 Task: Associate Budget with users and department for budget tracking.
Action: Mouse moved to (681, 50)
Screenshot: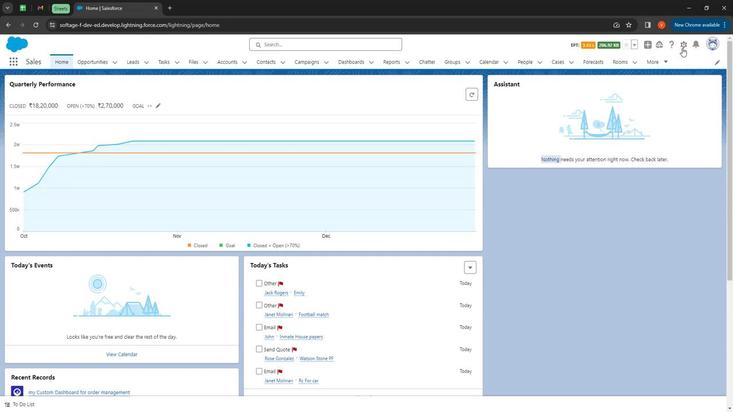 
Action: Mouse pressed left at (681, 50)
Screenshot: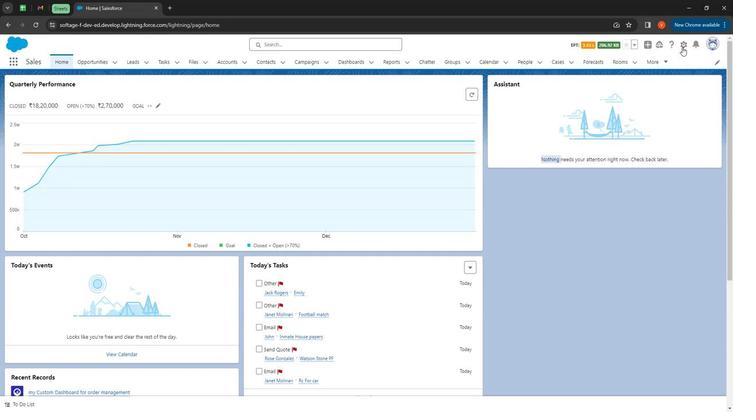 
Action: Mouse moved to (671, 67)
Screenshot: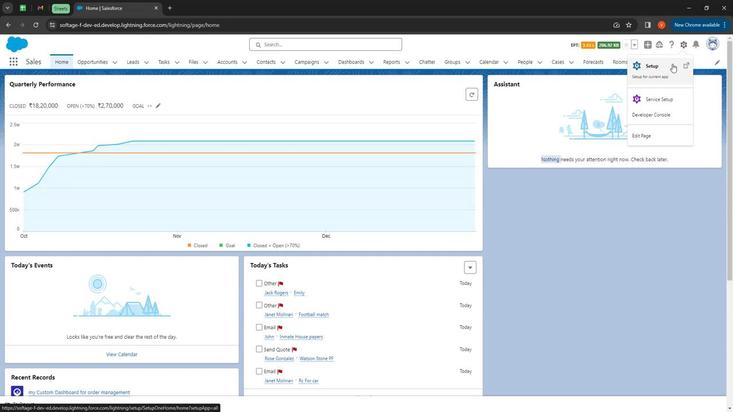 
Action: Mouse pressed left at (671, 67)
Screenshot: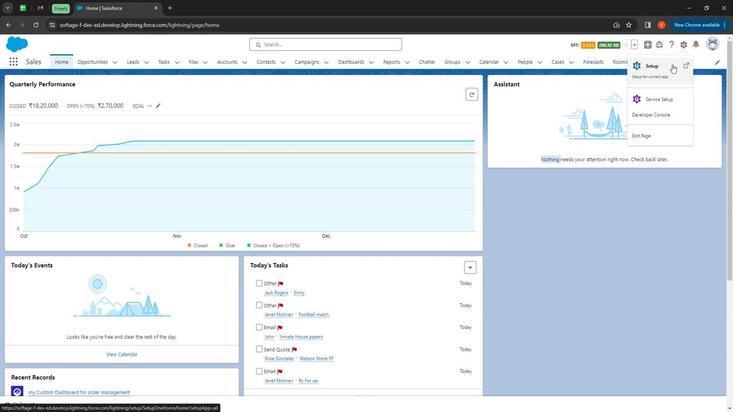 
Action: Mouse moved to (99, 66)
Screenshot: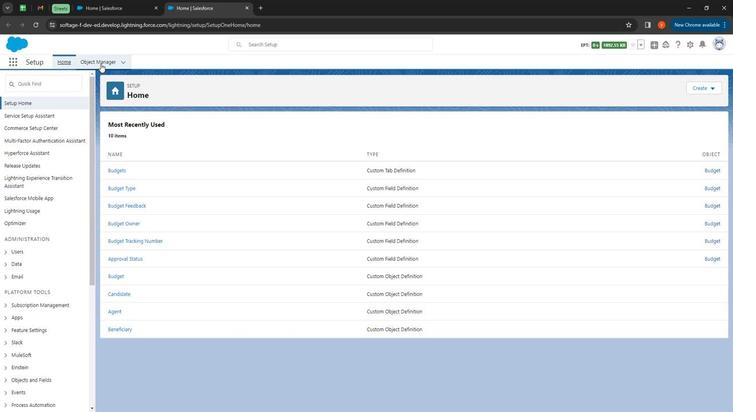 
Action: Mouse pressed left at (99, 66)
Screenshot: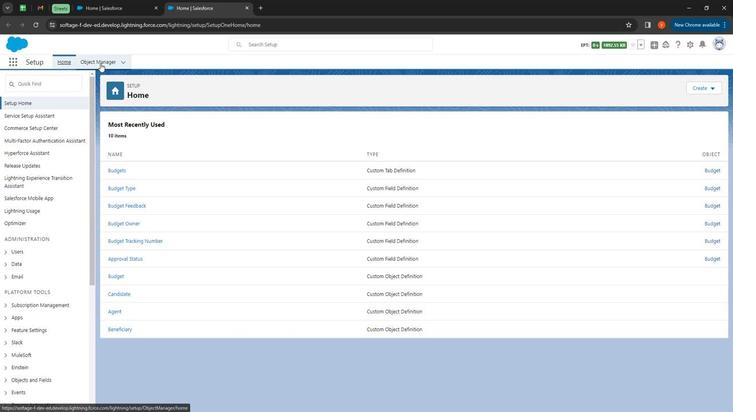 
Action: Mouse moved to (175, 226)
Screenshot: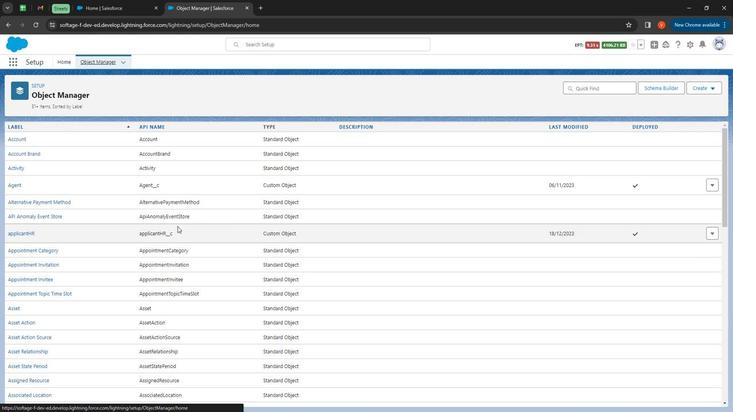 
Action: Mouse scrolled (175, 226) with delta (0, 0)
Screenshot: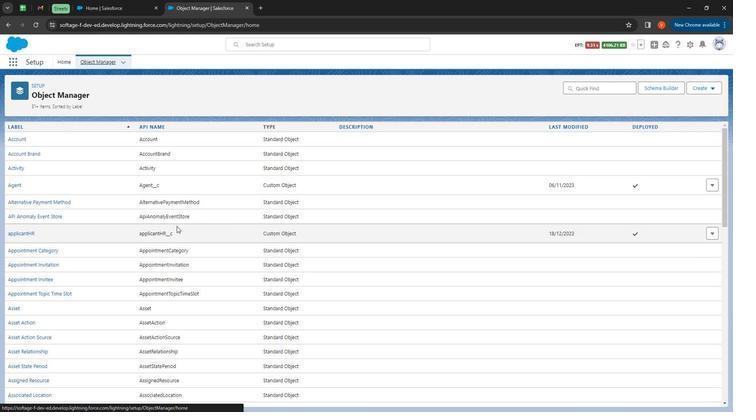 
Action: Mouse scrolled (175, 226) with delta (0, 0)
Screenshot: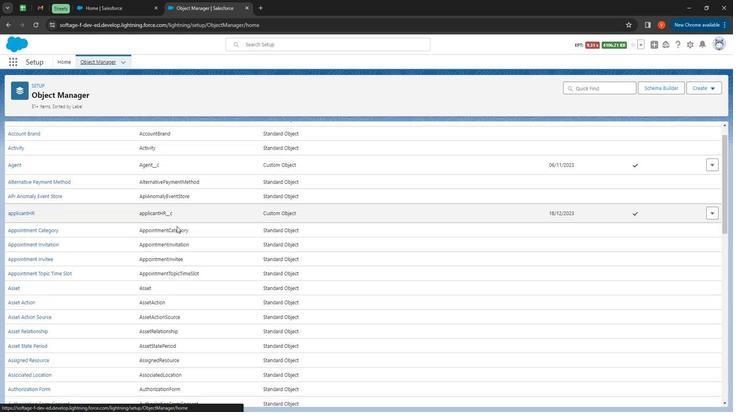 
Action: Mouse scrolled (175, 226) with delta (0, 0)
Screenshot: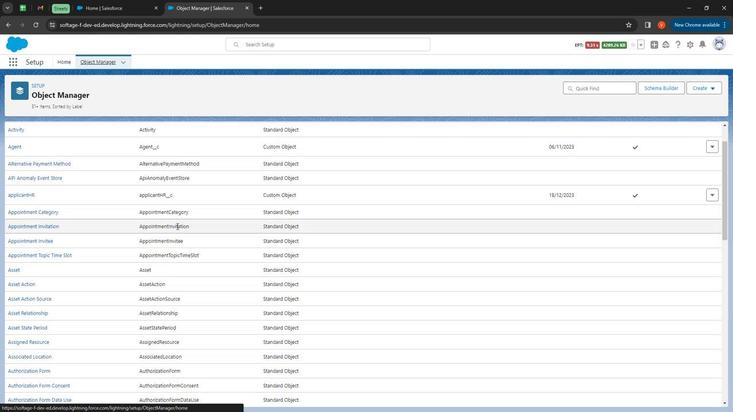 
Action: Mouse scrolled (175, 226) with delta (0, 0)
Screenshot: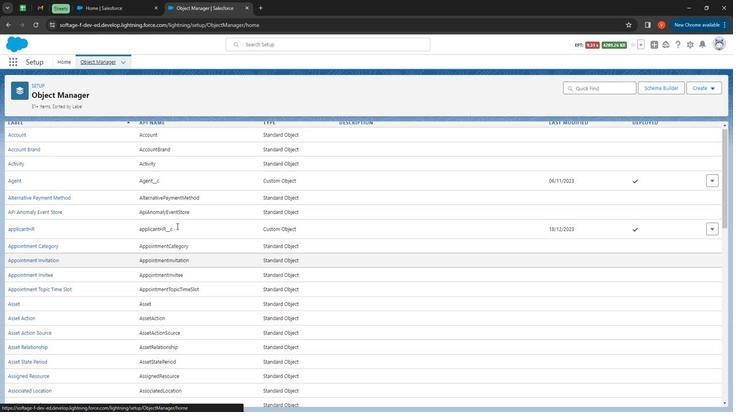 
Action: Mouse moved to (175, 226)
Screenshot: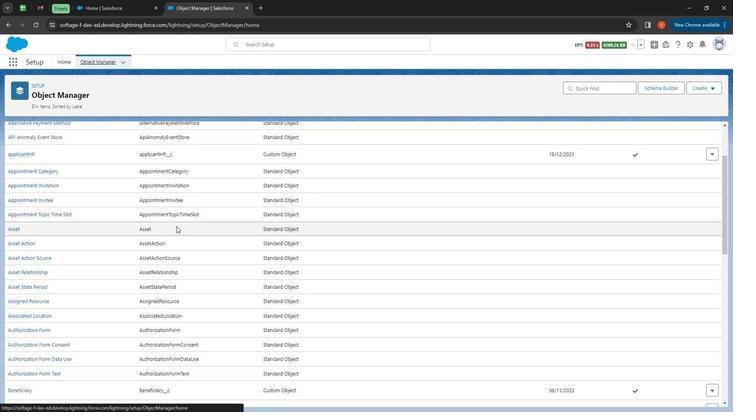 
Action: Mouse scrolled (175, 225) with delta (0, 0)
Screenshot: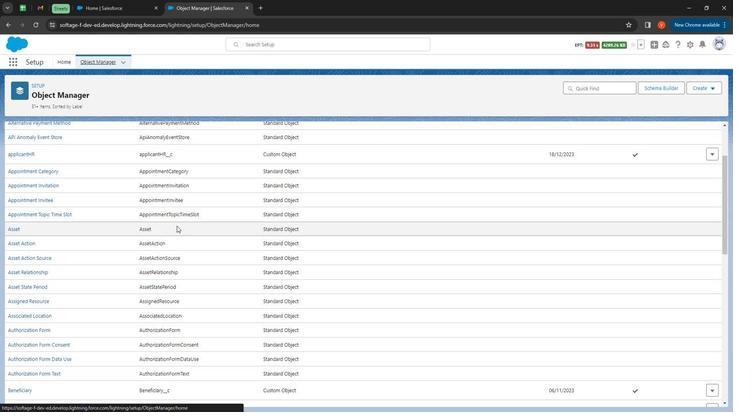 
Action: Mouse moved to (175, 226)
Screenshot: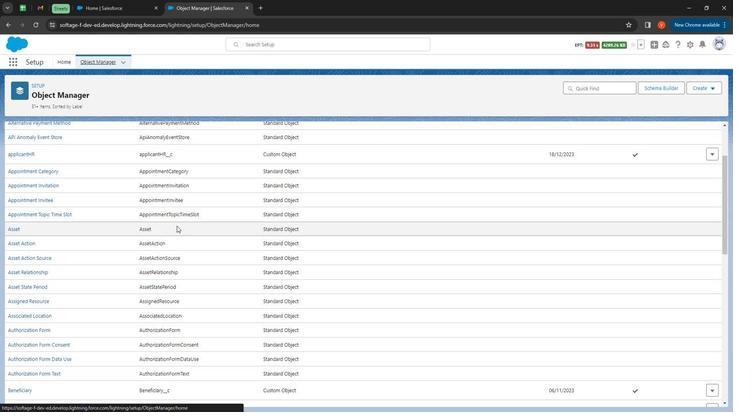 
Action: Mouse scrolled (175, 225) with delta (0, 0)
Screenshot: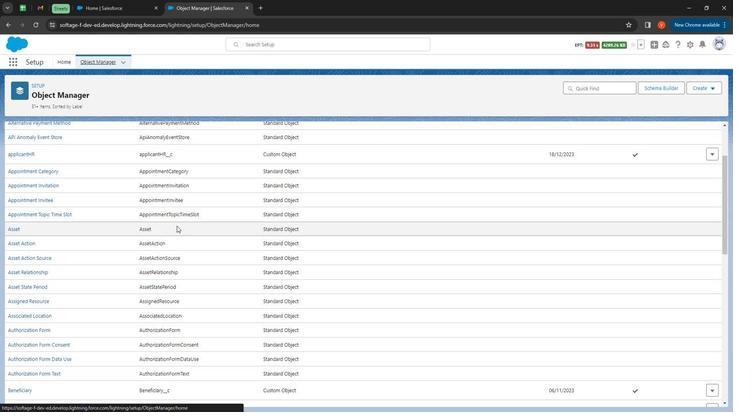 
Action: Mouse moved to (175, 226)
Screenshot: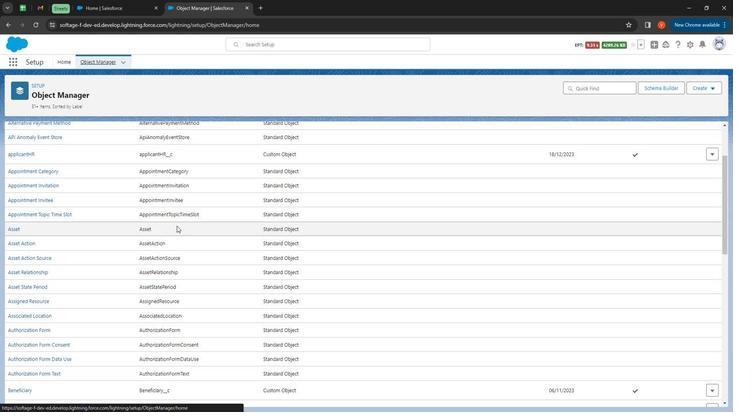 
Action: Mouse scrolled (175, 226) with delta (0, 0)
Screenshot: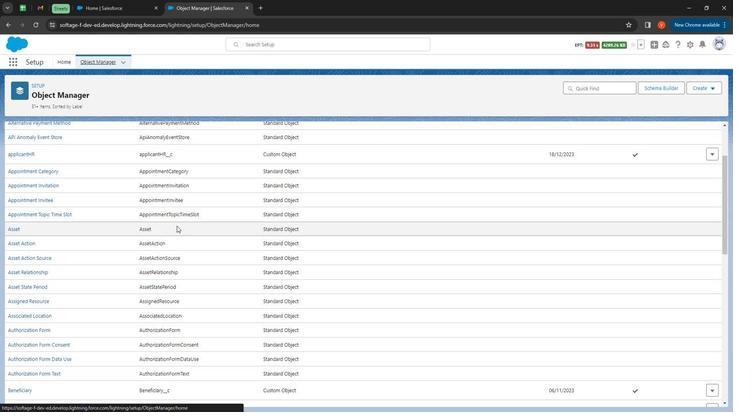 
Action: Mouse moved to (175, 226)
Screenshot: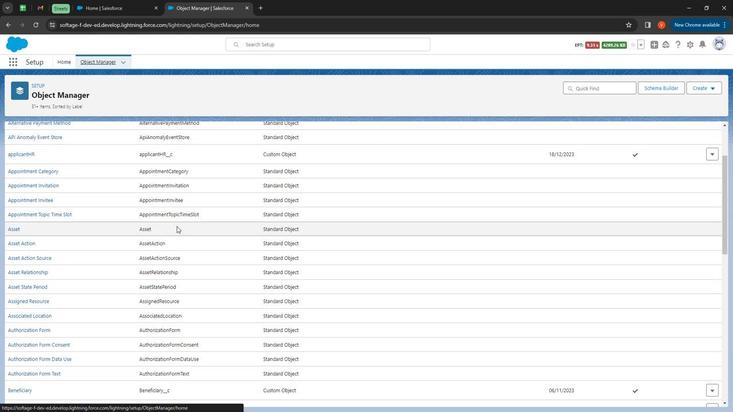 
Action: Mouse scrolled (175, 226) with delta (0, 0)
Screenshot: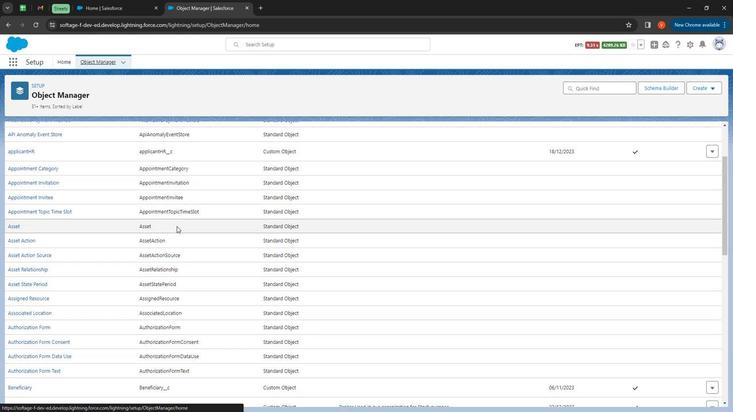 
Action: Mouse scrolled (175, 226) with delta (0, 0)
Screenshot: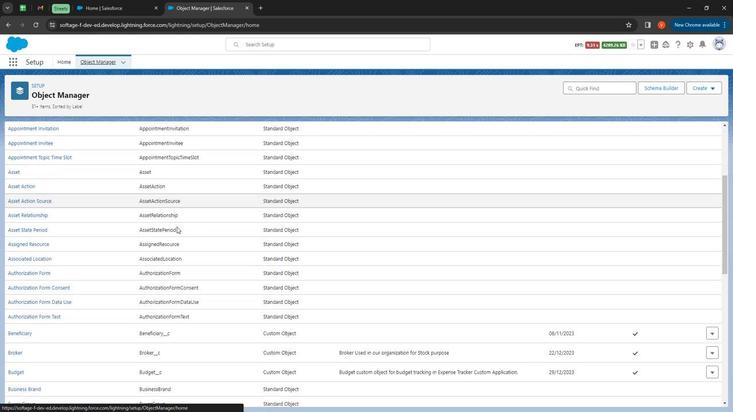 
Action: Mouse moved to (20, 233)
Screenshot: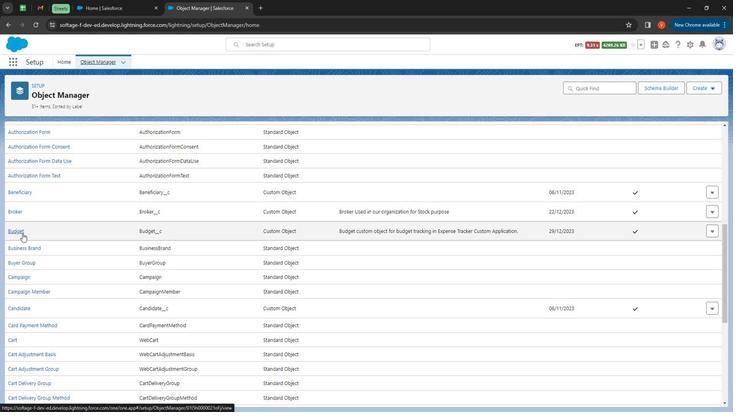 
Action: Mouse pressed left at (20, 233)
Screenshot: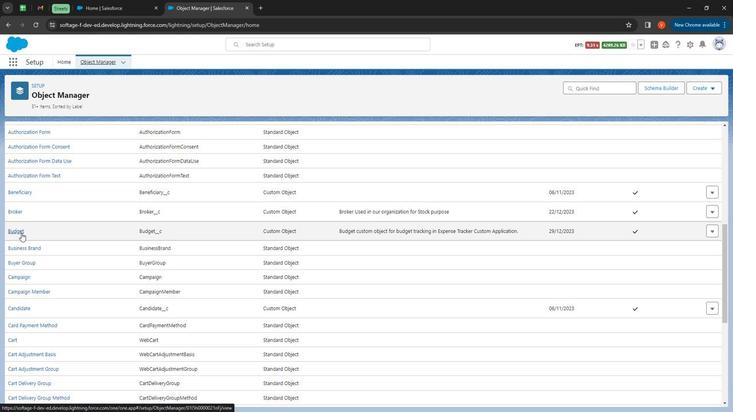 
Action: Mouse moved to (42, 144)
Screenshot: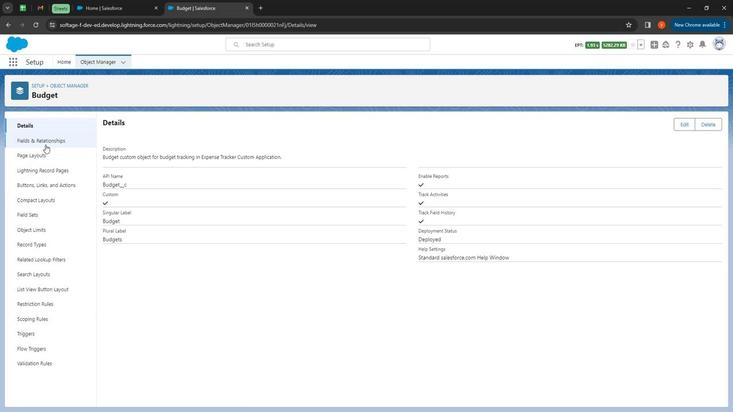 
Action: Mouse pressed left at (42, 144)
Screenshot: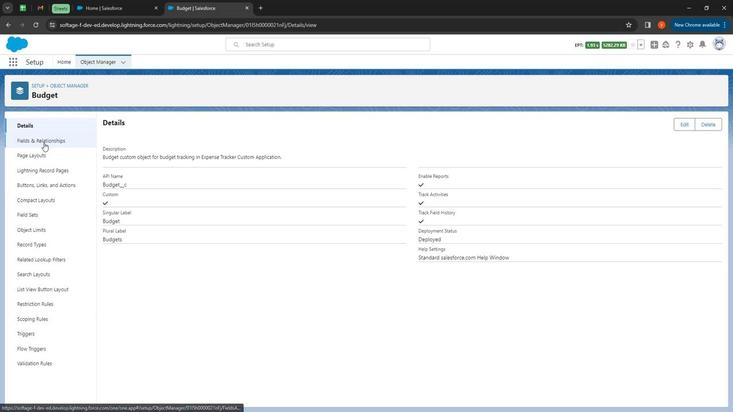 
Action: Mouse moved to (563, 124)
Screenshot: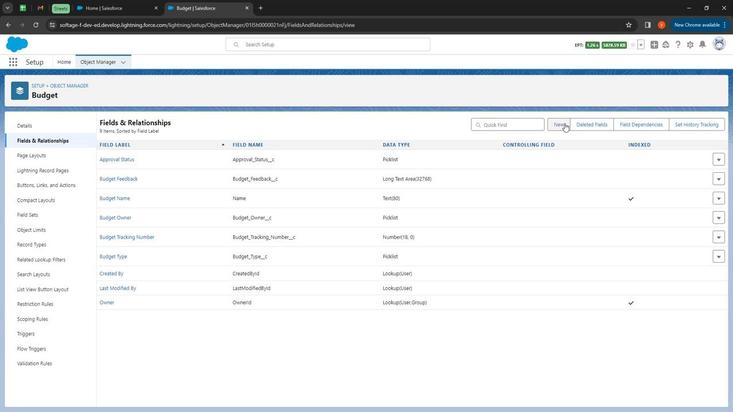 
Action: Mouse pressed left at (563, 124)
Screenshot: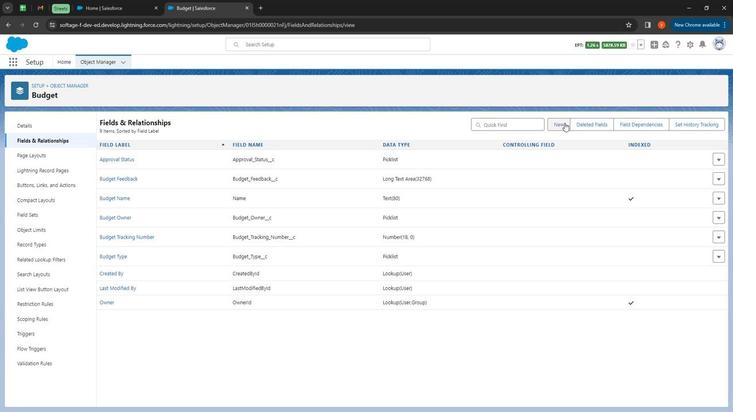 
Action: Mouse moved to (117, 269)
Screenshot: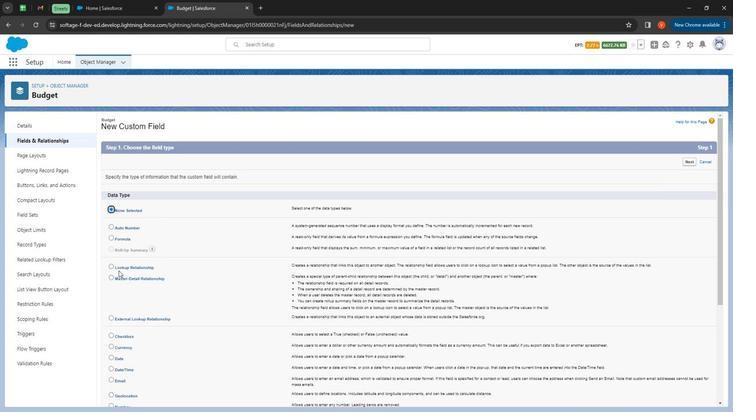 
Action: Mouse pressed left at (117, 269)
Screenshot: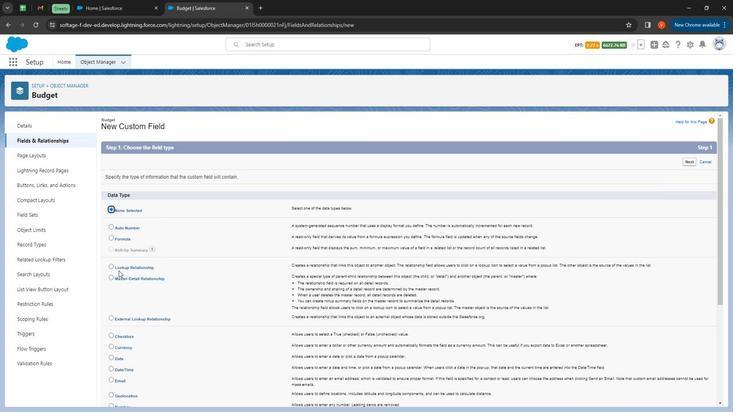 
Action: Mouse moved to (114, 267)
Screenshot: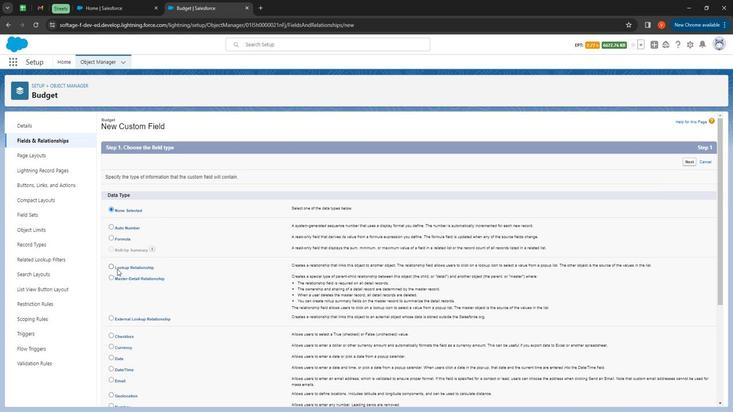 
Action: Mouse pressed left at (114, 267)
Screenshot: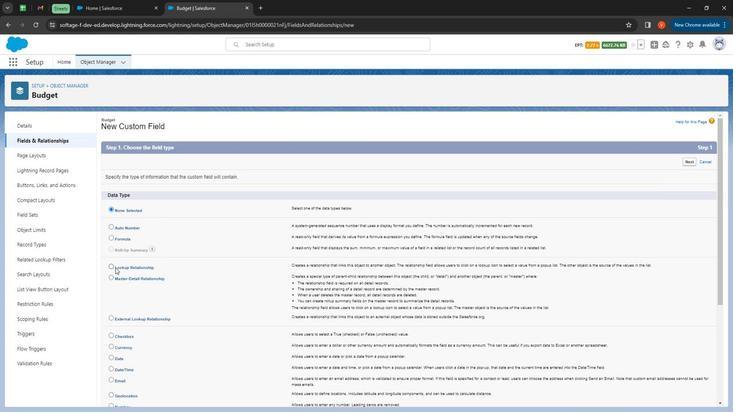 
Action: Mouse moved to (497, 316)
Screenshot: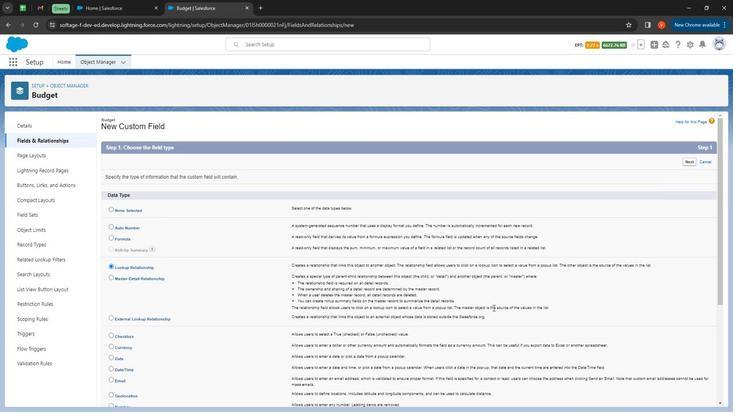 
Action: Mouse scrolled (497, 316) with delta (0, 0)
Screenshot: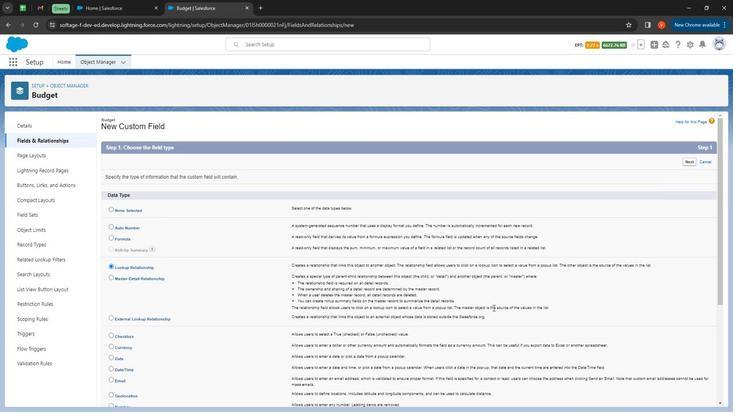 
Action: Mouse moved to (511, 327)
Screenshot: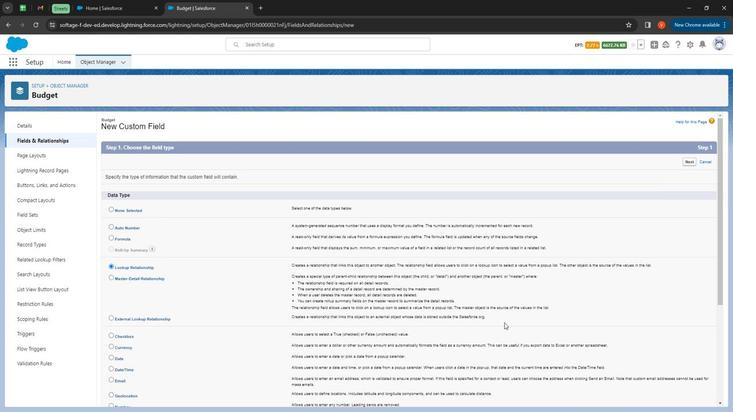 
Action: Mouse scrolled (511, 326) with delta (0, 0)
Screenshot: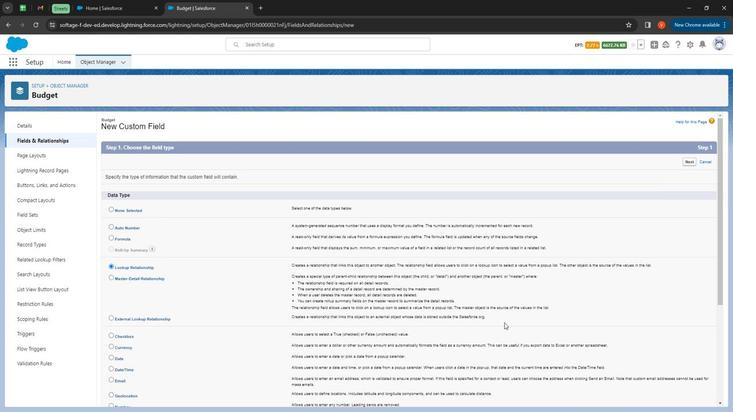 
Action: Mouse moved to (527, 334)
Screenshot: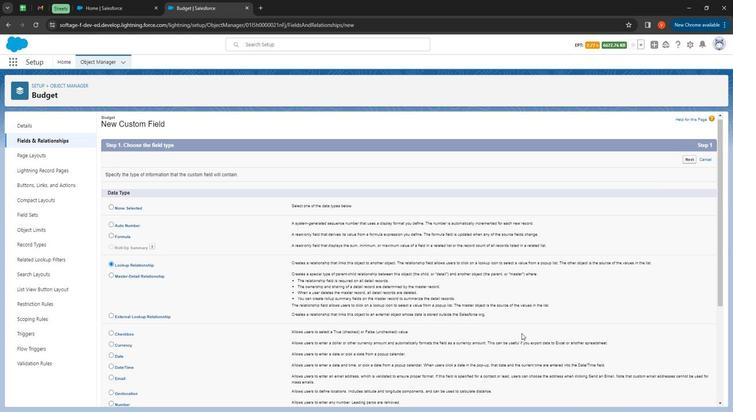 
Action: Mouse scrolled (527, 333) with delta (0, 0)
Screenshot: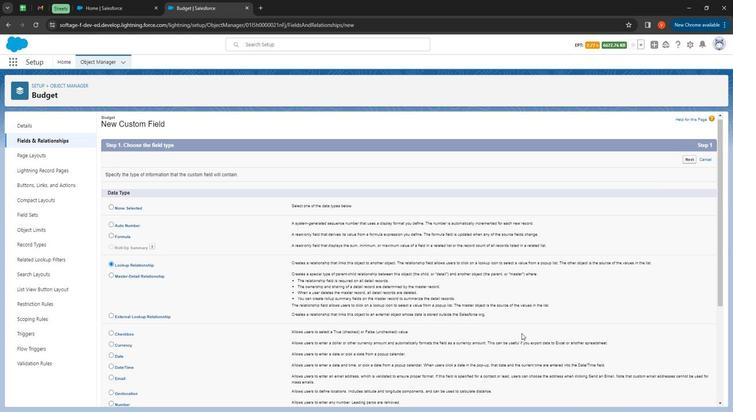 
Action: Mouse moved to (539, 337)
Screenshot: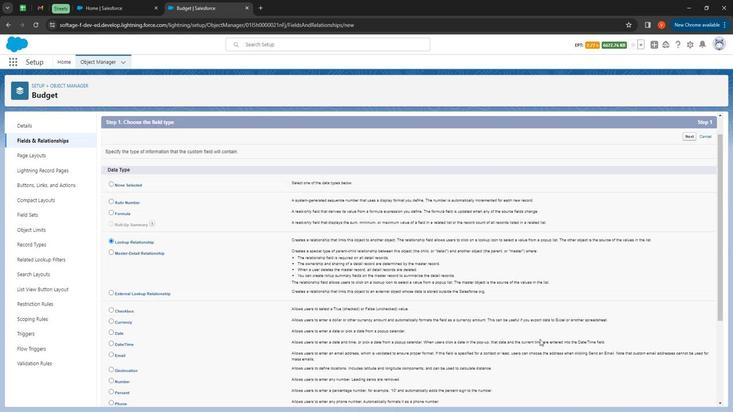 
Action: Mouse scrolled (539, 336) with delta (0, 0)
Screenshot: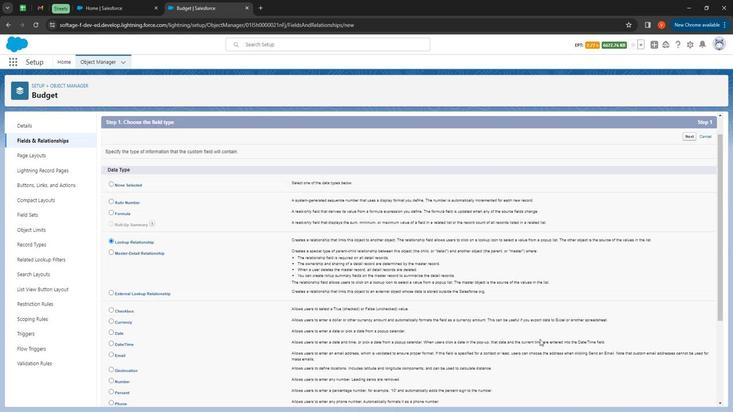 
Action: Mouse moved to (543, 337)
Screenshot: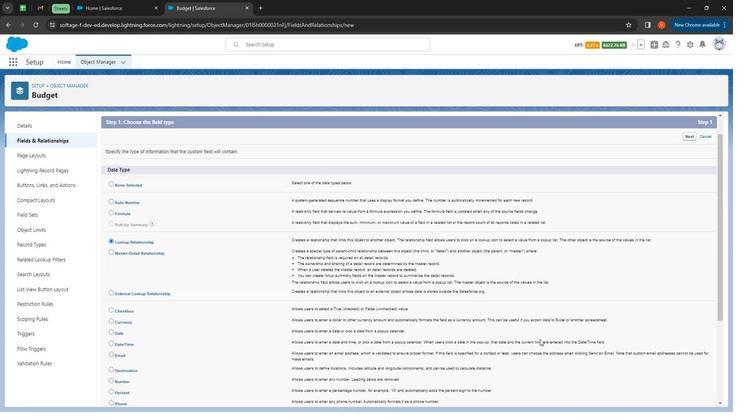 
Action: Mouse scrolled (543, 336) with delta (0, 0)
Screenshot: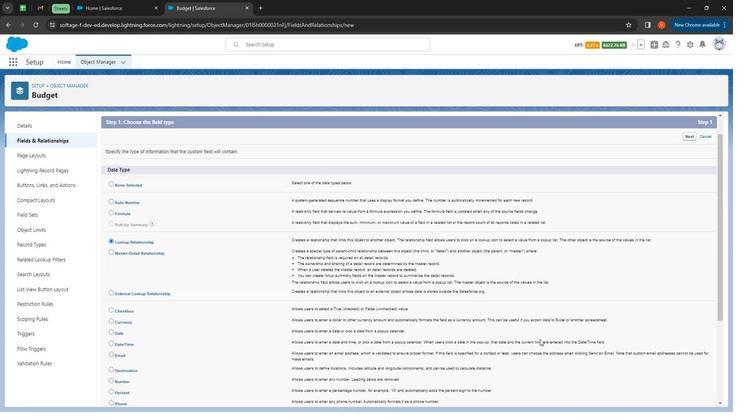 
Action: Mouse moved to (554, 338)
Screenshot: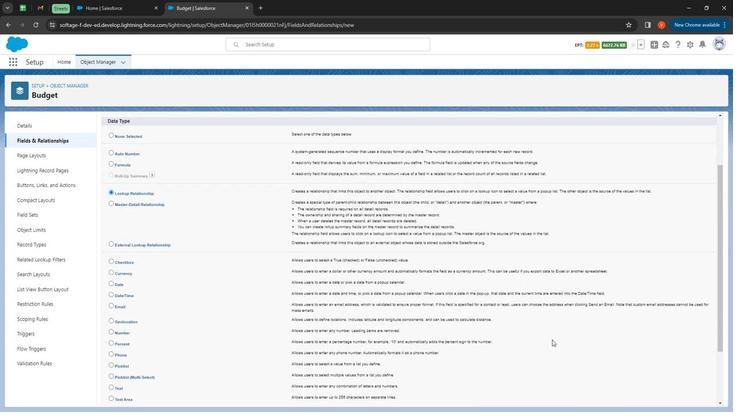 
Action: Mouse scrolled (554, 338) with delta (0, 0)
Screenshot: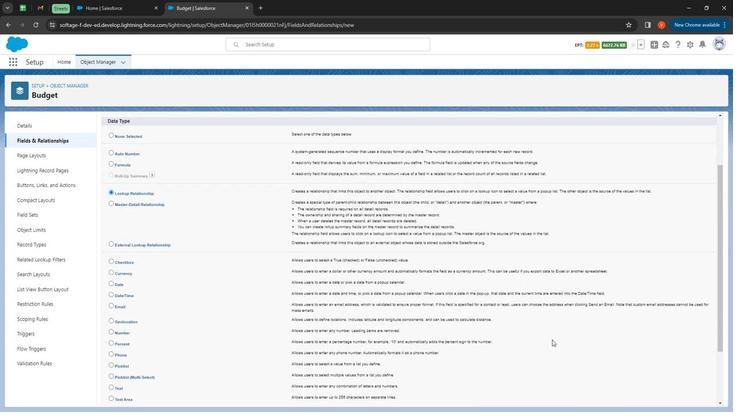 
Action: Mouse moved to (565, 340)
Screenshot: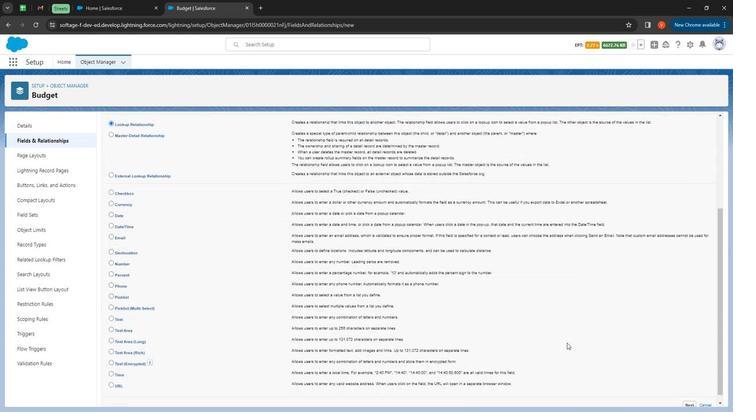 
Action: Mouse scrolled (565, 340) with delta (0, 0)
Screenshot: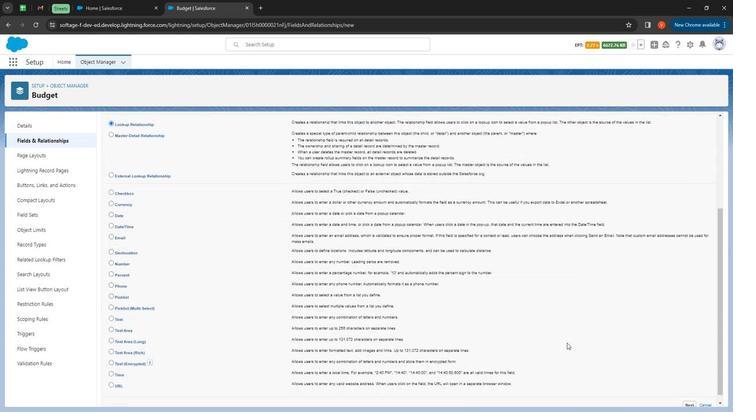 
Action: Mouse moved to (687, 392)
Screenshot: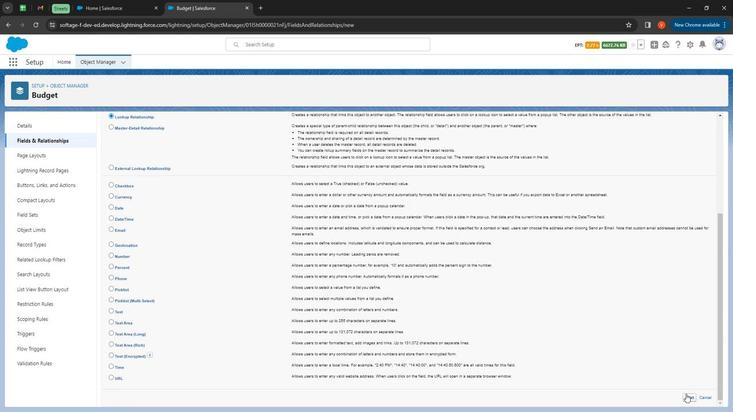 
Action: Mouse pressed left at (687, 392)
Screenshot: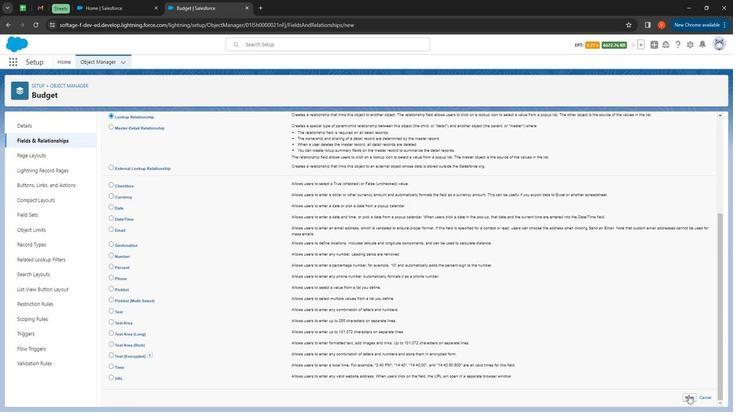 
Action: Mouse moved to (260, 193)
Screenshot: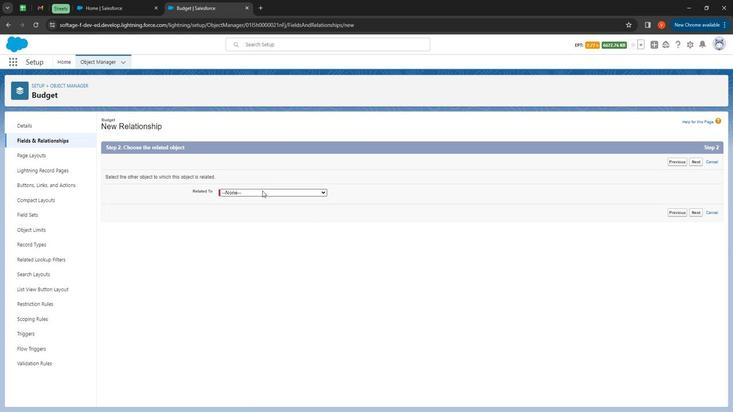 
Action: Mouse pressed left at (260, 193)
Screenshot: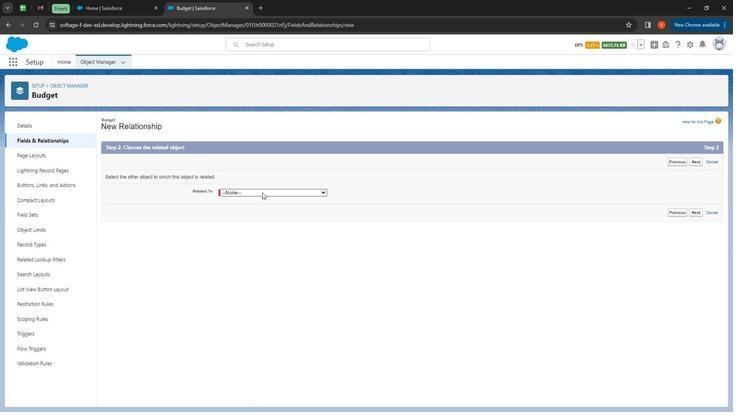 
Action: Mouse moved to (264, 242)
Screenshot: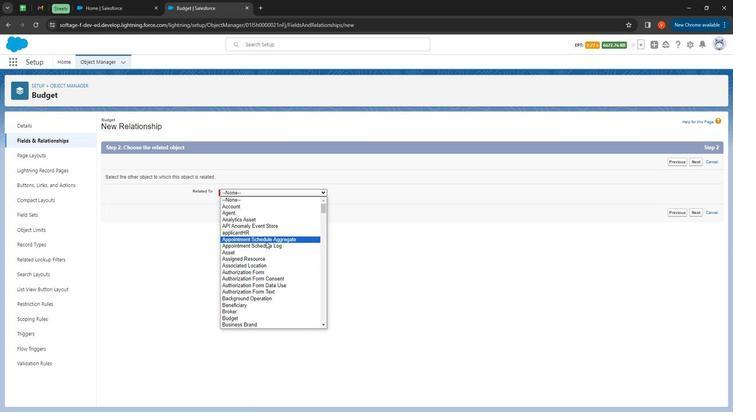 
Action: Mouse scrolled (264, 241) with delta (0, 0)
Screenshot: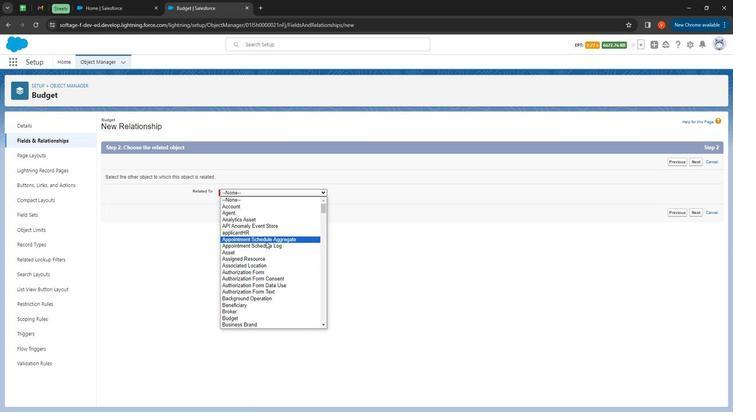 
Action: Mouse moved to (264, 244)
Screenshot: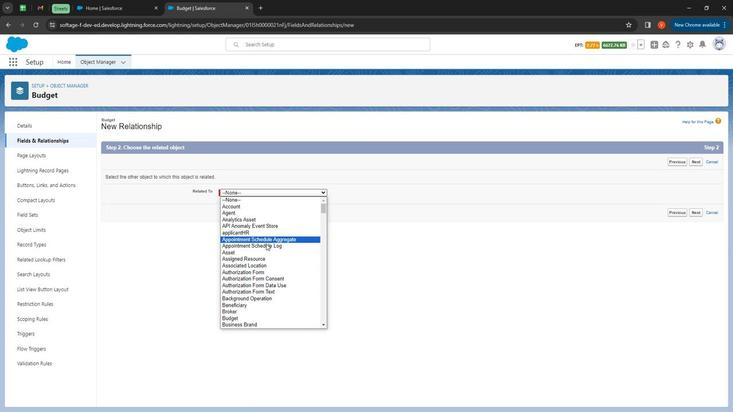 
Action: Mouse scrolled (264, 244) with delta (0, 0)
Screenshot: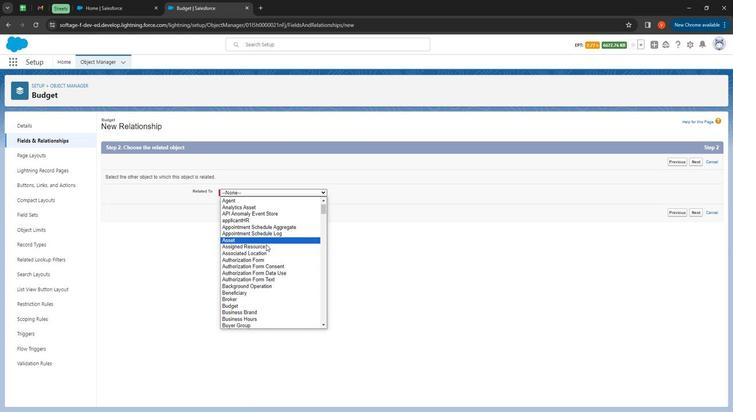 
Action: Mouse moved to (264, 245)
Screenshot: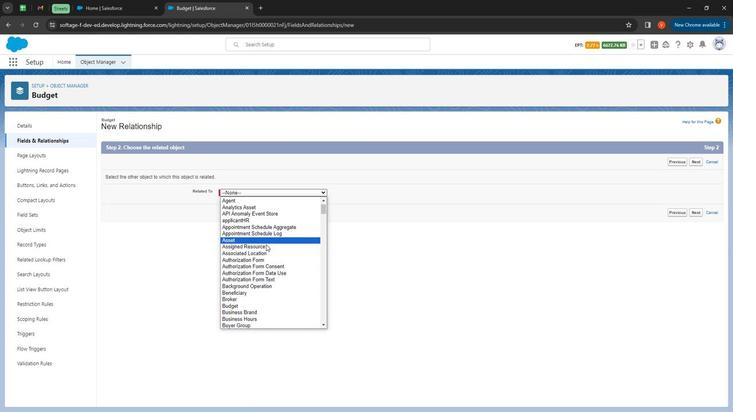 
Action: Mouse scrolled (264, 245) with delta (0, 0)
Screenshot: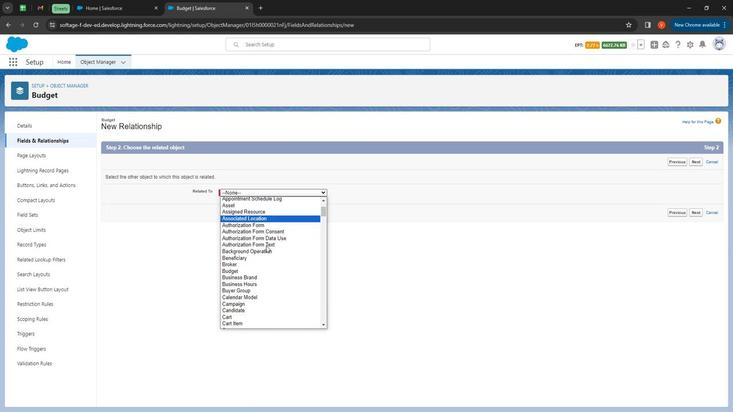 
Action: Mouse scrolled (264, 245) with delta (0, 0)
Screenshot: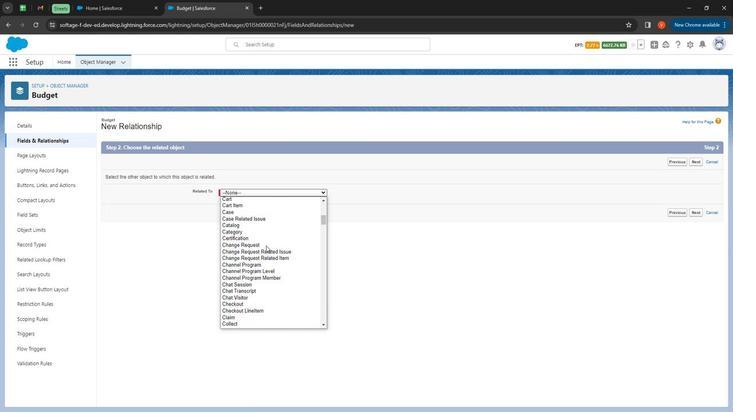 
Action: Mouse moved to (264, 245)
Screenshot: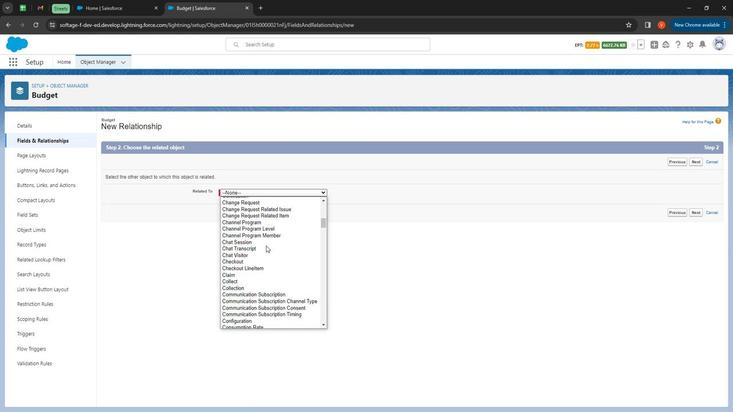 
Action: Mouse scrolled (264, 245) with delta (0, 0)
Screenshot: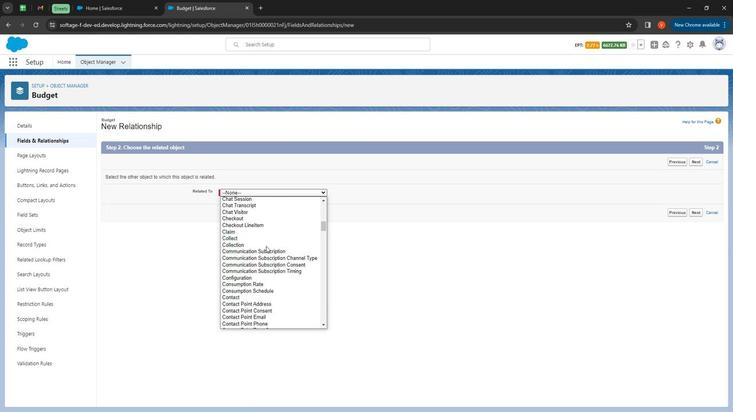 
Action: Mouse moved to (271, 240)
Screenshot: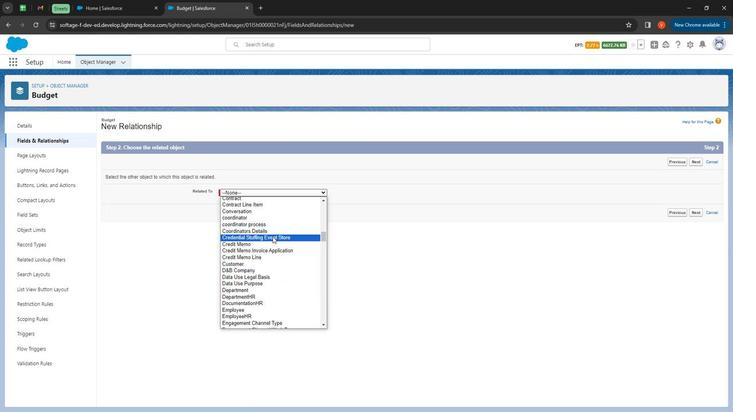 
Action: Mouse scrolled (271, 240) with delta (0, 0)
Screenshot: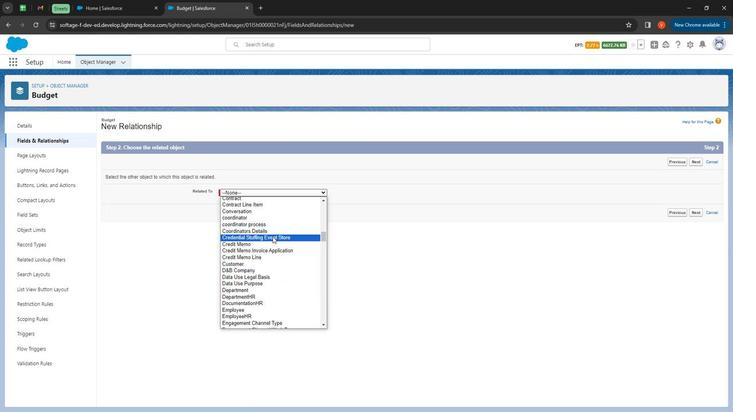 
Action: Mouse moved to (271, 242)
Screenshot: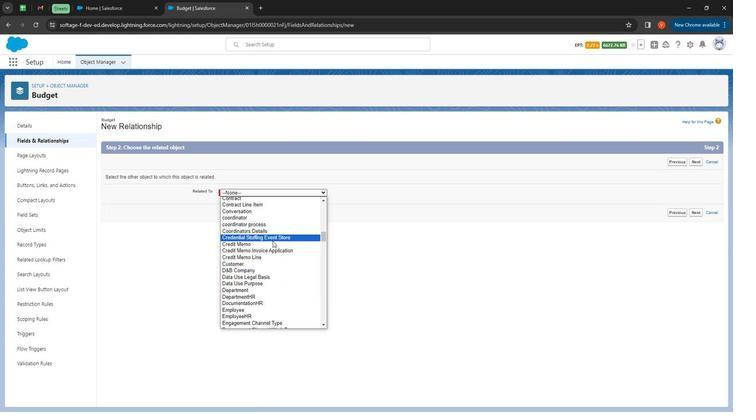 
Action: Mouse scrolled (271, 242) with delta (0, 0)
Screenshot: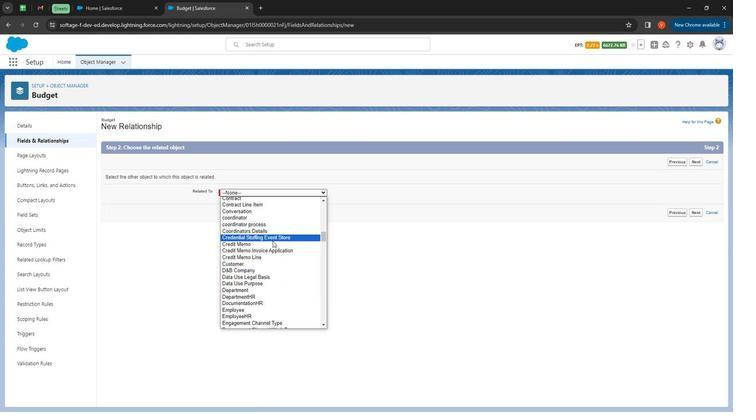 
Action: Mouse moved to (271, 243)
Screenshot: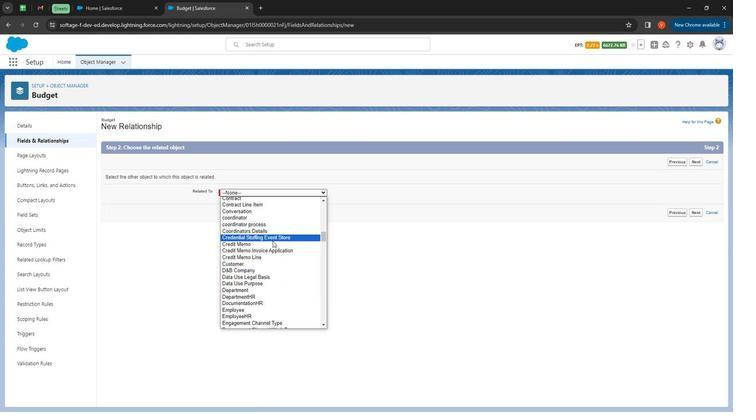 
Action: Mouse scrolled (271, 242) with delta (0, 0)
Screenshot: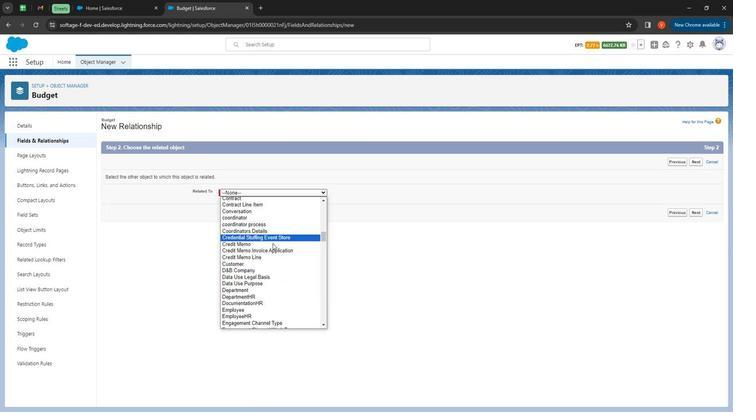 
Action: Mouse moved to (270, 244)
Screenshot: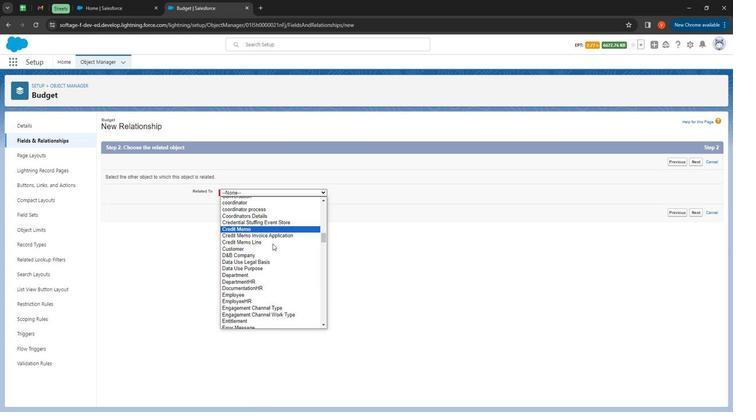 
Action: Mouse scrolled (270, 244) with delta (0, 0)
Screenshot: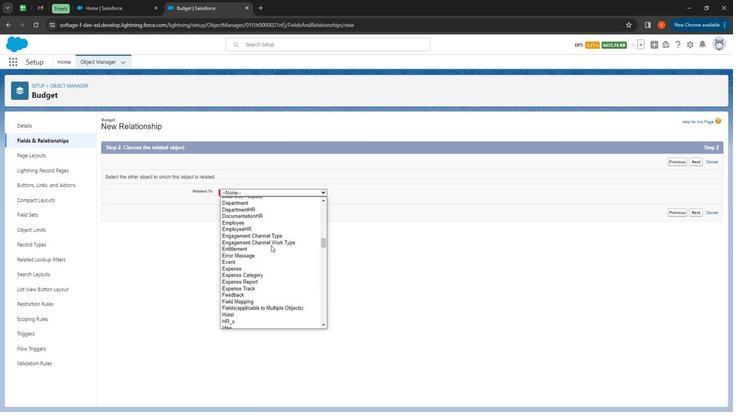 
Action: Mouse moved to (268, 246)
Screenshot: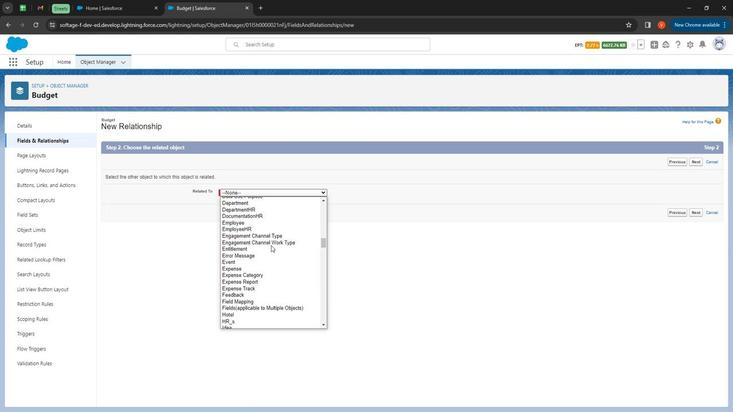 
Action: Mouse scrolled (268, 246) with delta (0, 0)
Screenshot: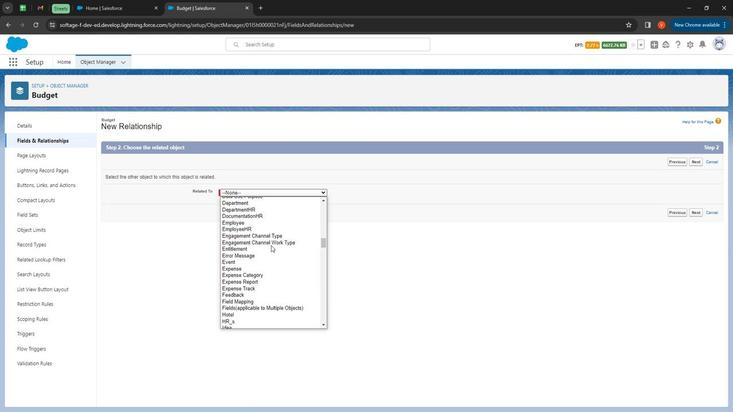 
Action: Mouse moved to (268, 253)
Screenshot: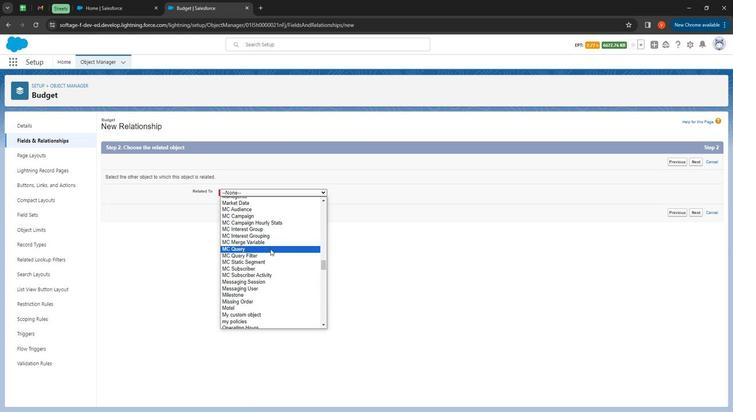 
Action: Mouse scrolled (268, 253) with delta (0, 0)
Screenshot: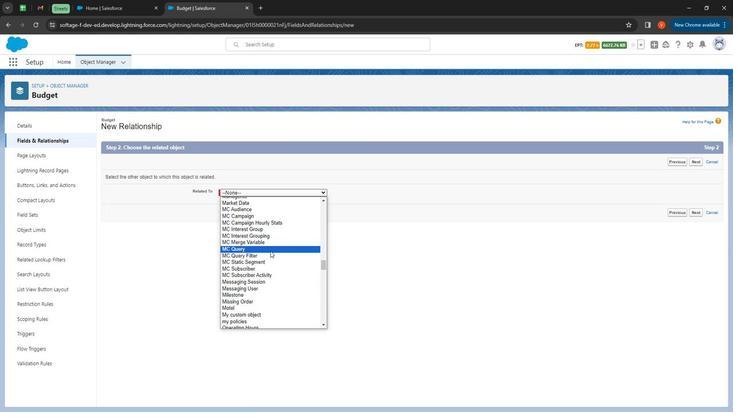 
Action: Mouse moved to (268, 255)
Screenshot: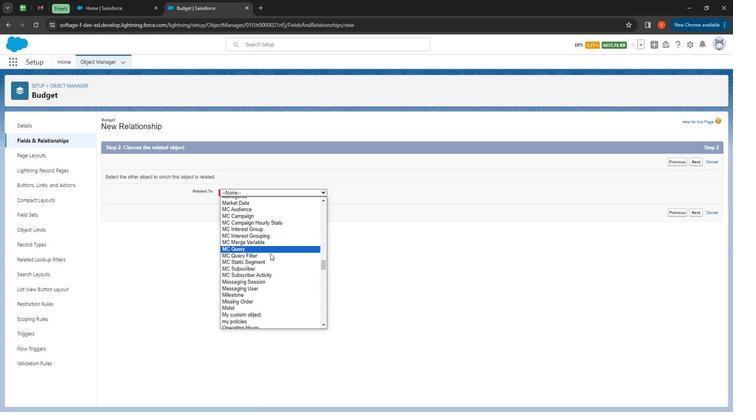 
Action: Mouse scrolled (268, 254) with delta (0, 0)
Screenshot: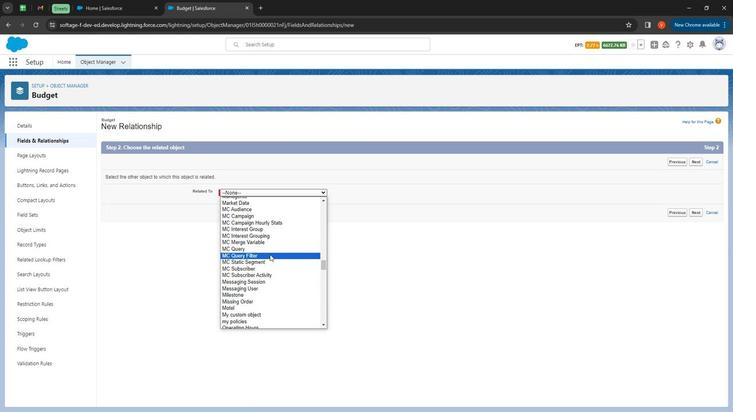 
Action: Mouse moved to (268, 255)
Screenshot: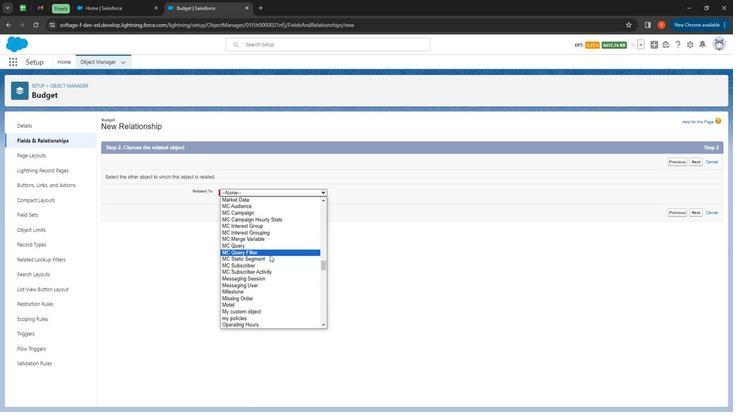 
Action: Mouse scrolled (268, 254) with delta (0, 0)
Screenshot: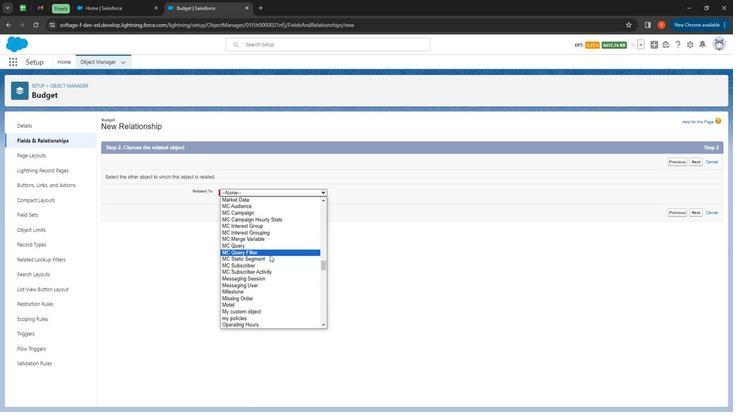 
Action: Mouse scrolled (268, 254) with delta (0, 0)
Screenshot: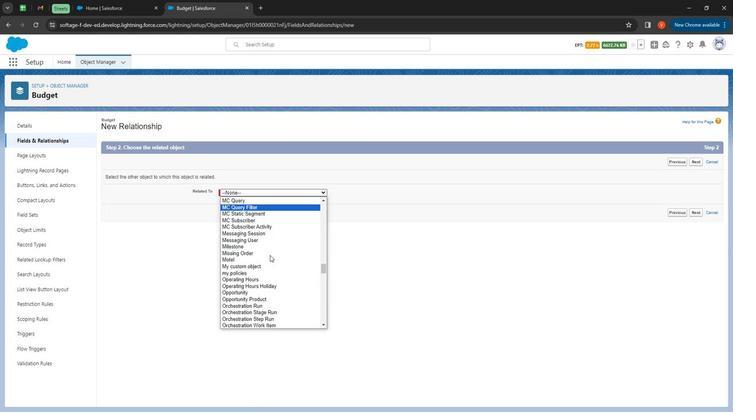 
Action: Mouse scrolled (268, 254) with delta (0, 0)
Screenshot: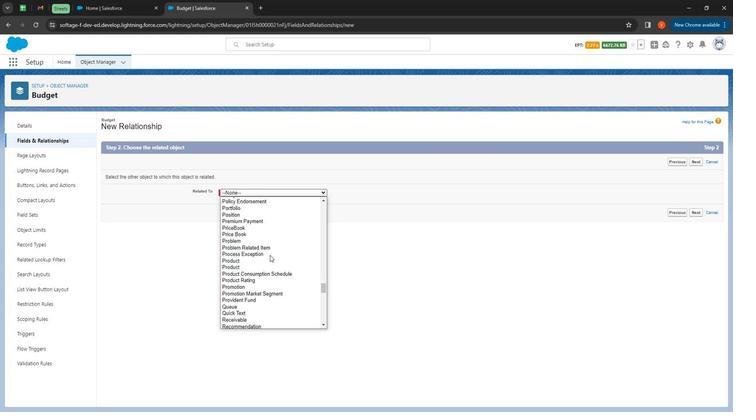 
Action: Mouse scrolled (268, 254) with delta (0, 0)
Screenshot: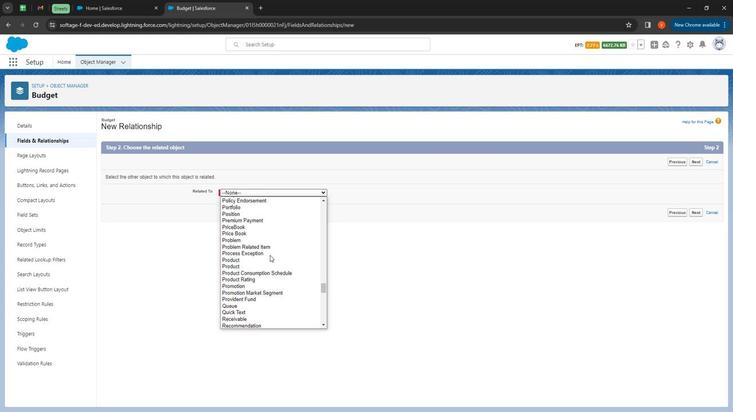 
Action: Mouse scrolled (268, 254) with delta (0, 0)
Screenshot: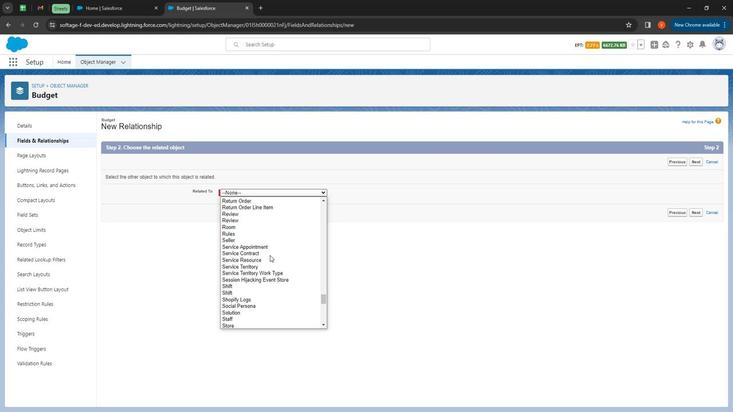
Action: Mouse scrolled (268, 254) with delta (0, 0)
Screenshot: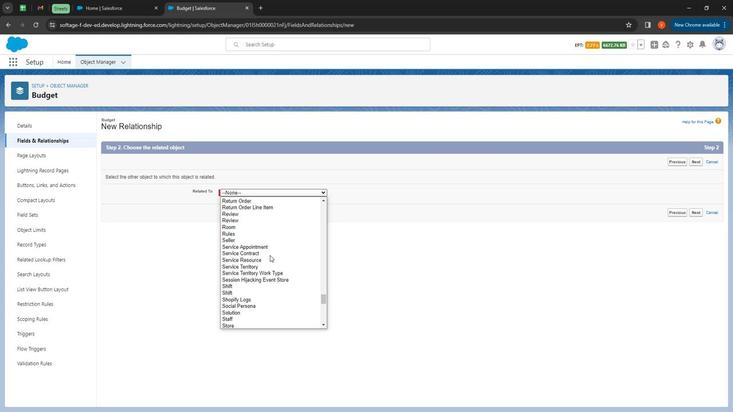 
Action: Mouse moved to (268, 255)
Screenshot: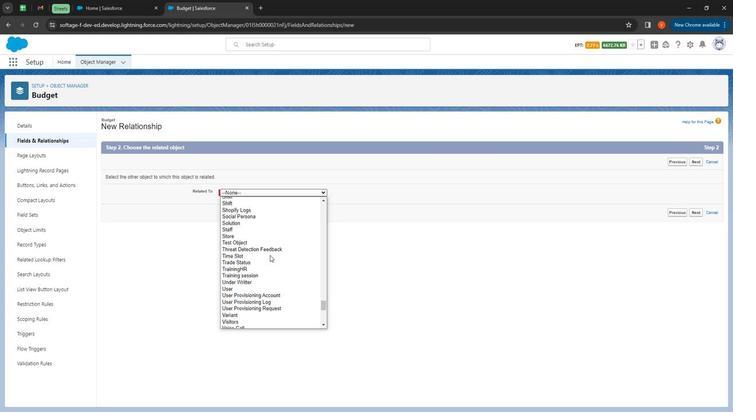 
Action: Mouse scrolled (268, 255) with delta (0, 0)
Screenshot: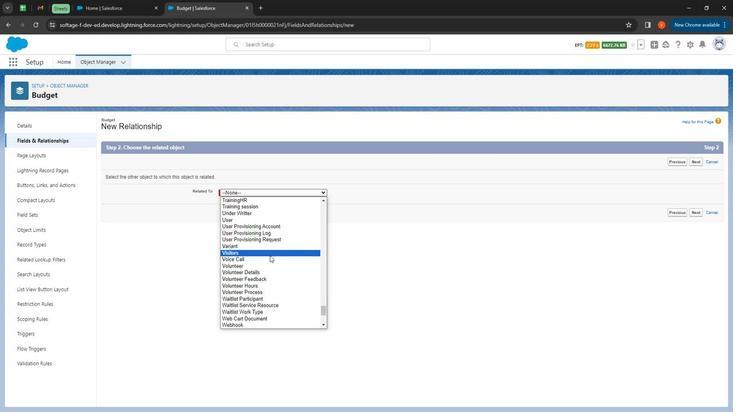 
Action: Mouse scrolled (268, 255) with delta (0, 0)
Screenshot: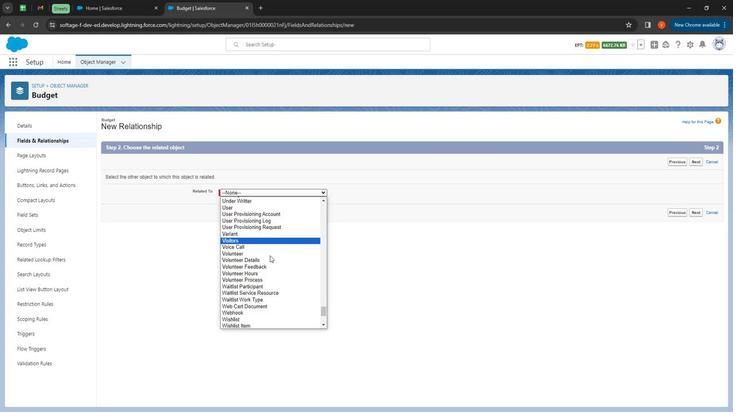 
Action: Mouse scrolled (268, 255) with delta (0, 0)
Screenshot: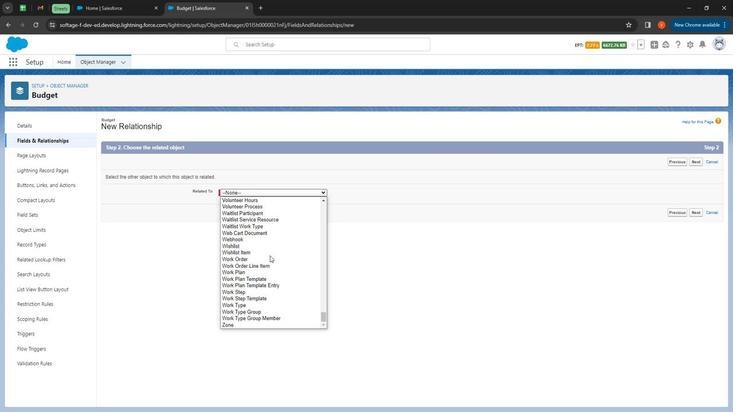 
Action: Mouse scrolled (268, 255) with delta (0, 0)
Screenshot: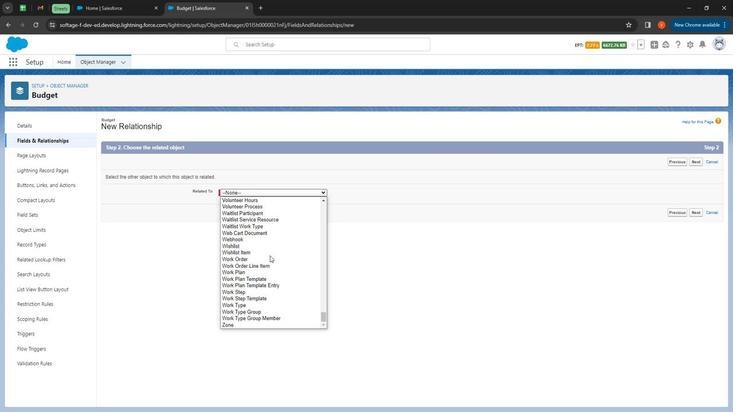 
Action: Mouse moved to (268, 256)
Screenshot: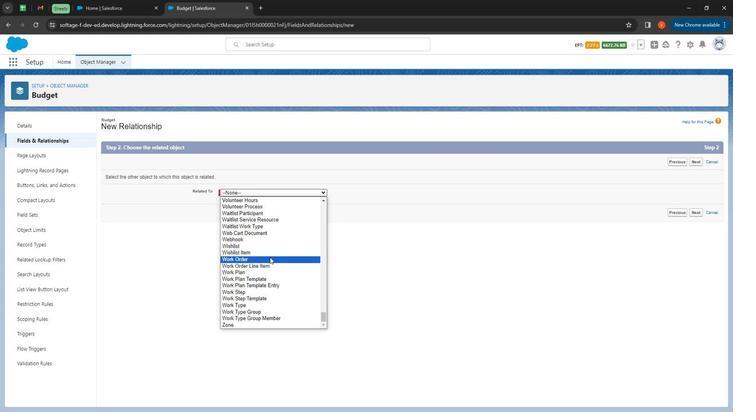
Action: Mouse scrolled (268, 257) with delta (0, 0)
Screenshot: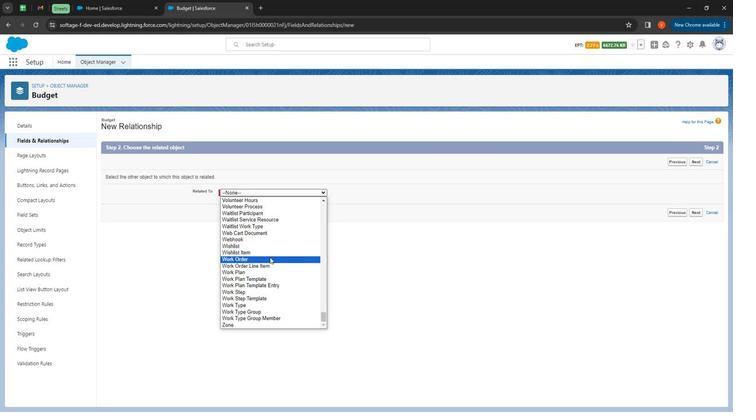 
Action: Mouse moved to (234, 213)
Screenshot: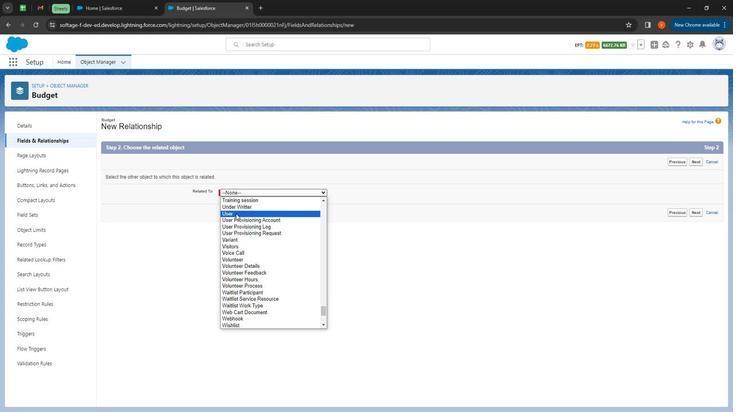 
Action: Mouse pressed left at (234, 213)
Screenshot: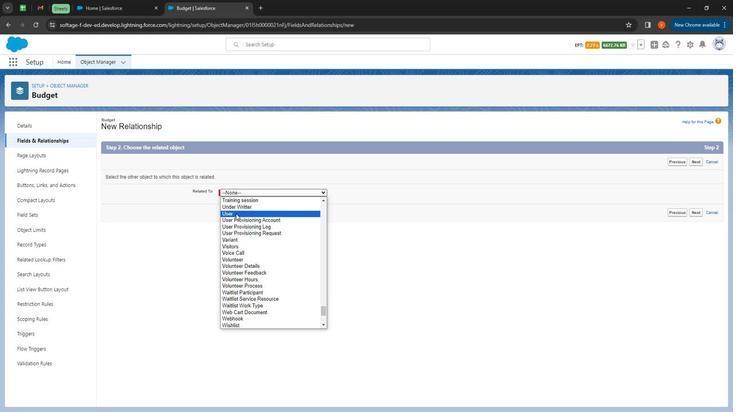 
Action: Mouse moved to (692, 214)
Screenshot: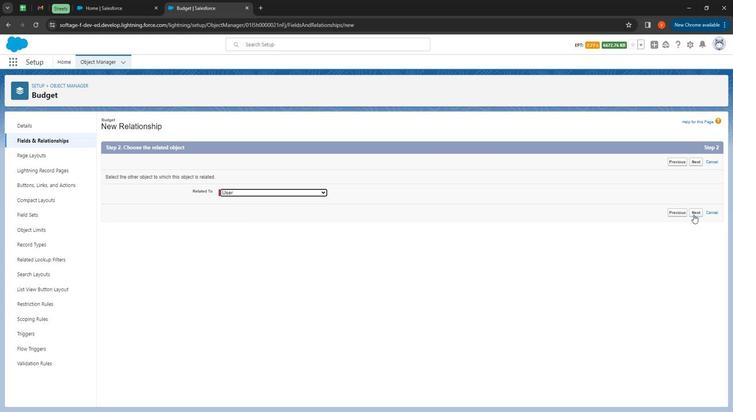 
Action: Mouse pressed left at (692, 214)
Screenshot: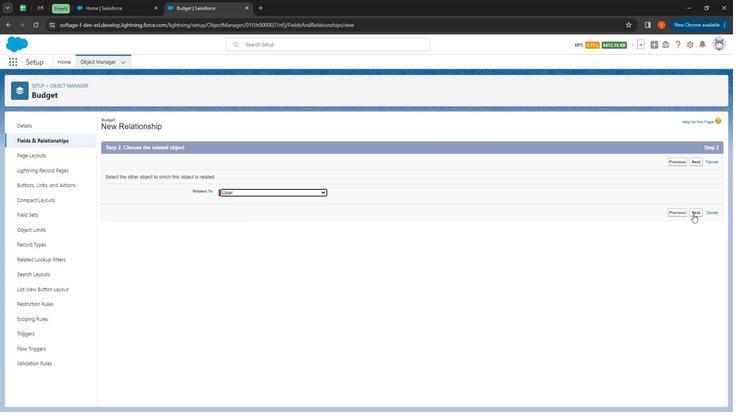 
Action: Mouse moved to (234, 179)
Screenshot: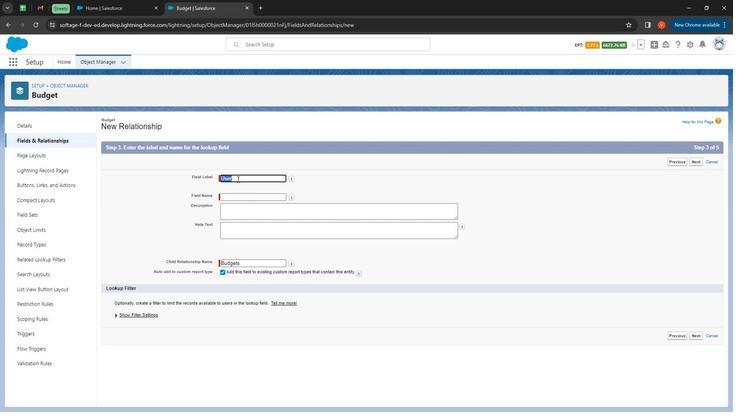 
Action: Key pressed <Key.shift><Key.shift><Key.shift><Key.shift><Key.shift><Key.shift><Key.shift><Key.shift><Key.shift><Key.shift><Key.shift><Key.shift><Key.shift><Key.shift><Key.shift><Key.shift><Key.shift><Key.shift><Key.shift><Key.shift><Key.shift><Key.shift><Key.shift><Key.shift><Key.shift><Key.shift><Key.shift><Key.shift><Key.shift><Key.shift>Users<Key.shift><Key.shift><Key.shift><Key.shift><Key.shift><Key.shift><Key.shift><Key.shift><Key.shift><Key.shift><Key.shift><Key.shift><Key.shift><Key.shift><Key.shift><Key.shift><Key.shift>_<Key.shift><Key.shift><Key.shift><Key.shift><Key.shift><Key.shift><Key.shift><Key.shift><Key.shift><Key.shift><Key.shift><Key.shift><Key.shift><Key.shift><Key.shift><Key.shift><Key.shift><Key.shift><Key.shift><Key.shift><Key.shift><Key.shift><Key.shift><Key.shift><Key.shift><Key.shift><Key.shift><Key.shift>Budget
Screenshot: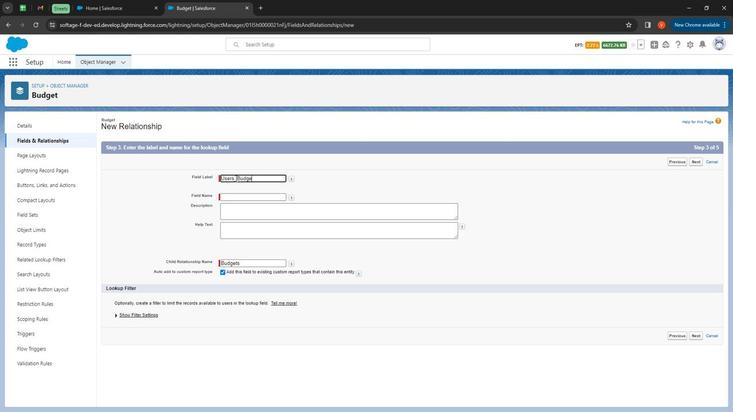 
Action: Mouse moved to (244, 197)
Screenshot: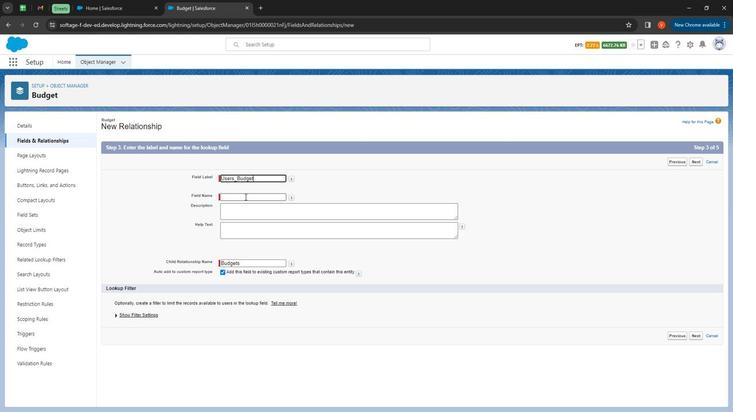 
Action: Mouse pressed left at (244, 197)
Screenshot: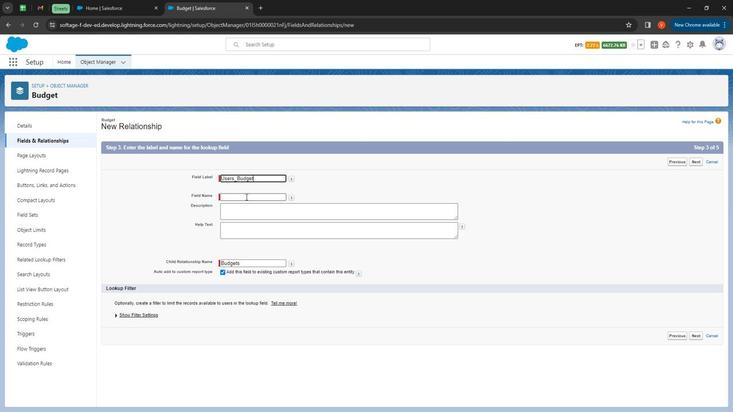 
Action: Mouse moved to (259, 213)
Screenshot: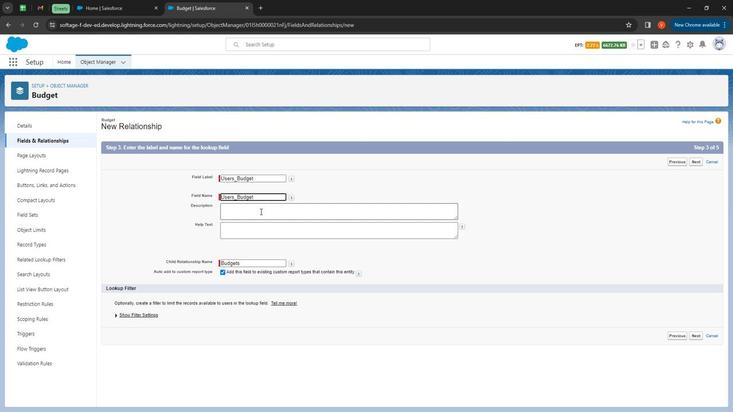 
Action: Mouse pressed left at (259, 213)
Screenshot: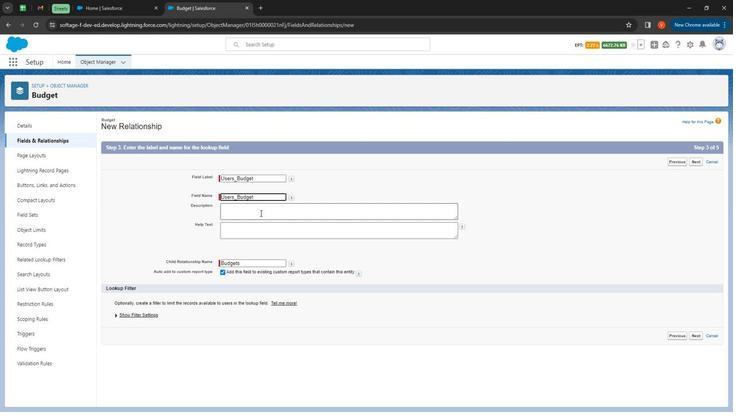 
Action: Mouse moved to (258, 213)
Screenshot: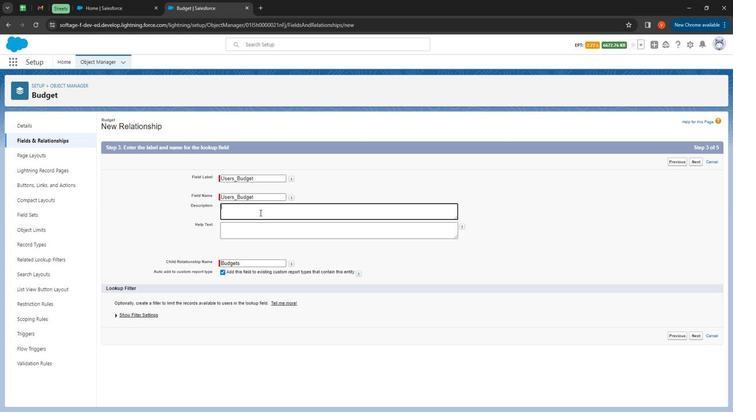 
Action: Key pressed <Key.shift>
Screenshot: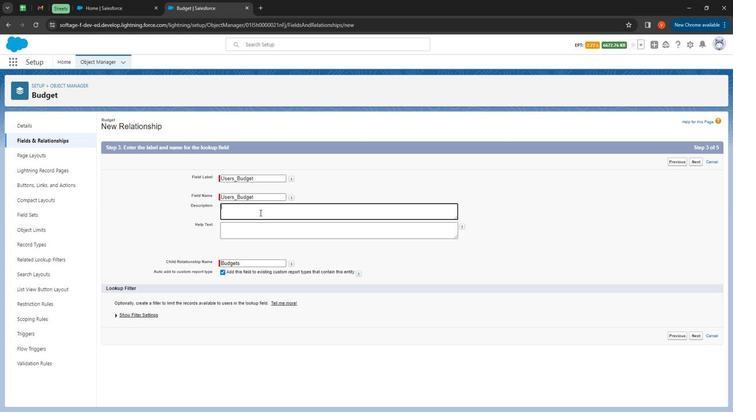 
Action: Mouse moved to (255, 213)
Screenshot: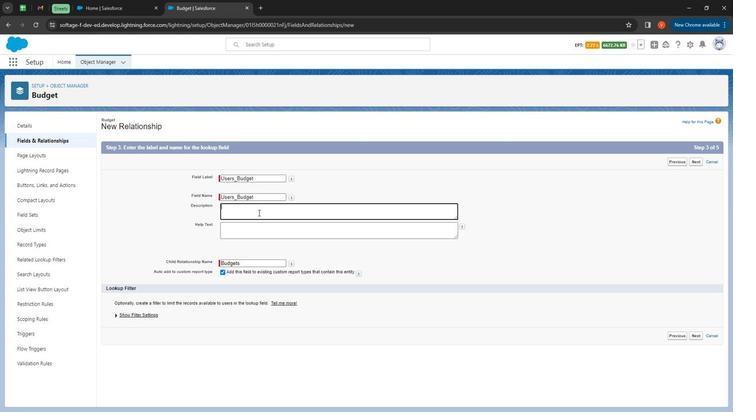 
Action: Key pressed <Key.shift><Key.shift><Key.shift><Key.shift><Key.shift><Key.shift><Key.shift><Key.shift><Key.shift><Key.shift><Key.shift><Key.shift><Key.shift><Key.shift><Key.shift><Key.shift><Key.shift><Key.shift><Key.shift><Key.shift><Key.shift><Key.shift><Key.shift><Key.shift><Key.shift><Key.shift><Key.shift><Key.shift><Key.shift><Key.shift><Key.shift><Key.shift><Key.shift><Key.shift><Key.shift><Key.shift><Key.shift><Key.shift><Key.shift><Key.shift><Key.shift><Key.shift><Key.shift><Key.shift><Key.shift><Key.shift><Key.shift><Key.shift><Key.shift><Key.shift><Key.shift><Key.shift><Key.shift><Key.shift><Key.shift><Key.shift><Key.shift><Key.shift><Key.shift><Key.shift><Key.shift><Key.shift><Key.shift><Key.shift><Key.shift><Key.shift><Key.shift><Key.shift><Key.shift><Key.shift><Key.shift>Look<Key.space>up<Key.space>
Screenshot: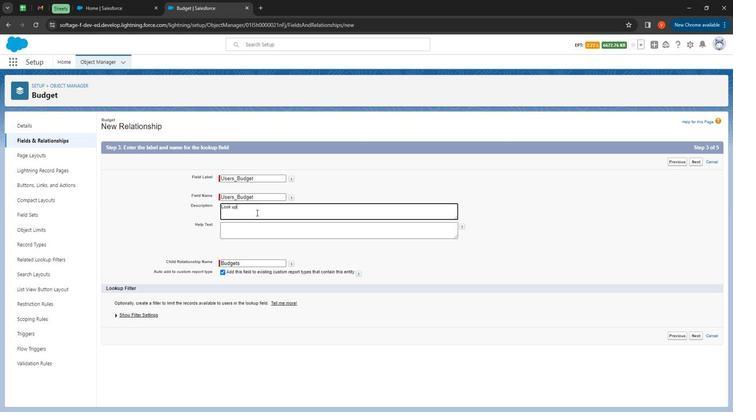 
Action: Mouse moved to (254, 213)
Screenshot: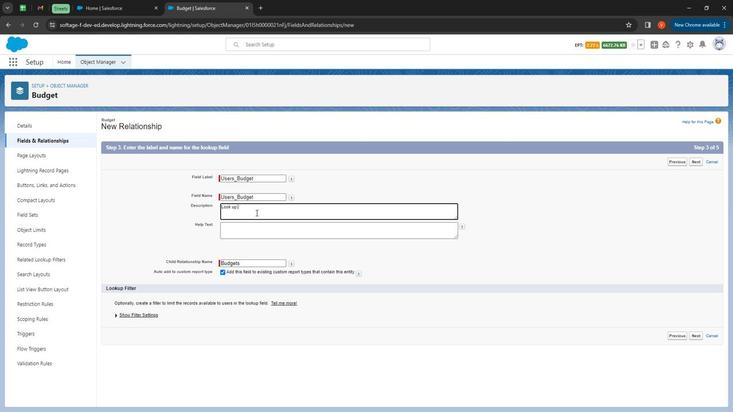 
Action: Key pressed relation<Key.space>ship<Key.space>between<Key.space><Key.shift><Key.shift><Key.shift><Key.shift>Users<Key.space>and<Key.space><Key.shift>Budget<Key.space>f<Key.backspace>in<Key.space><Key.shift><Key.shift><Key.shift><Key.shift><Key.shift><Key.shift><Key.shift><Key.shift><Key.shift><Key.shift><Key.shift><Key.shift><Key.shift><Key.shift><Key.shift><Key.shift><Key.shift>Expense<Key.space><Key.shift>Tracker<Key.space><Key.shift>Application<Key.tab><Key.shift><Key.shift><Key.shift><Key.shift>Look<Key.space>upp<Key.backspace><Key.space><Key.shift>Relationship<Key.space><Key.shift>Between<Key.space><Key.shift>Users<Key.space>and<Key.space><Key.shift>Budget<Key.space><Key.shift>In<Key.space><Key.shift>Expense<Key.space><Key.shift>Tracker<Key.space><Key.shift>Application
Screenshot: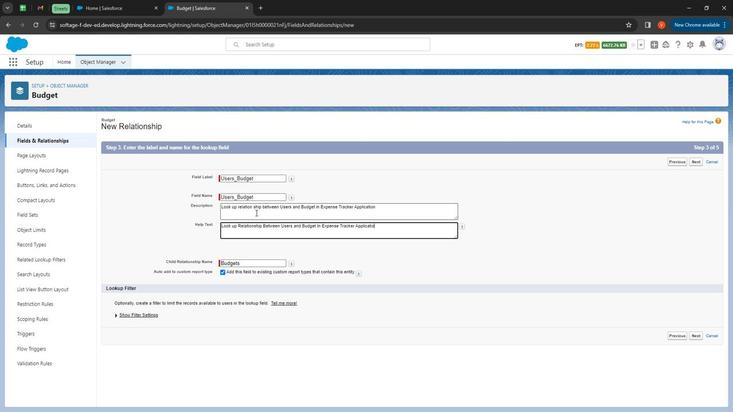 
Action: Mouse moved to (694, 332)
Screenshot: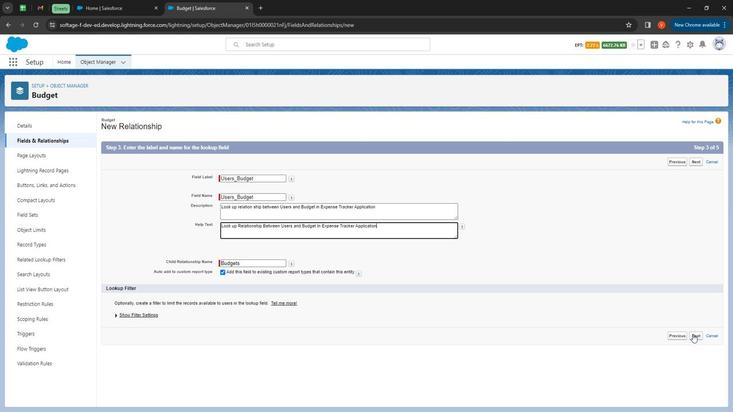 
Action: Mouse pressed left at (694, 332)
Screenshot: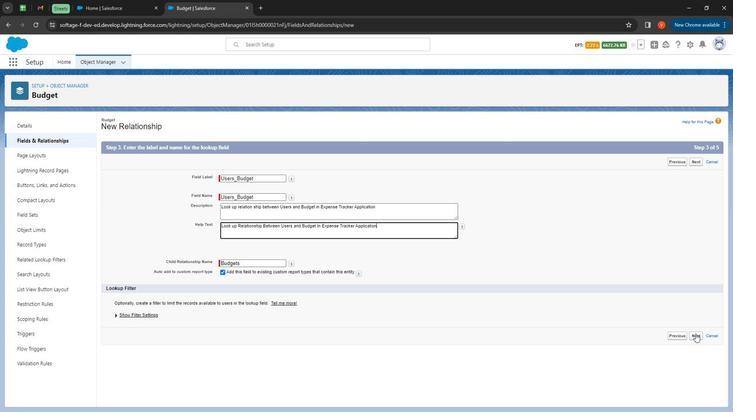 
Action: Mouse moved to (641, 248)
Screenshot: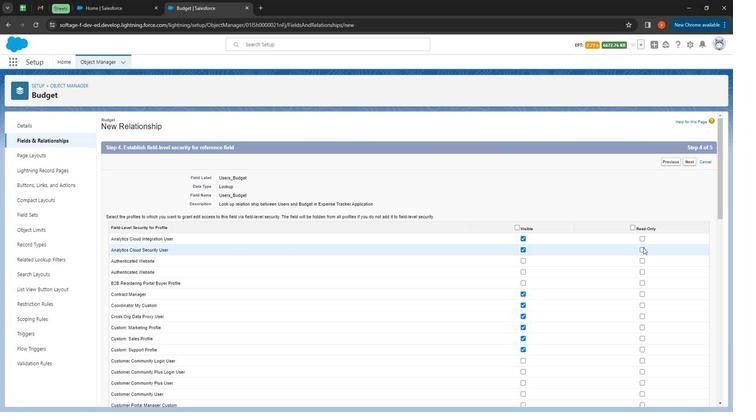 
Action: Mouse pressed left at (641, 248)
Screenshot: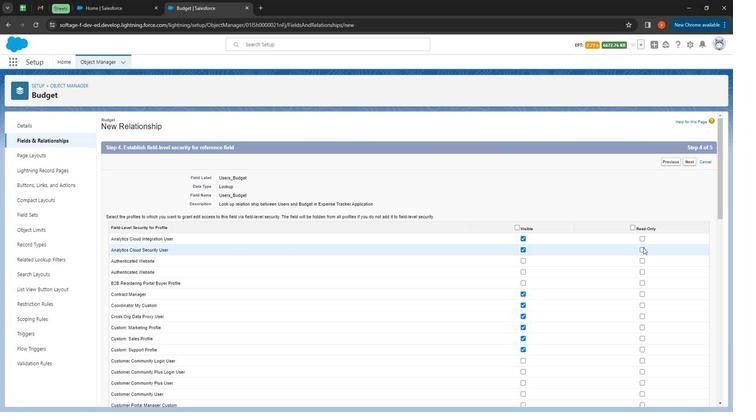 
Action: Mouse moved to (640, 238)
Screenshot: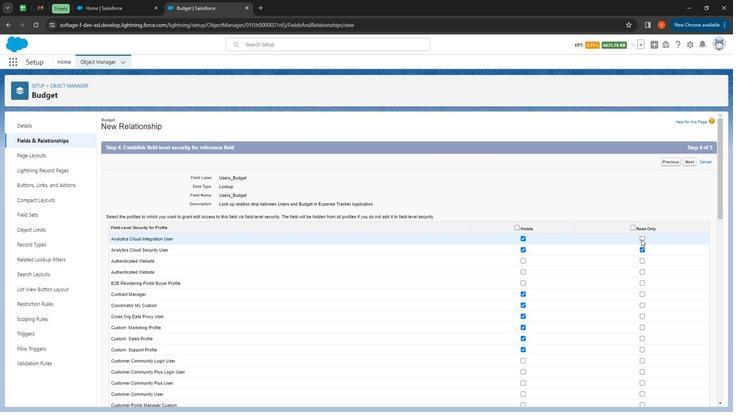 
Action: Mouse pressed left at (640, 238)
Screenshot: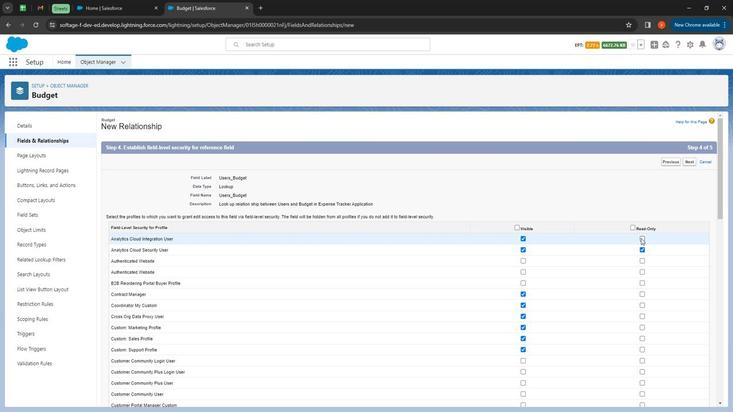 
Action: Mouse moved to (522, 270)
Screenshot: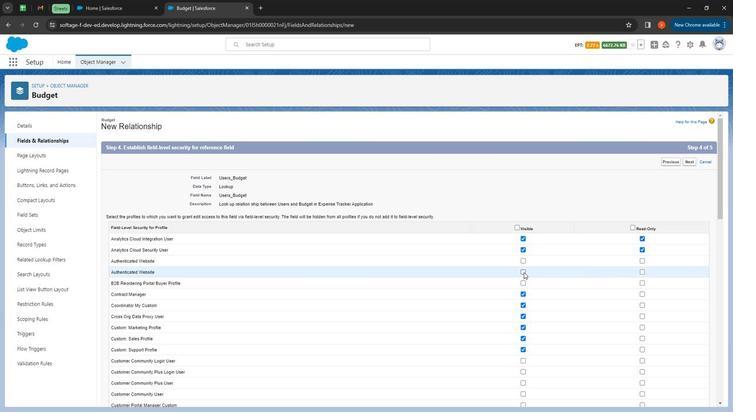 
Action: Mouse pressed left at (522, 270)
Screenshot: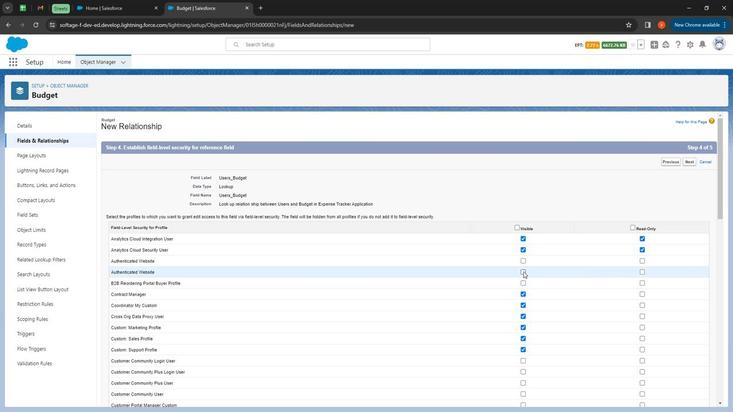 
Action: Mouse moved to (641, 315)
Screenshot: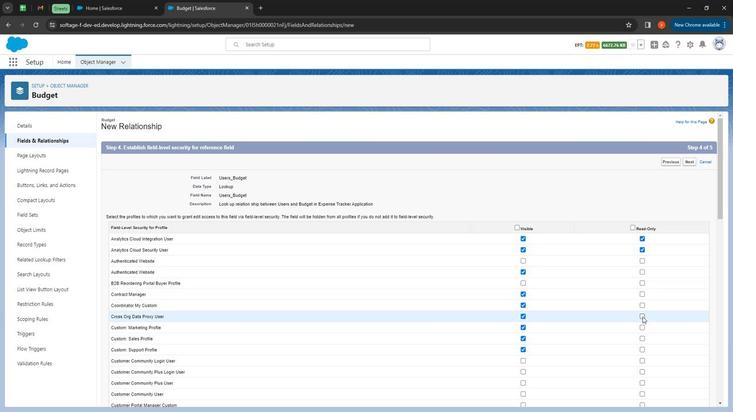 
Action: Mouse pressed left at (641, 315)
Screenshot: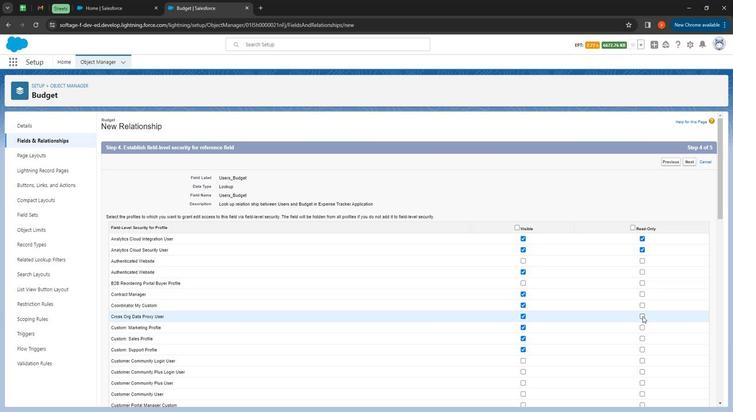
Action: Mouse moved to (642, 326)
Screenshot: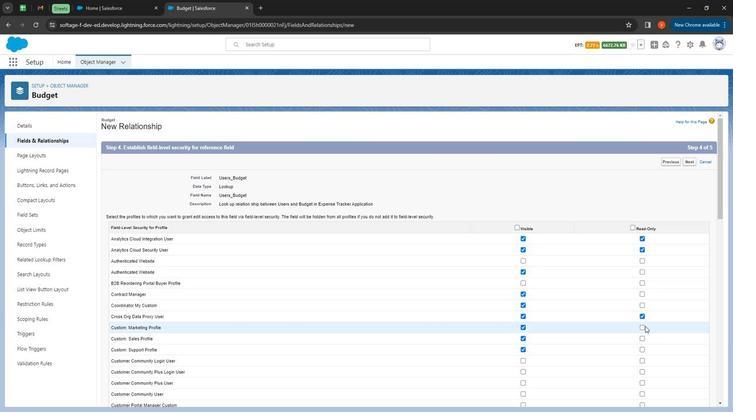 
Action: Mouse pressed left at (642, 326)
Screenshot: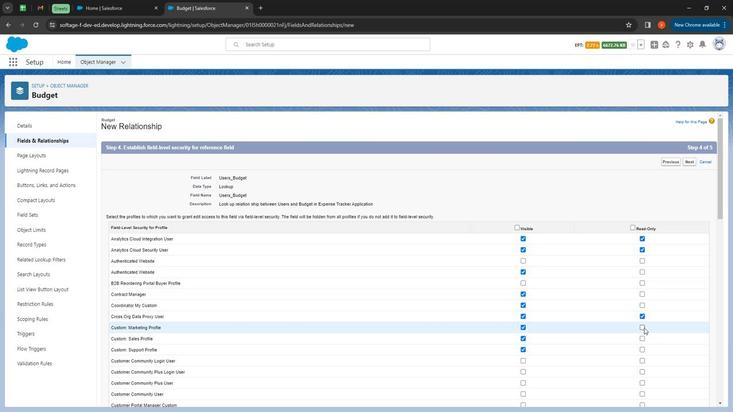 
Action: Mouse moved to (642, 346)
Screenshot: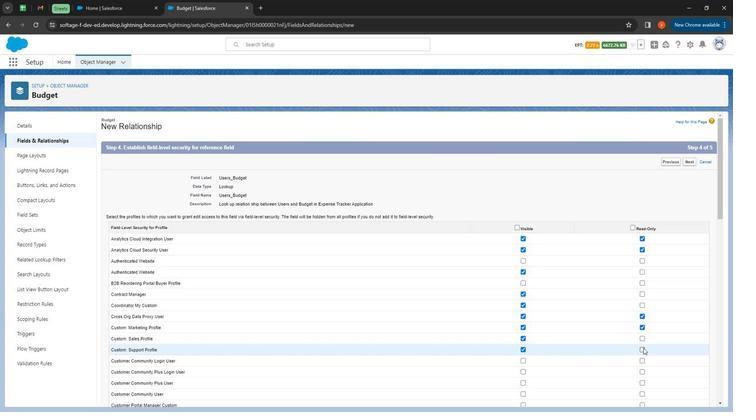 
Action: Mouse pressed left at (642, 346)
Screenshot: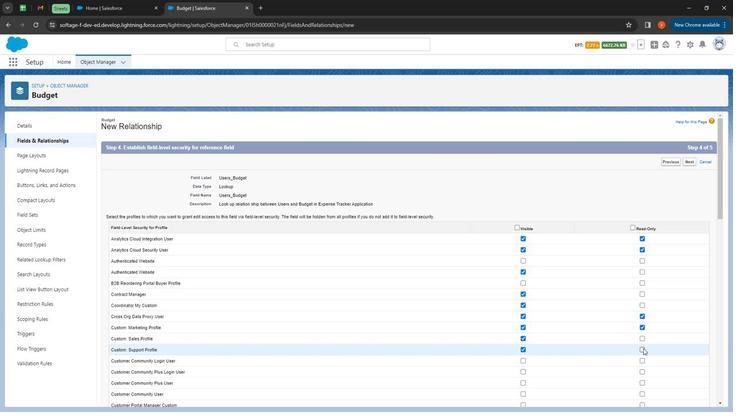 
Action: Mouse moved to (609, 315)
Screenshot: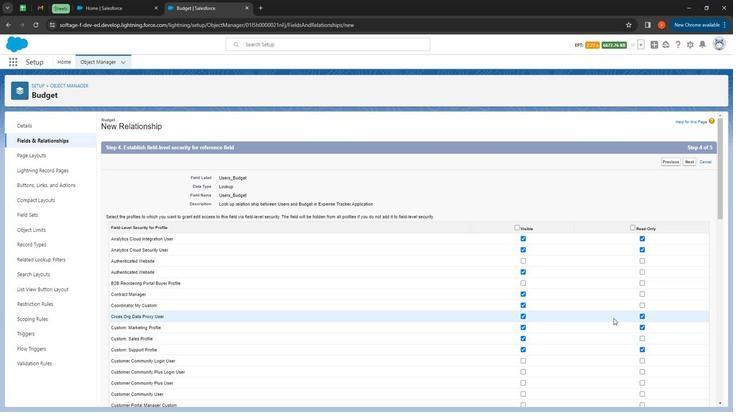 
Action: Mouse scrolled (609, 315) with delta (0, 0)
Screenshot: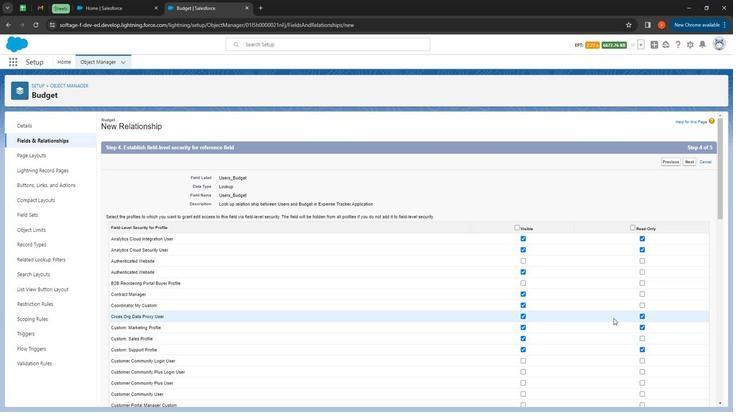 
Action: Mouse moved to (605, 314)
Screenshot: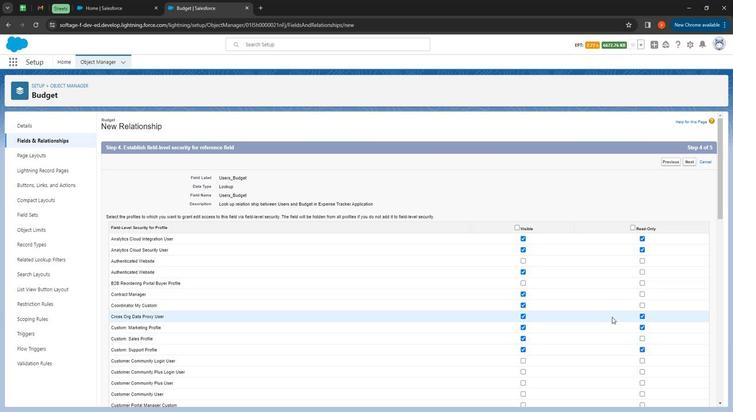
Action: Mouse scrolled (605, 313) with delta (0, 0)
Screenshot: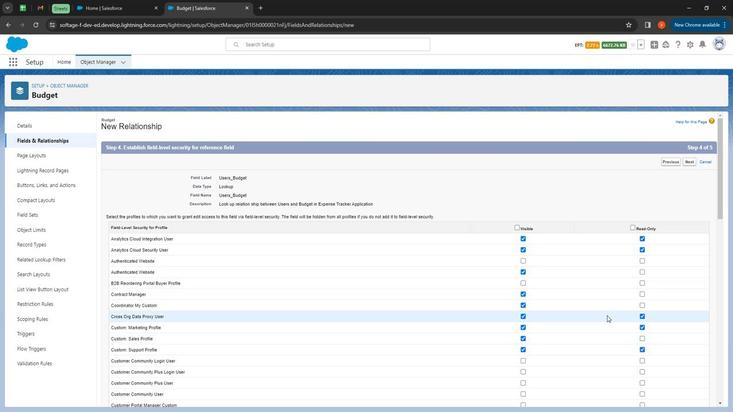 
Action: Mouse moved to (602, 311)
Screenshot: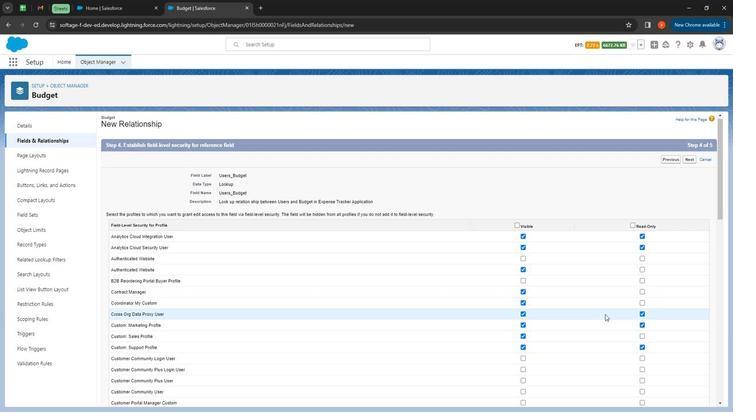 
Action: Mouse scrolled (602, 311) with delta (0, 0)
Screenshot: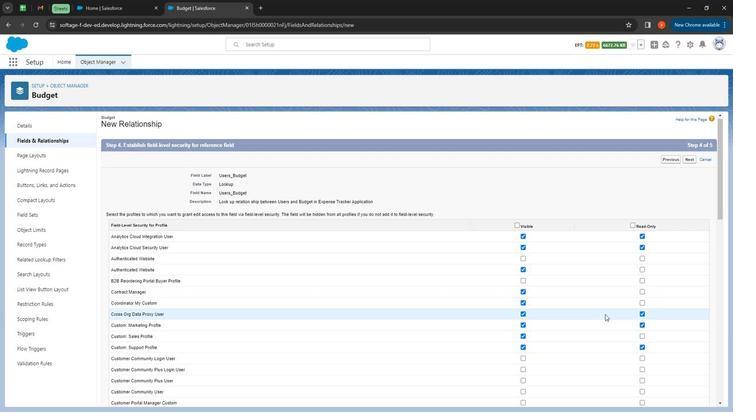 
Action: Mouse moved to (599, 310)
Screenshot: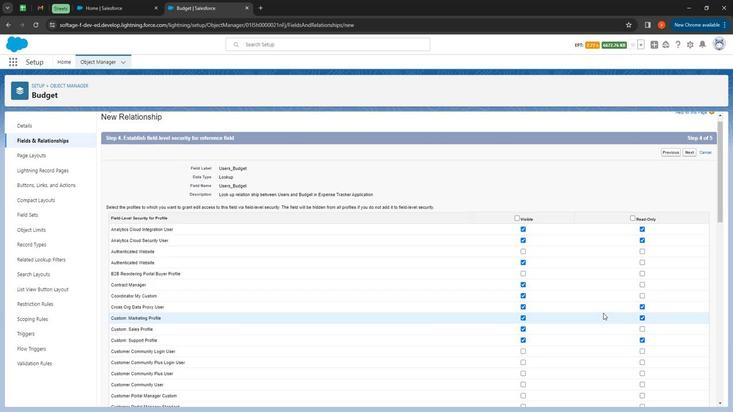 
Action: Mouse scrolled (599, 309) with delta (0, 0)
Screenshot: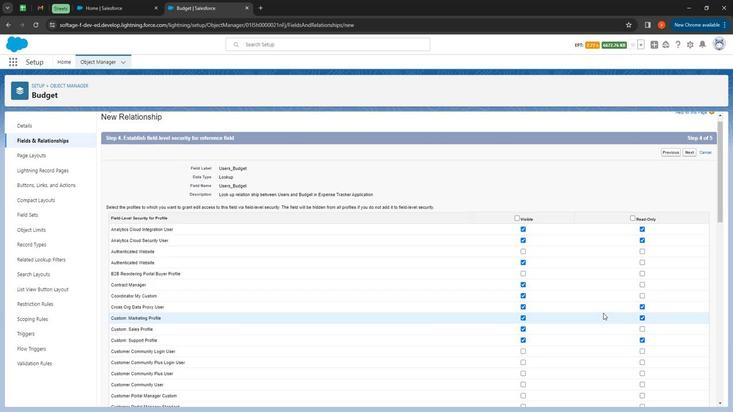 
Action: Mouse moved to (598, 308)
Screenshot: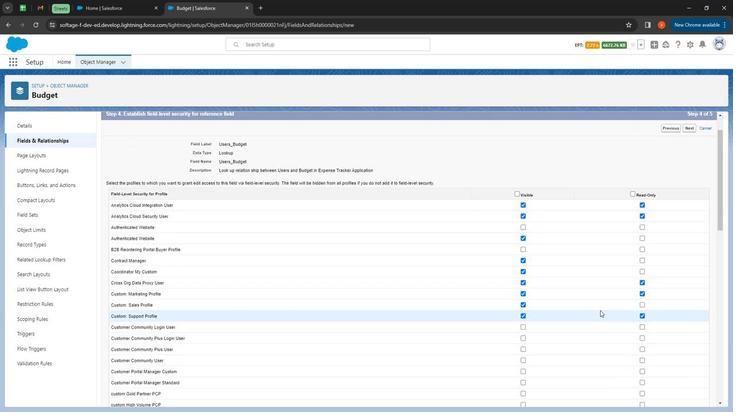 
Action: Mouse scrolled (598, 308) with delta (0, 0)
Screenshot: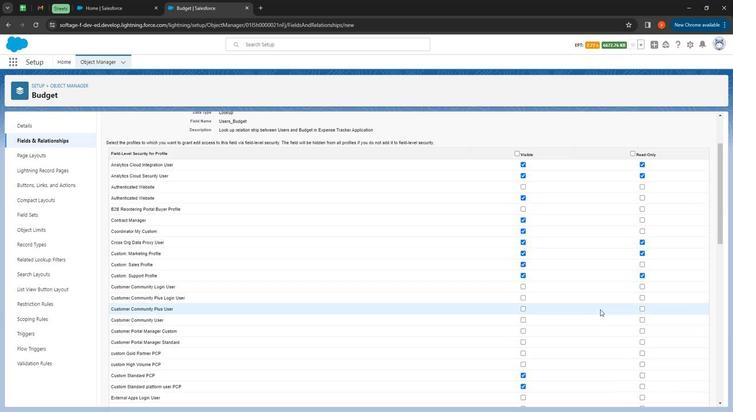 
Action: Mouse moved to (520, 173)
Screenshot: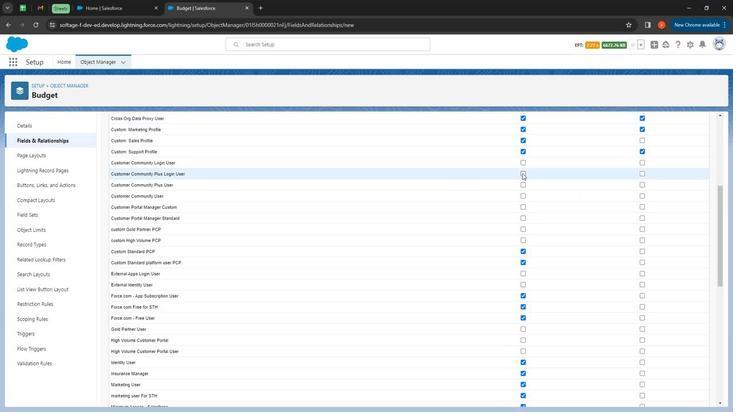 
Action: Mouse pressed left at (520, 173)
Screenshot: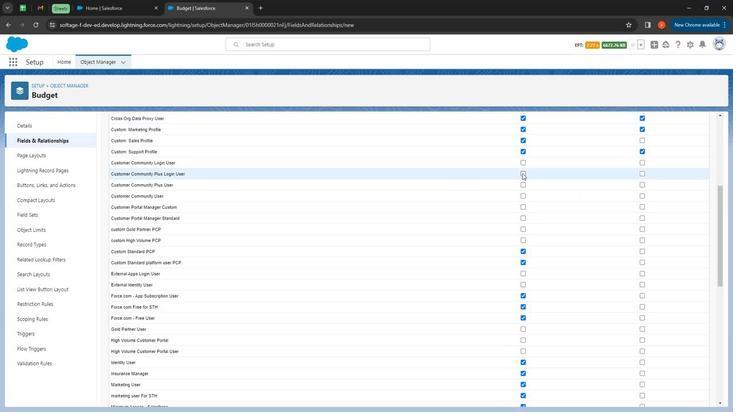 
Action: Mouse moved to (522, 186)
Screenshot: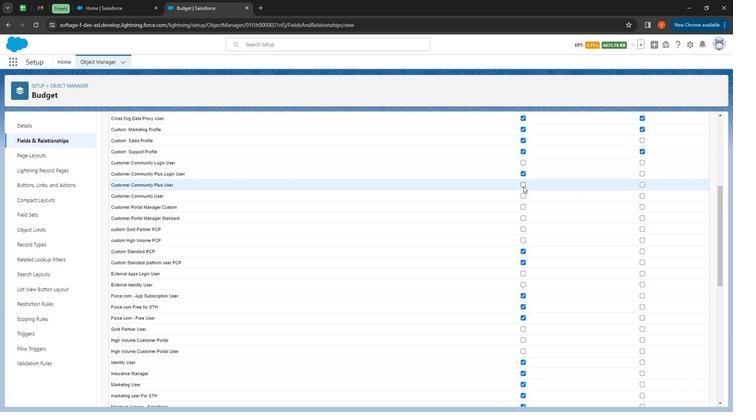 
Action: Mouse pressed left at (522, 186)
Screenshot: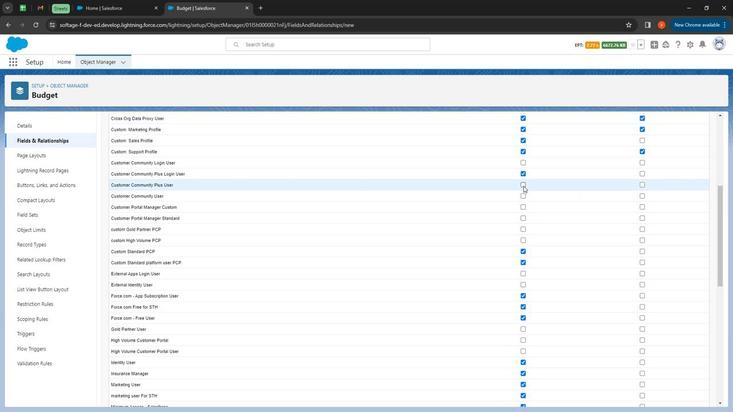 
Action: Mouse moved to (522, 196)
Screenshot: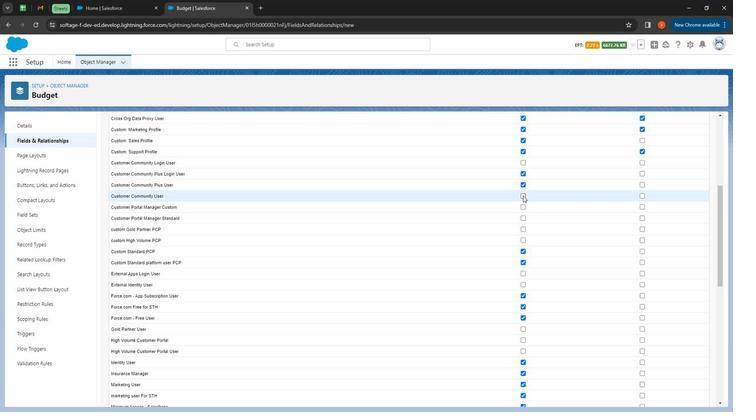 
Action: Mouse pressed left at (522, 196)
Screenshot: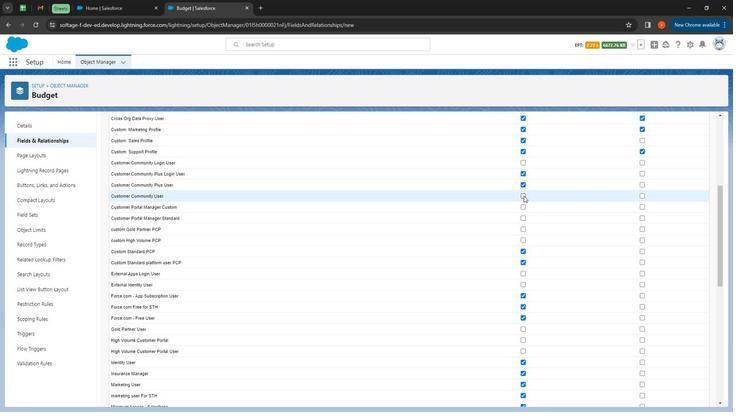 
Action: Mouse moved to (522, 219)
Screenshot: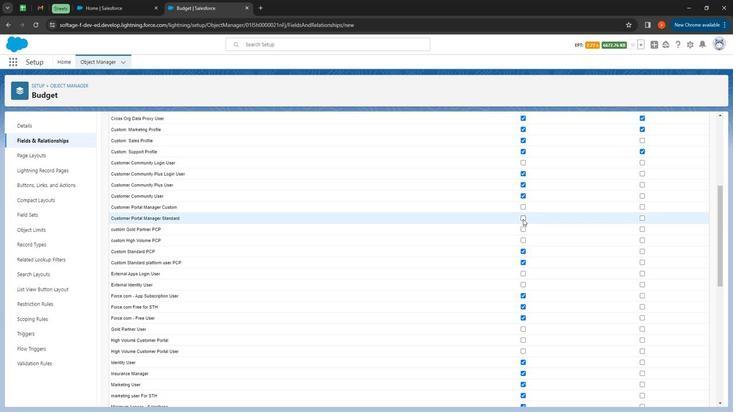 
Action: Mouse pressed left at (522, 219)
Screenshot: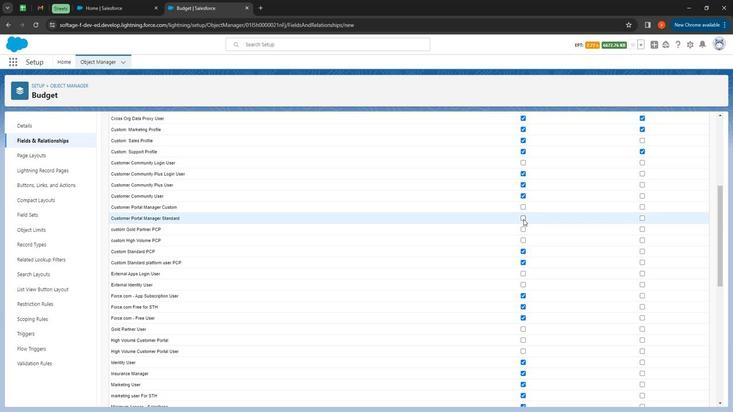 
Action: Mouse moved to (523, 227)
Screenshot: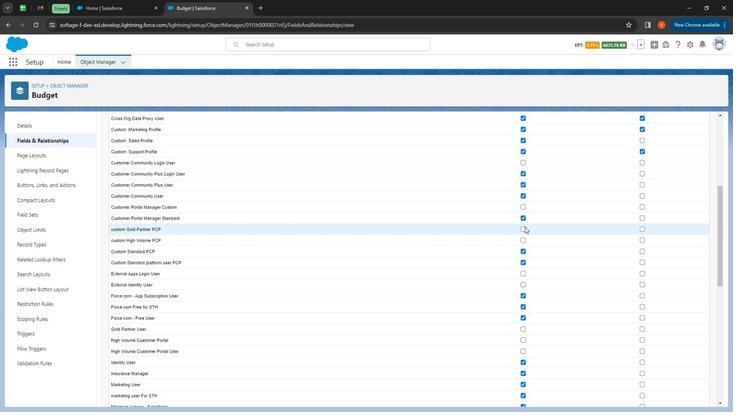 
Action: Mouse pressed left at (523, 227)
Screenshot: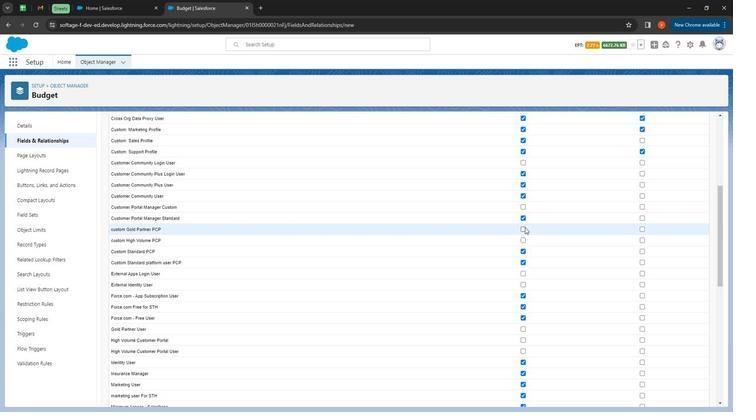 
Action: Mouse moved to (523, 250)
Screenshot: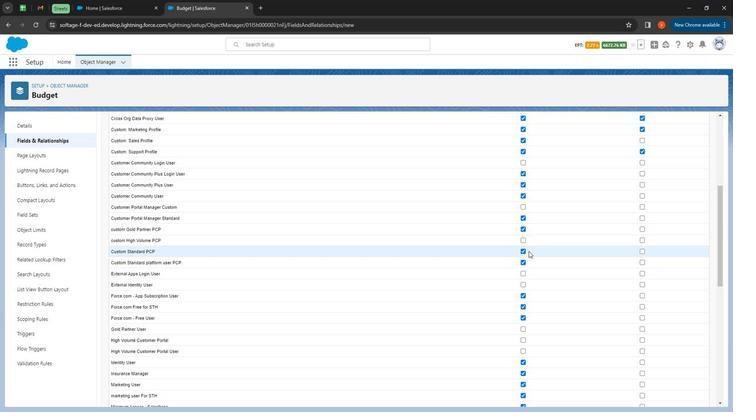 
Action: Mouse pressed left at (523, 250)
Screenshot: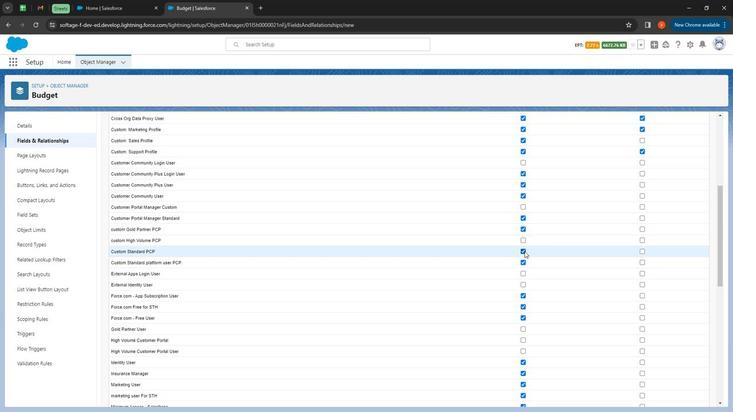 
Action: Mouse moved to (643, 283)
Screenshot: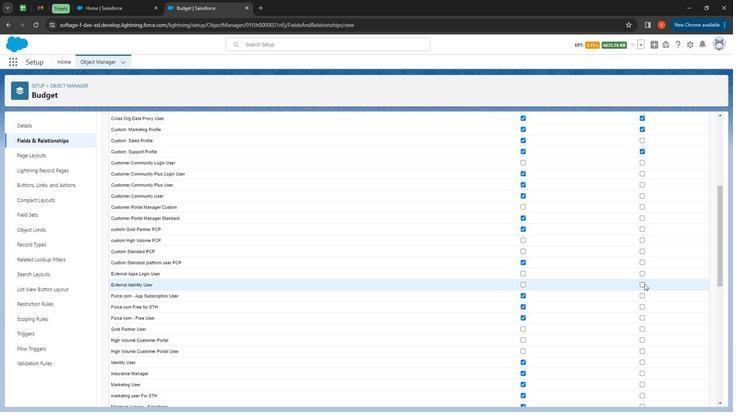 
Action: Mouse pressed left at (643, 283)
Screenshot: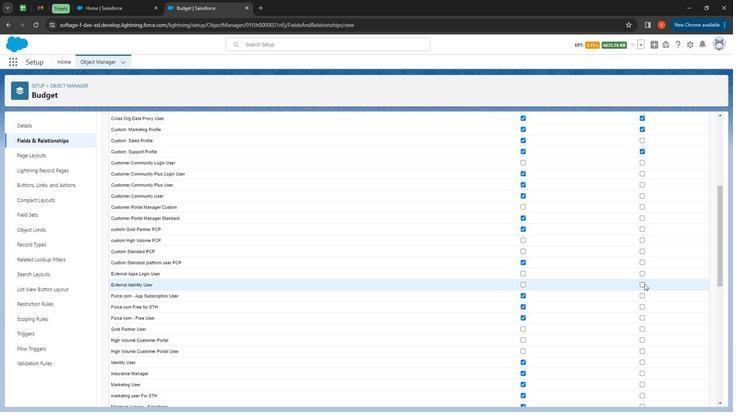 
Action: Mouse moved to (640, 315)
Screenshot: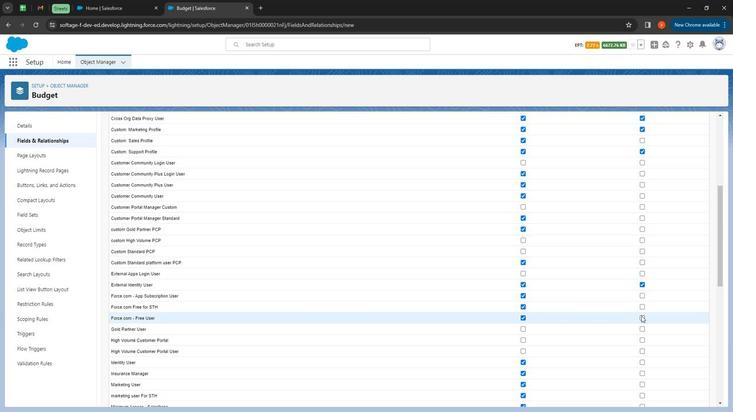 
Action: Mouse pressed left at (640, 315)
Screenshot: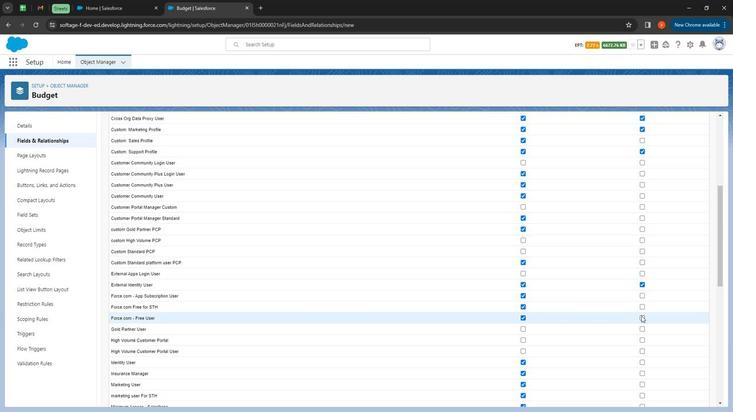 
Action: Mouse moved to (522, 308)
Screenshot: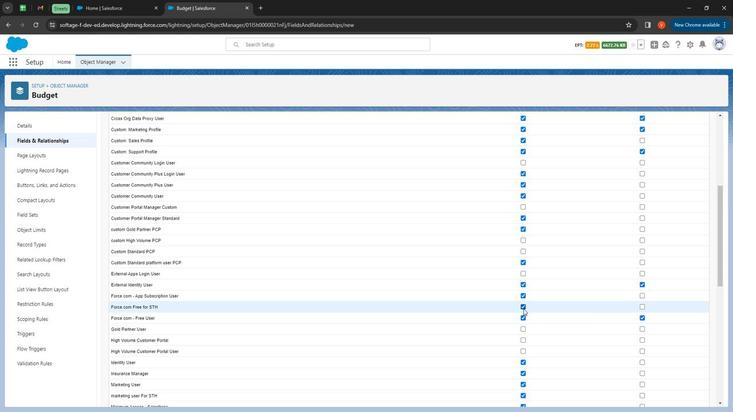 
Action: Mouse pressed left at (522, 308)
Screenshot: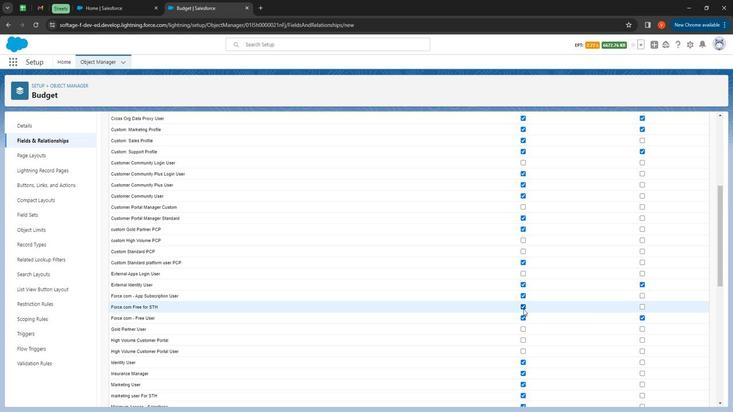
Action: Mouse moved to (523, 305)
Screenshot: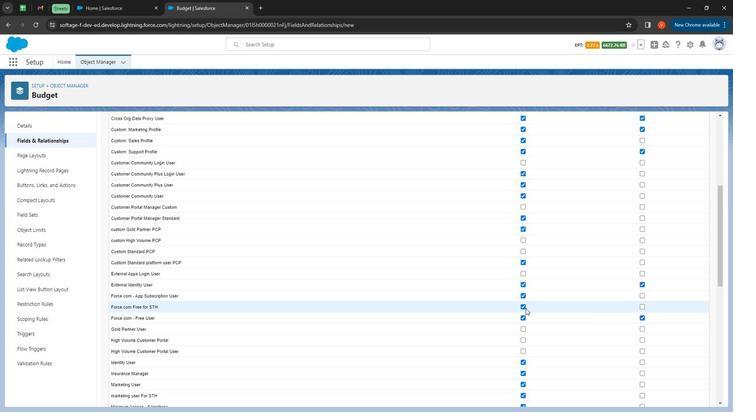
Action: Mouse pressed left at (523, 305)
Screenshot: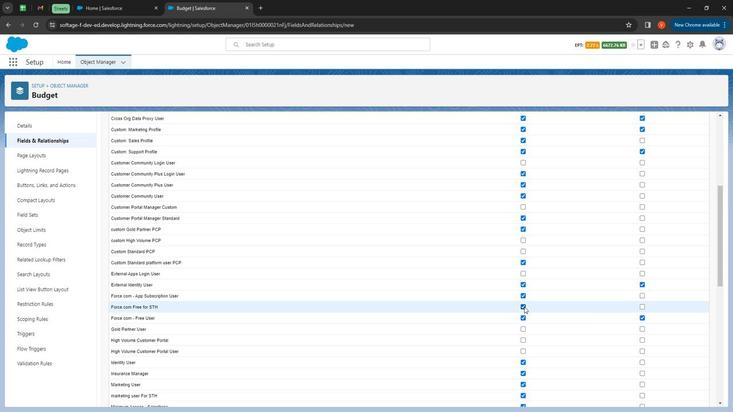 
Action: Mouse moved to (639, 350)
Screenshot: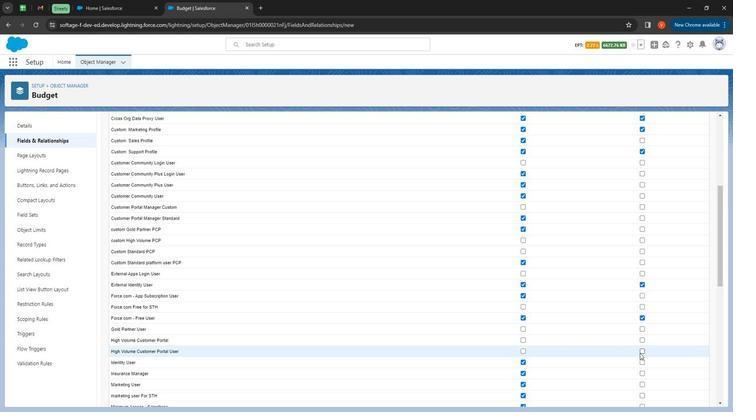 
Action: Mouse pressed left at (639, 350)
Screenshot: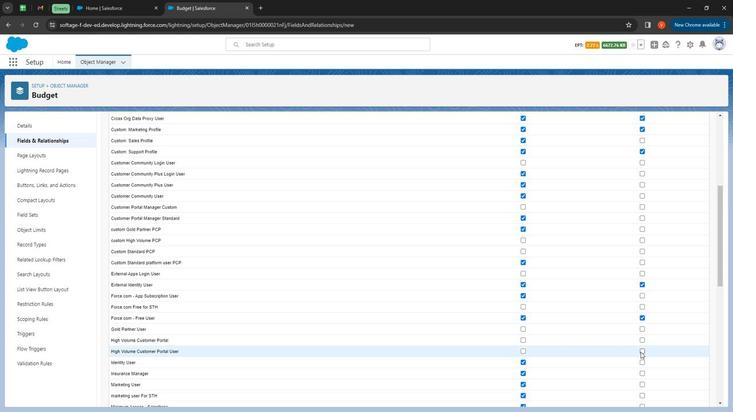 
Action: Mouse moved to (520, 360)
Screenshot: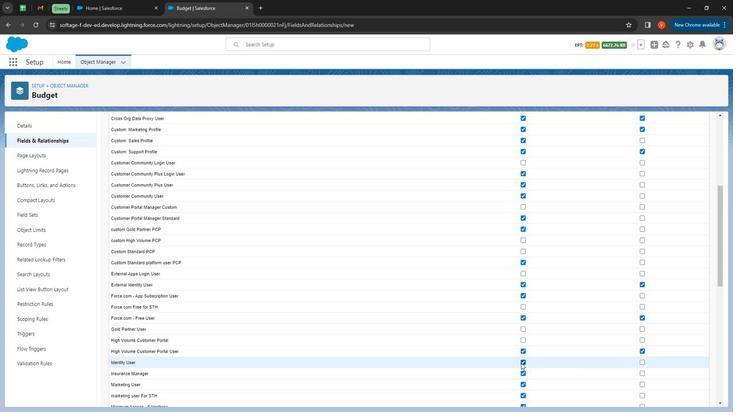 
Action: Mouse pressed left at (520, 360)
Screenshot: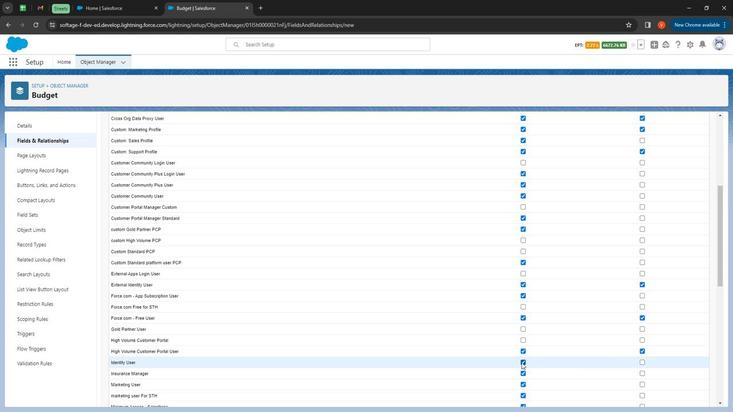 
Action: Mouse moved to (667, 363)
Screenshot: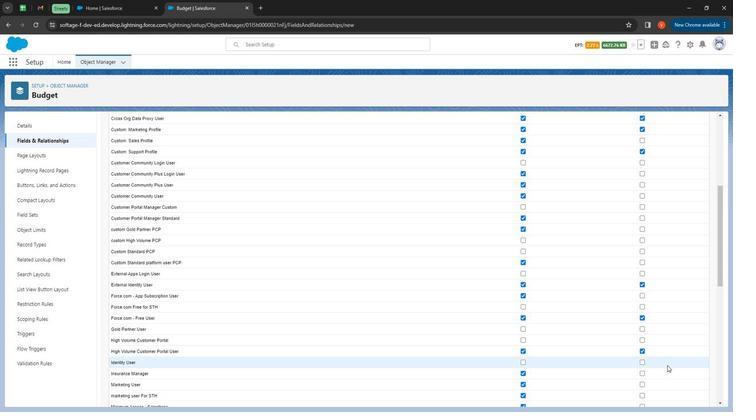 
Action: Mouse scrolled (667, 362) with delta (0, 0)
Screenshot: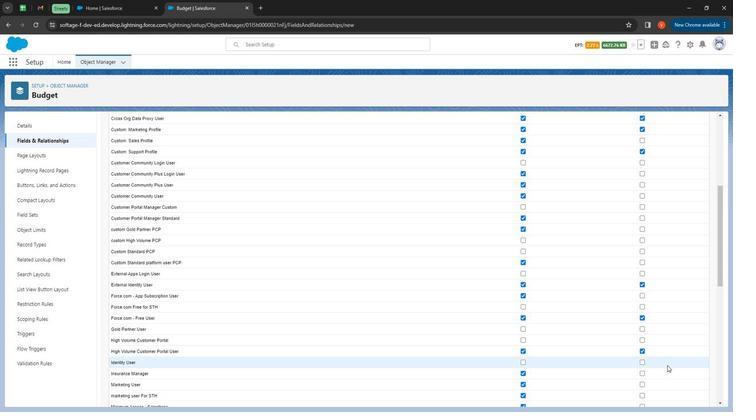 
Action: Mouse moved to (667, 363)
Screenshot: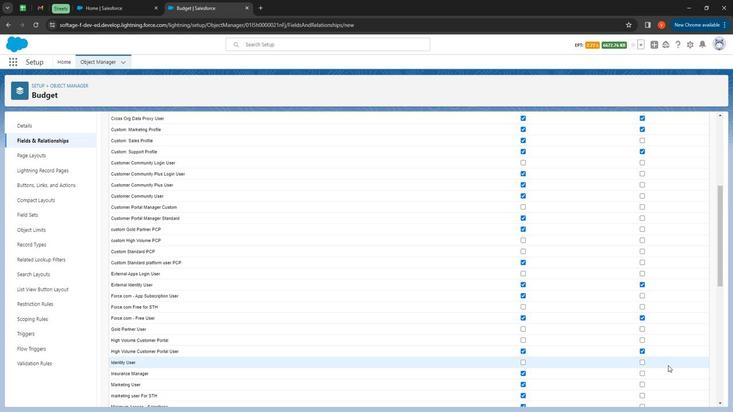 
Action: Mouse scrolled (667, 362) with delta (0, 0)
Screenshot: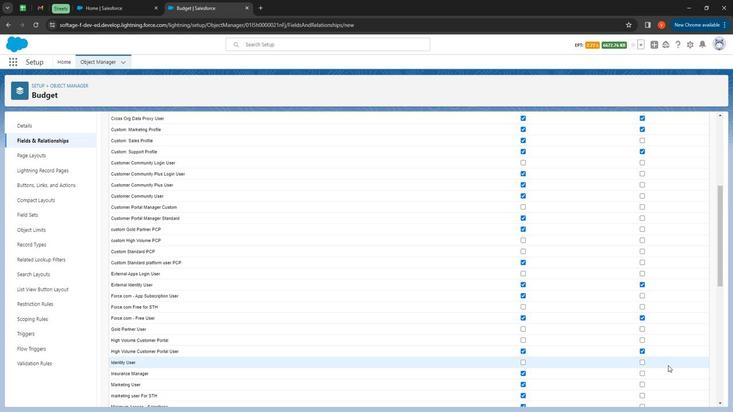
Action: Mouse moved to (668, 363)
Screenshot: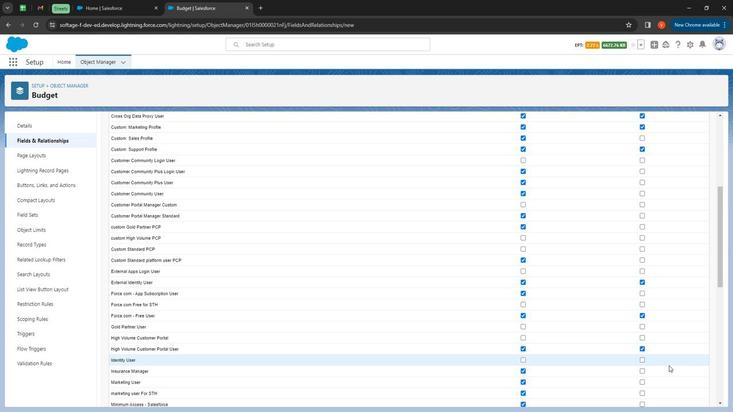 
Action: Mouse scrolled (668, 362) with delta (0, 0)
Screenshot: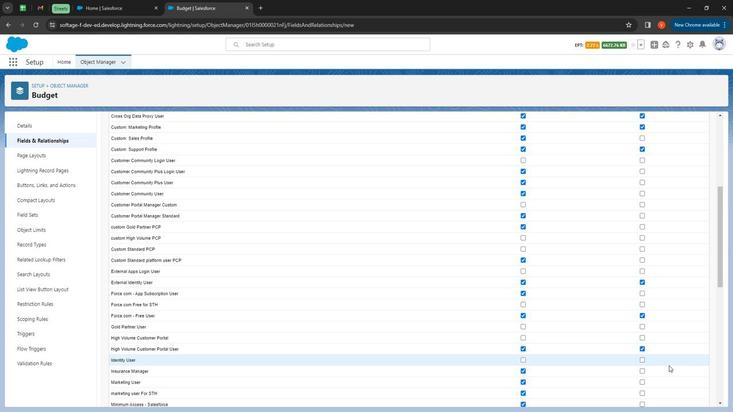 
Action: Mouse moved to (669, 362)
Screenshot: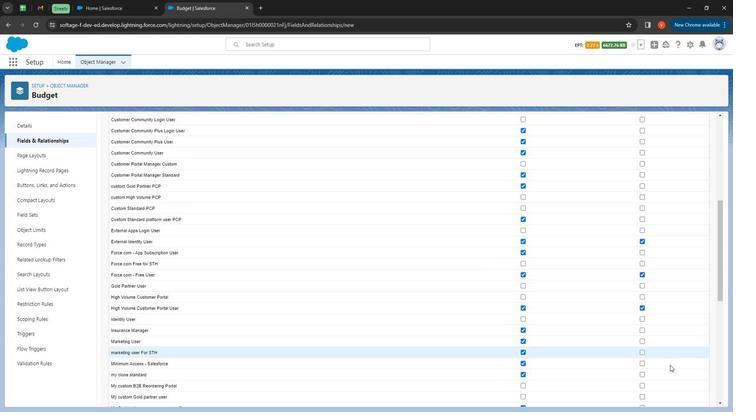 
Action: Mouse scrolled (669, 362) with delta (0, 0)
Screenshot: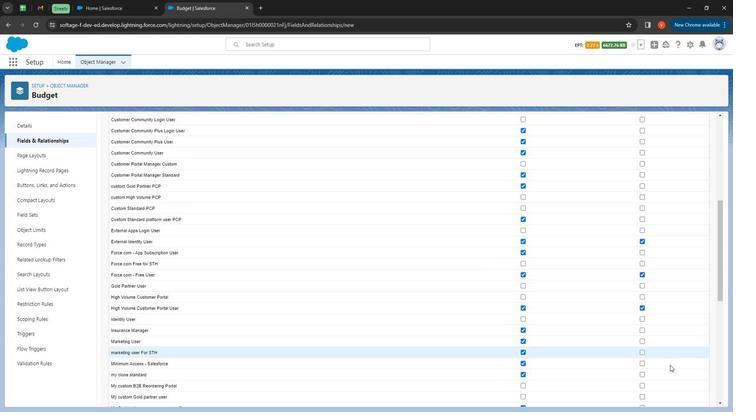 
Action: Mouse moved to (667, 355)
Screenshot: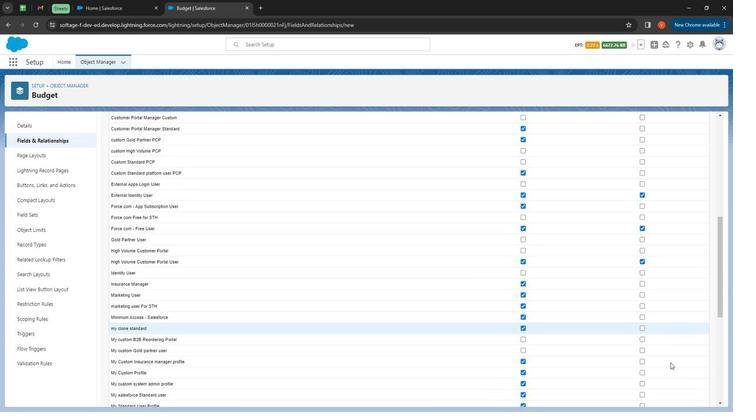 
Action: Mouse scrolled (667, 355) with delta (0, 0)
Screenshot: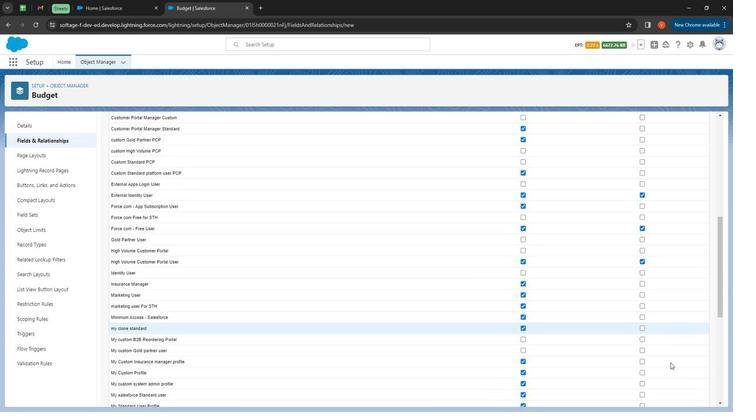 
Action: Mouse moved to (643, 196)
Screenshot: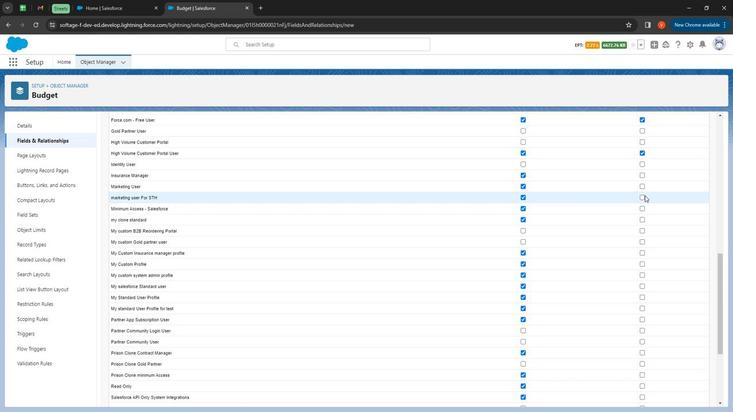 
Action: Mouse pressed left at (643, 196)
Screenshot: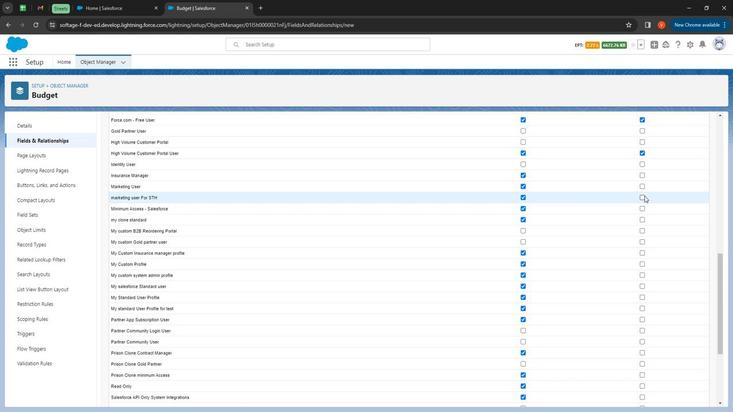 
Action: Mouse moved to (641, 208)
Screenshot: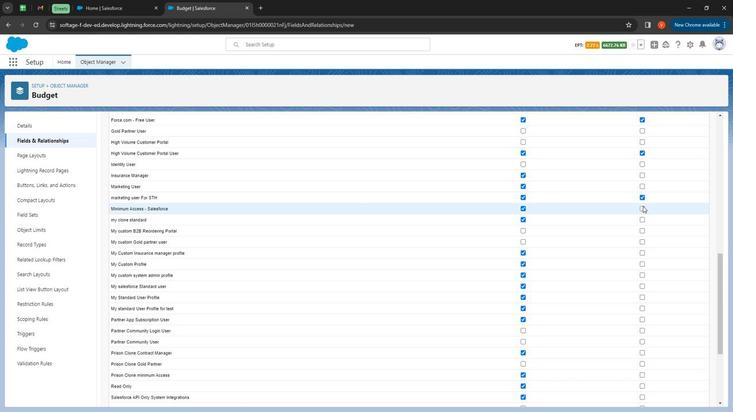 
Action: Mouse pressed left at (641, 208)
Screenshot: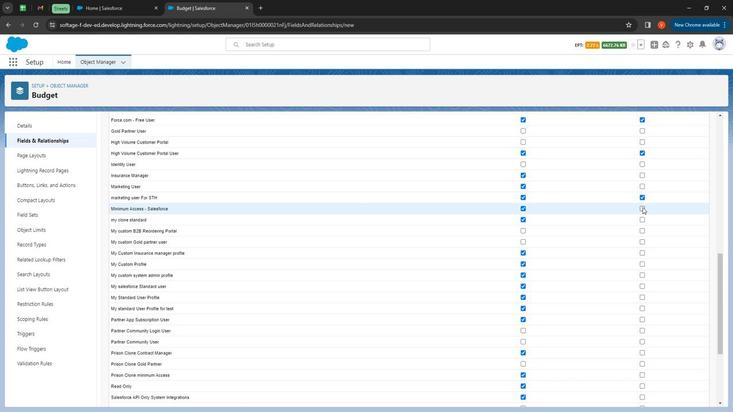 
Action: Mouse moved to (641, 220)
Screenshot: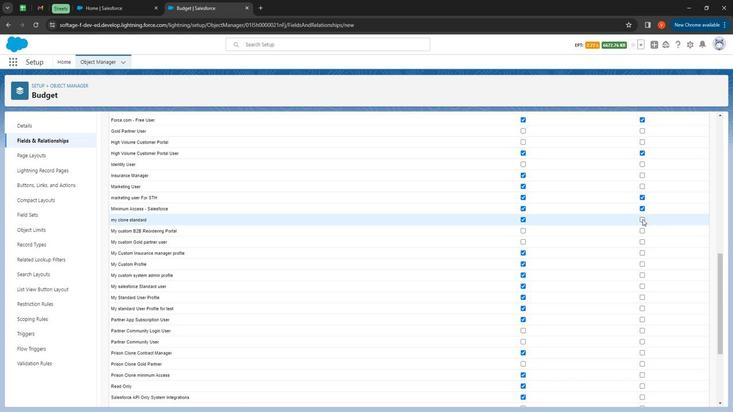 
Action: Mouse pressed left at (641, 220)
Screenshot: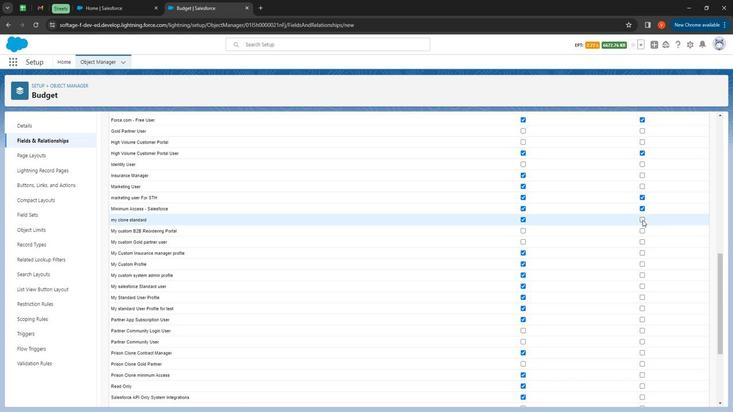 
Action: Mouse moved to (569, 232)
Screenshot: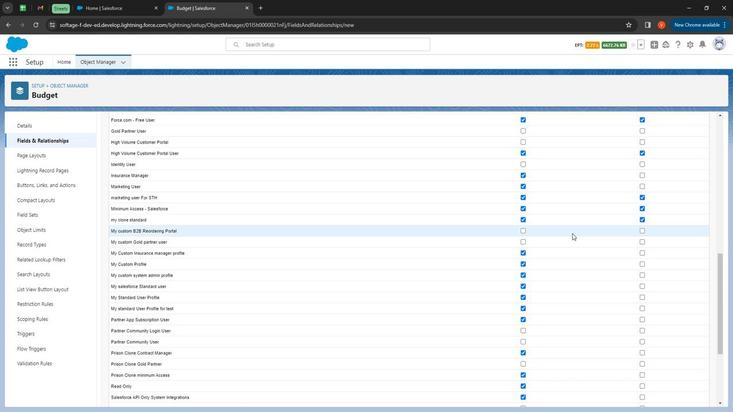 
Action: Mouse scrolled (569, 232) with delta (0, 0)
Screenshot: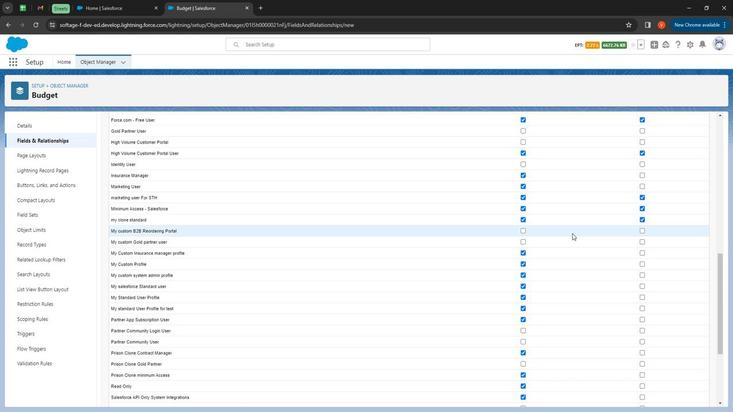 
Action: Mouse moved to (567, 231)
Screenshot: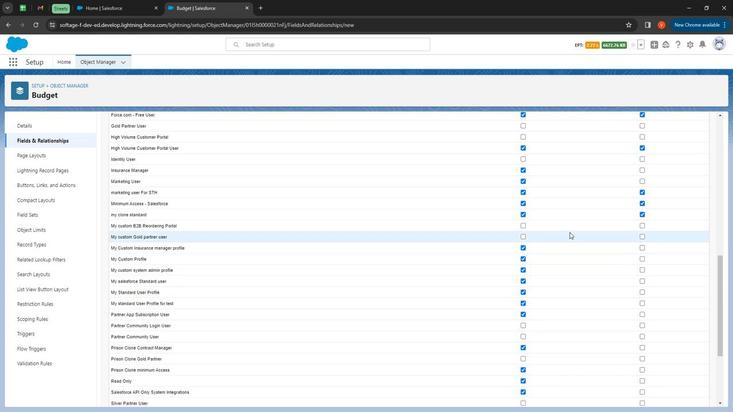 
Action: Mouse scrolled (567, 230) with delta (0, 0)
Screenshot: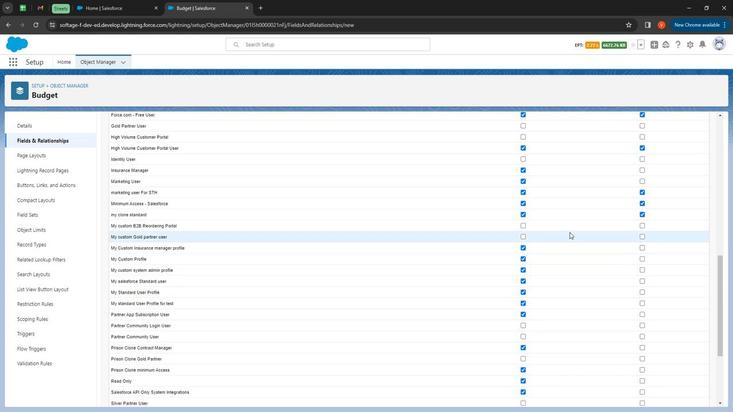 
Action: Mouse moved to (641, 196)
Screenshot: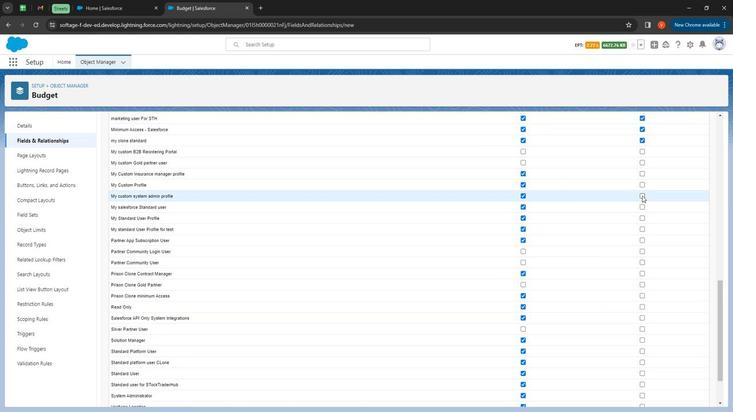 
Action: Mouse pressed left at (641, 196)
Screenshot: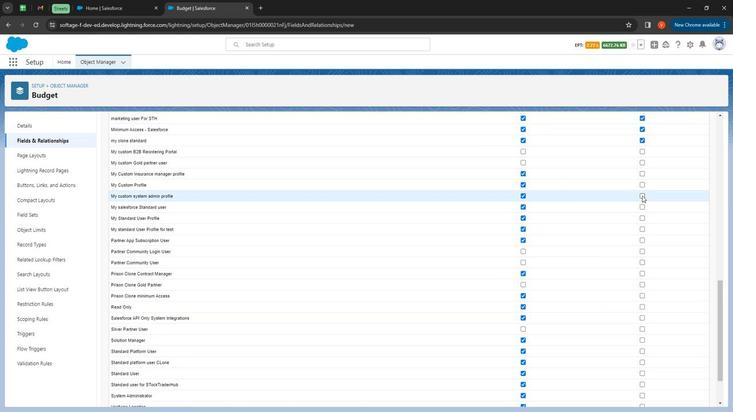 
Action: Mouse moved to (641, 209)
Screenshot: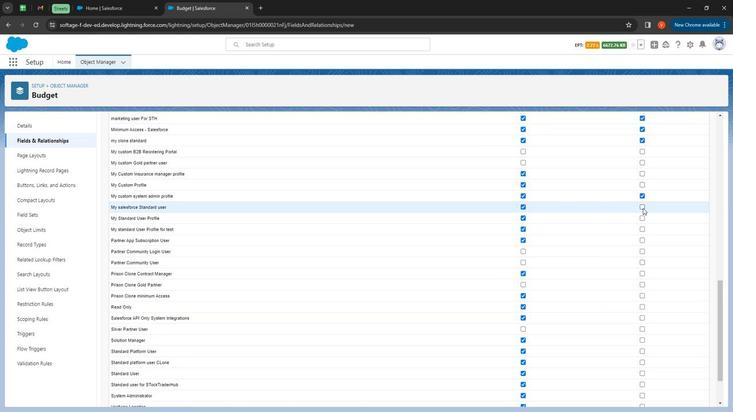 
Action: Mouse pressed left at (641, 209)
Screenshot: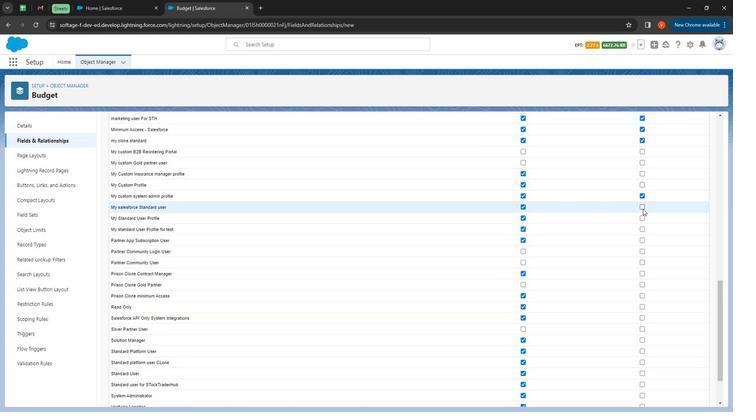 
Action: Mouse moved to (641, 217)
Screenshot: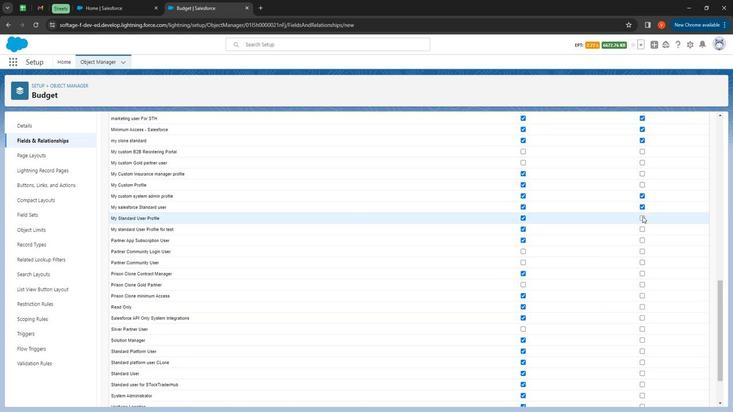 
Action: Mouse pressed left at (641, 217)
Screenshot: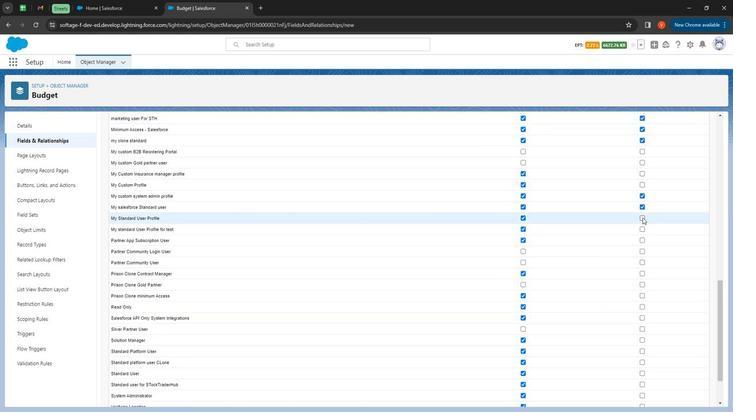 
Action: Mouse moved to (640, 230)
Screenshot: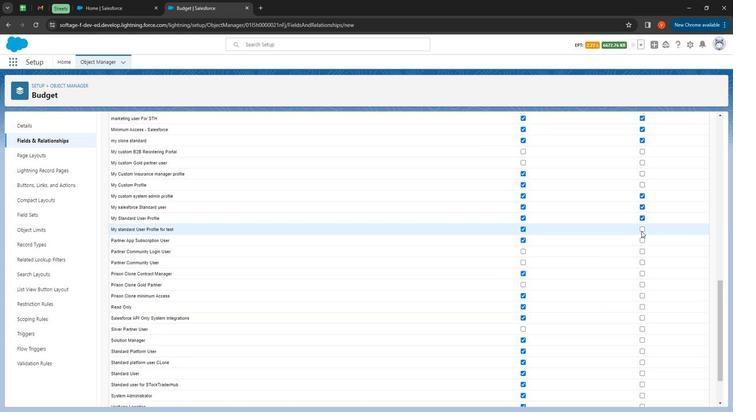 
Action: Mouse pressed left at (640, 230)
Screenshot: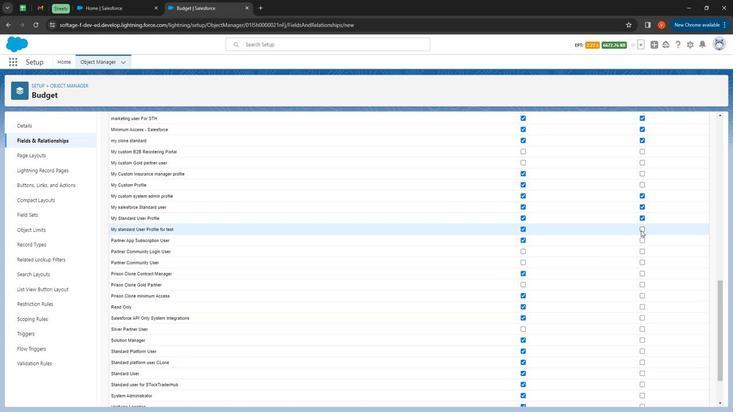 
Action: Mouse moved to (636, 241)
Screenshot: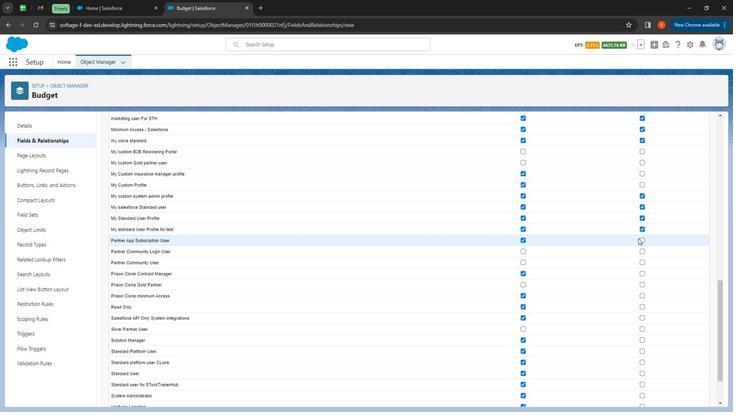 
Action: Mouse scrolled (636, 240) with delta (0, 0)
Screenshot: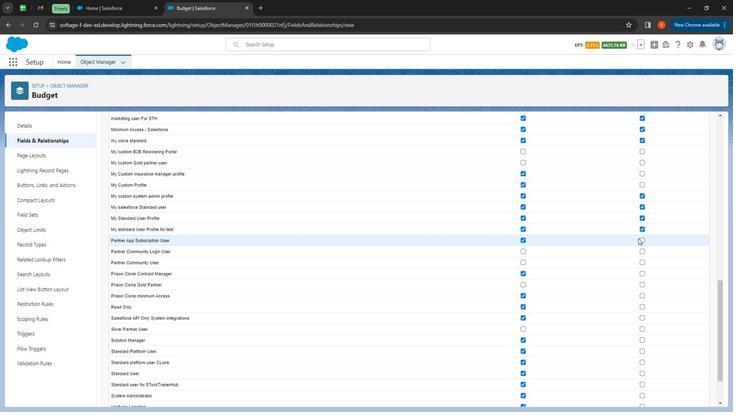 
Action: Mouse moved to (636, 242)
Screenshot: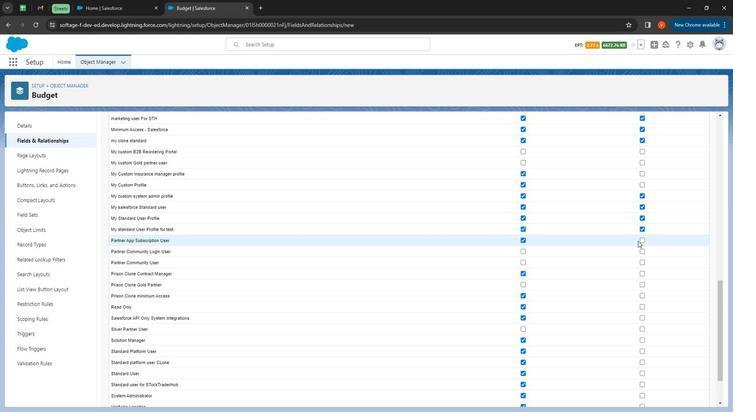 
Action: Mouse scrolled (636, 241) with delta (0, 0)
Screenshot: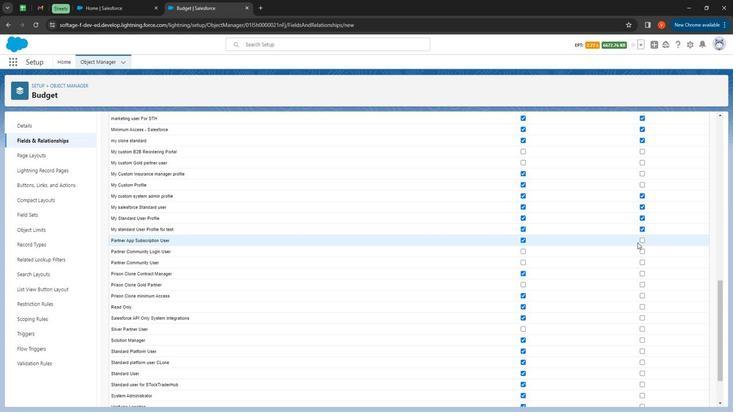 
Action: Mouse moved to (642, 241)
Screenshot: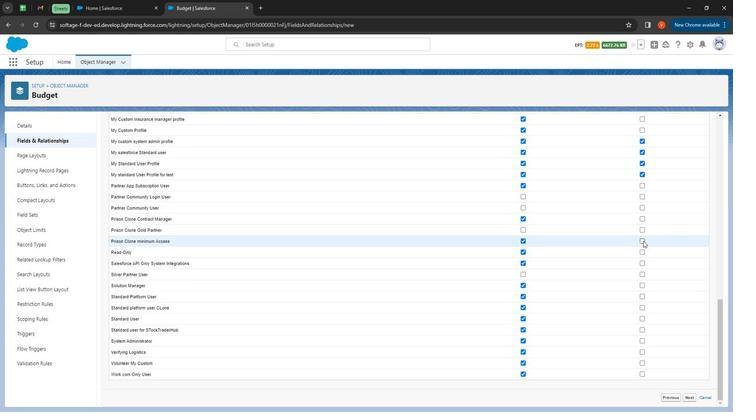 
Action: Mouse pressed left at (642, 241)
Screenshot: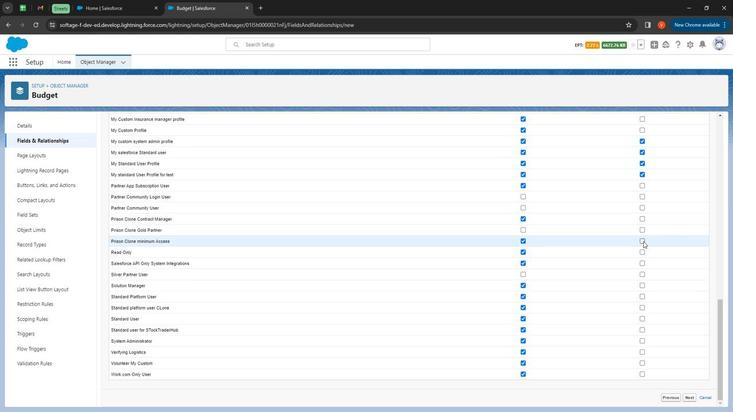 
Action: Mouse moved to (640, 264)
Screenshot: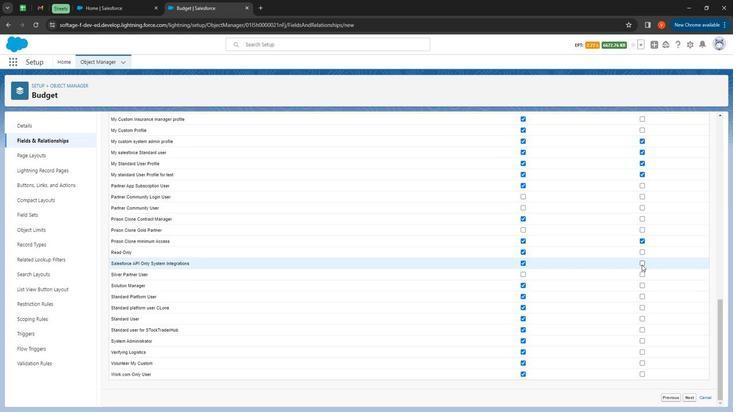 
Action: Mouse pressed left at (640, 264)
Screenshot: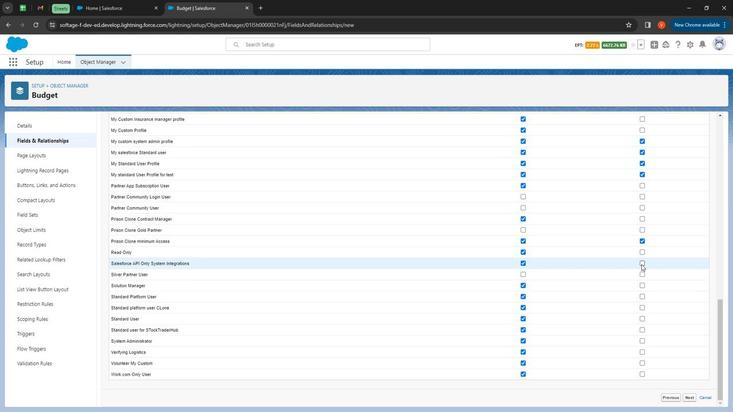 
Action: Mouse moved to (641, 296)
Screenshot: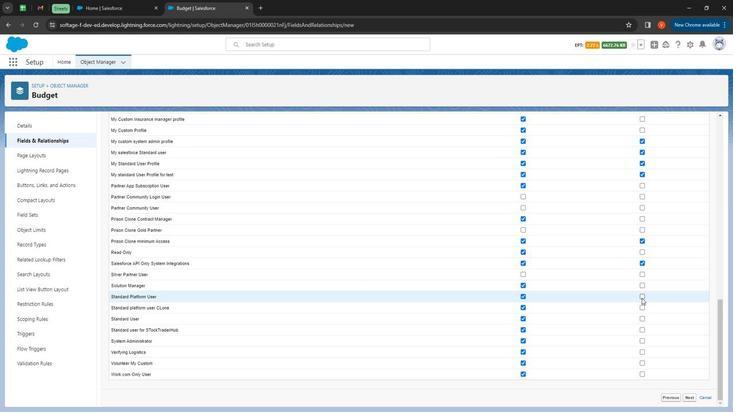 
Action: Mouse pressed left at (641, 296)
Screenshot: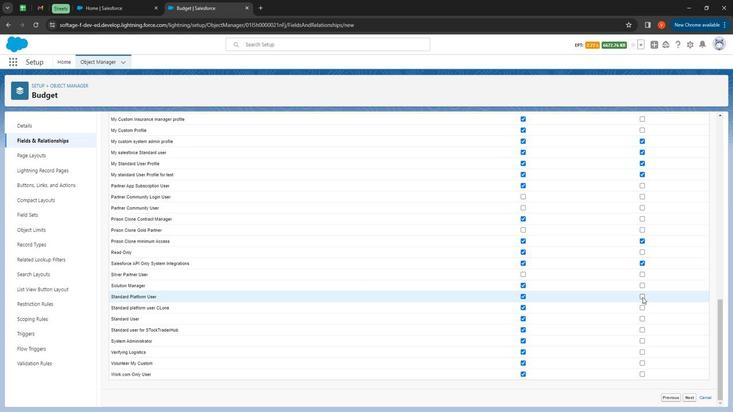
Action: Mouse moved to (642, 320)
Screenshot: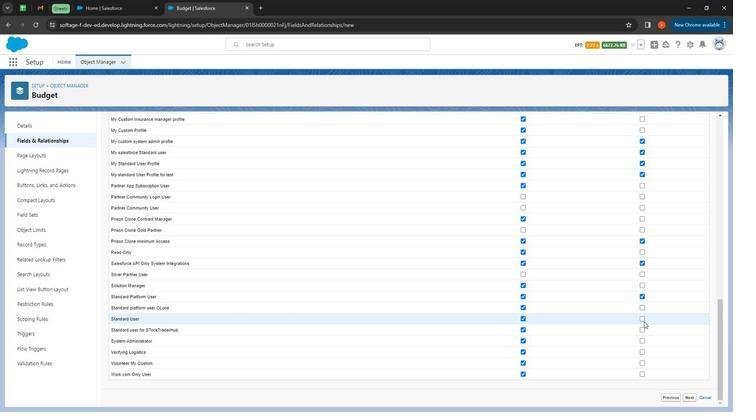 
Action: Mouse pressed left at (642, 320)
Screenshot: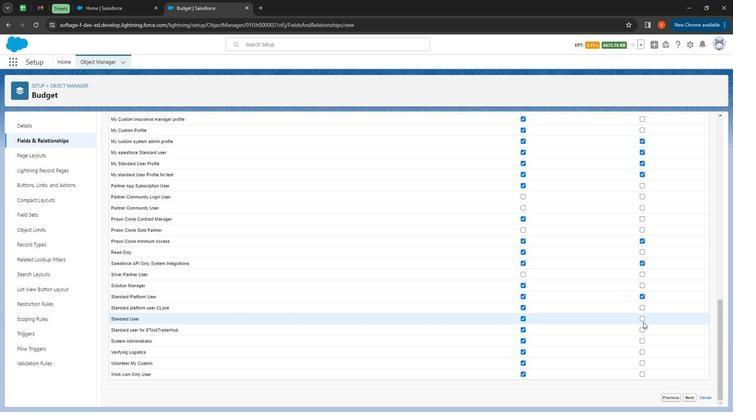 
Action: Mouse moved to (641, 318)
Screenshot: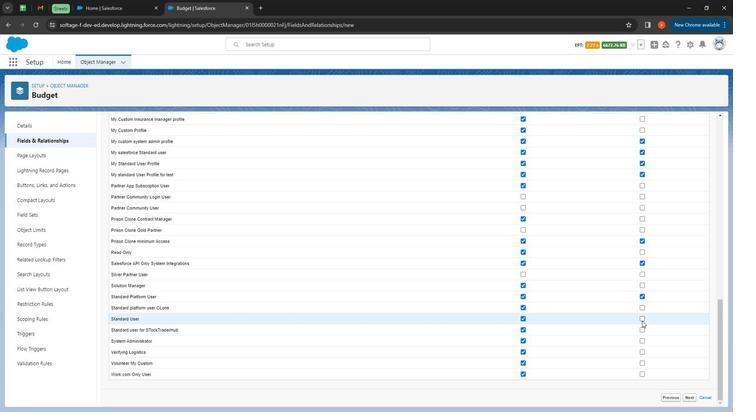 
Action: Mouse pressed left at (641, 318)
Screenshot: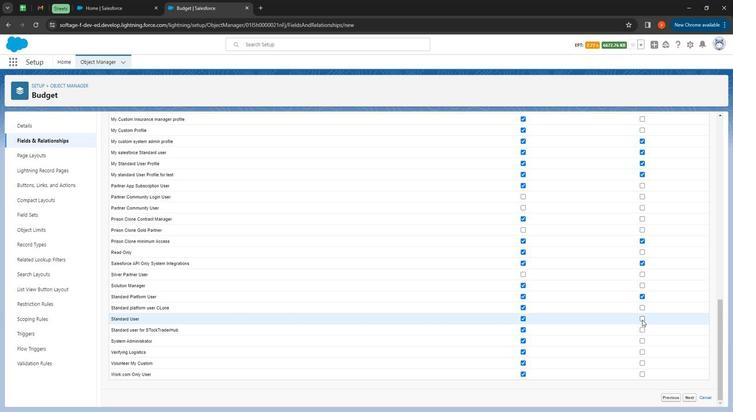 
Action: Mouse moved to (642, 332)
Screenshot: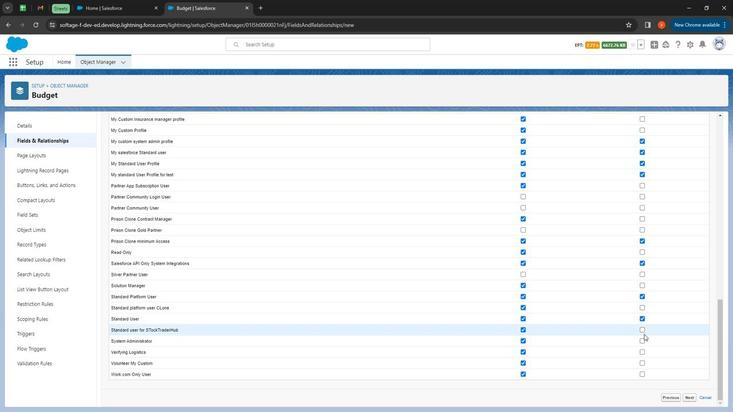 
Action: Mouse pressed left at (642, 332)
Screenshot: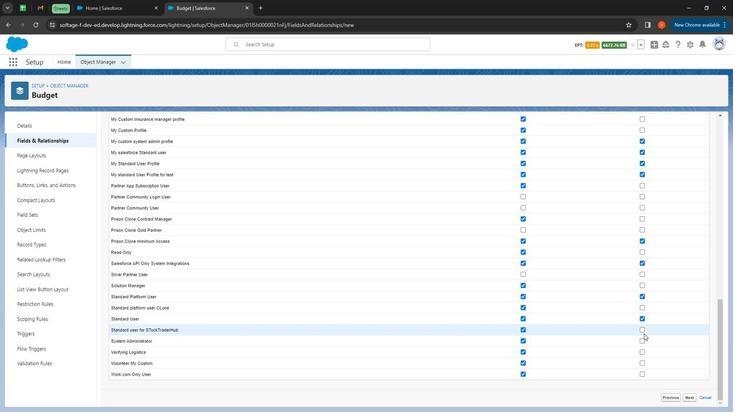 
Action: Mouse moved to (641, 330)
Screenshot: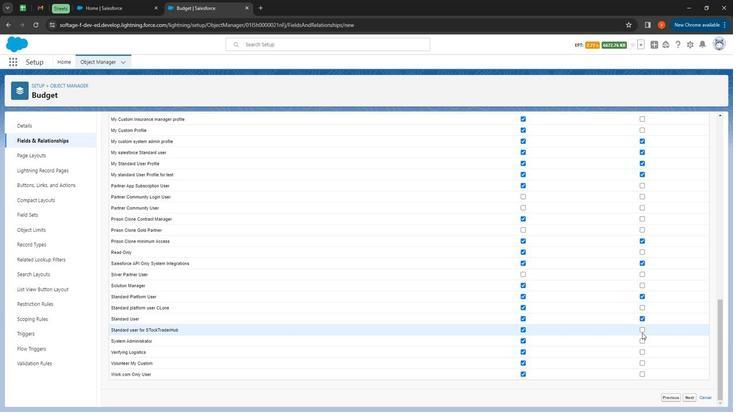 
Action: Mouse pressed left at (641, 330)
Screenshot: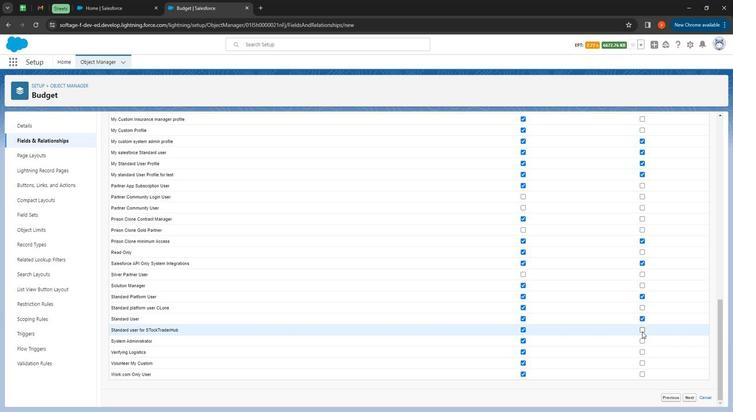 
Action: Mouse moved to (641, 370)
Screenshot: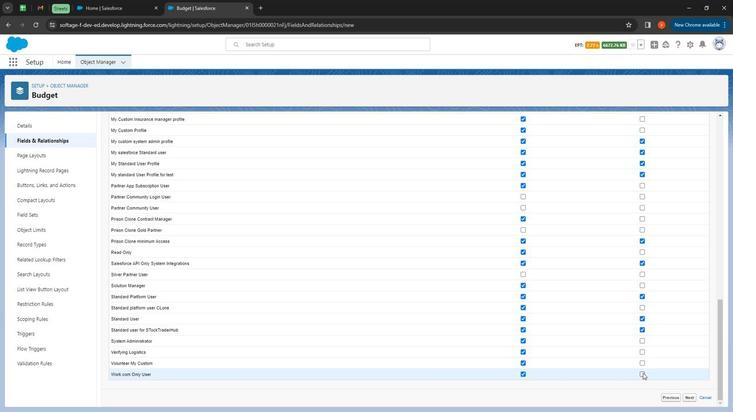 
Action: Mouse pressed left at (641, 370)
Screenshot: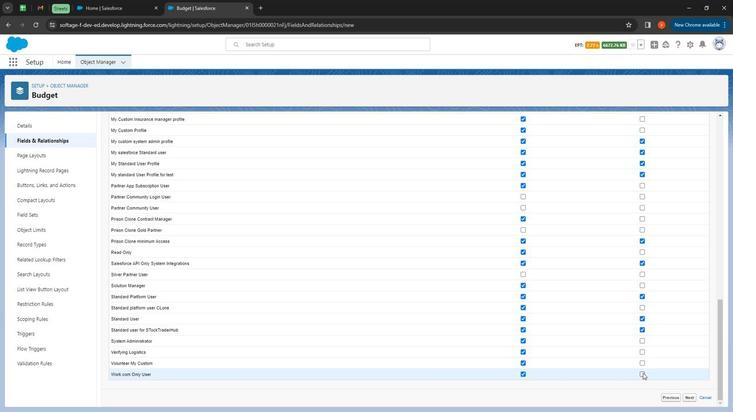 
Action: Mouse moved to (520, 351)
Screenshot: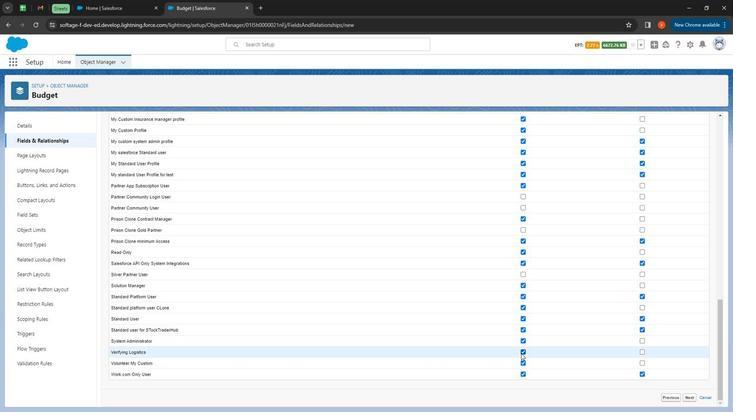 
Action: Mouse pressed left at (520, 351)
Screenshot: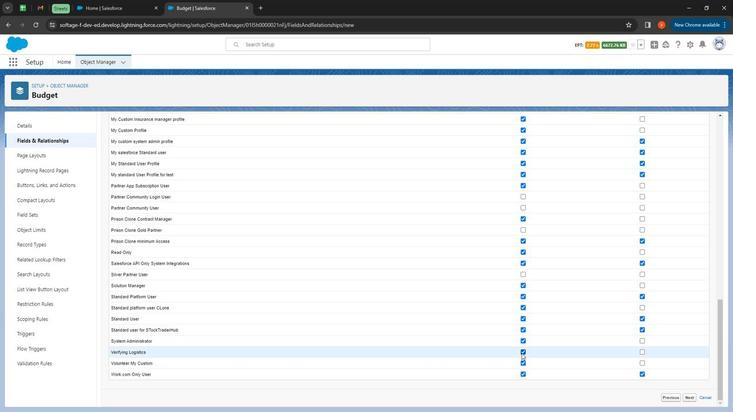
Action: Mouse moved to (690, 393)
Screenshot: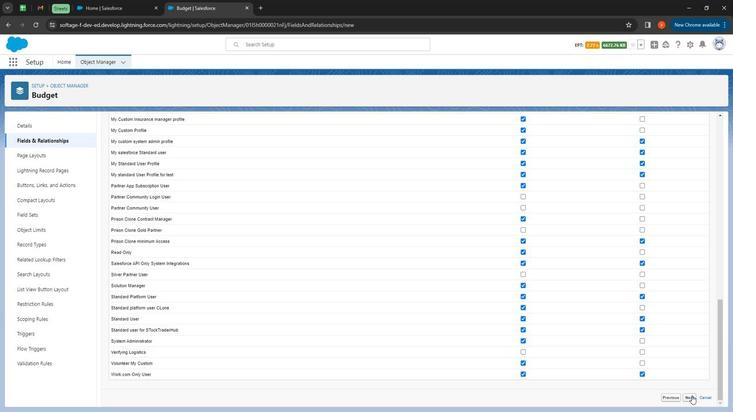 
Action: Mouse pressed left at (690, 393)
Screenshot: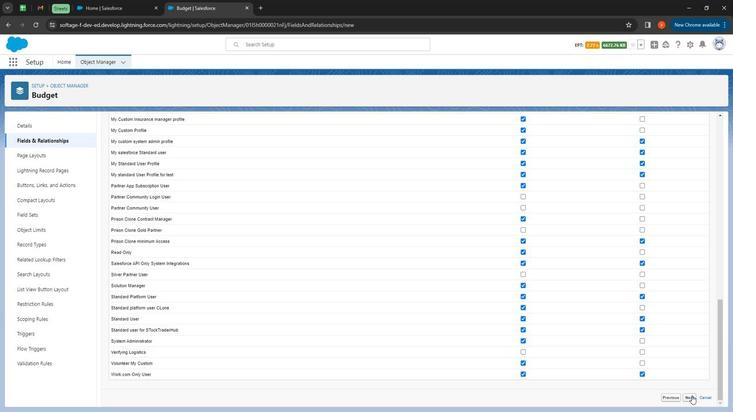 
Action: Mouse moved to (692, 263)
Screenshot: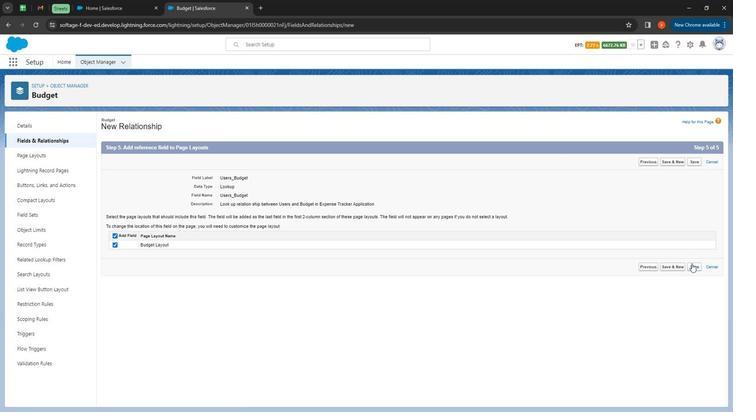 
Action: Mouse pressed left at (692, 263)
Screenshot: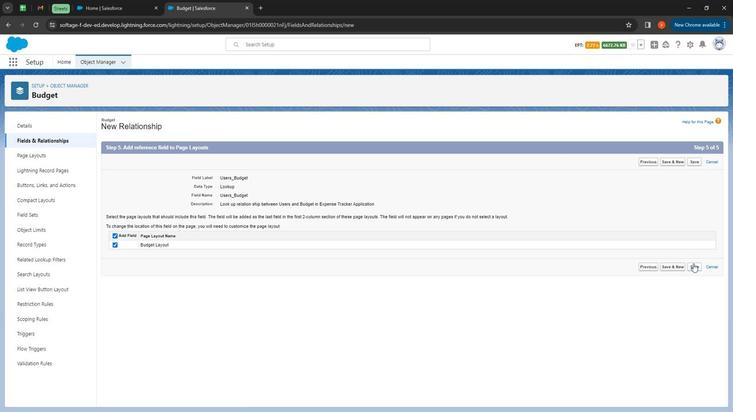 
Action: Mouse moved to (550, 127)
Screenshot: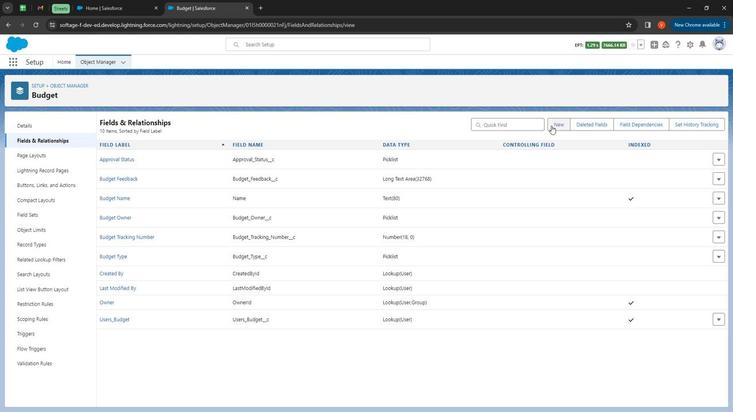 
Action: Mouse pressed left at (550, 127)
Screenshot: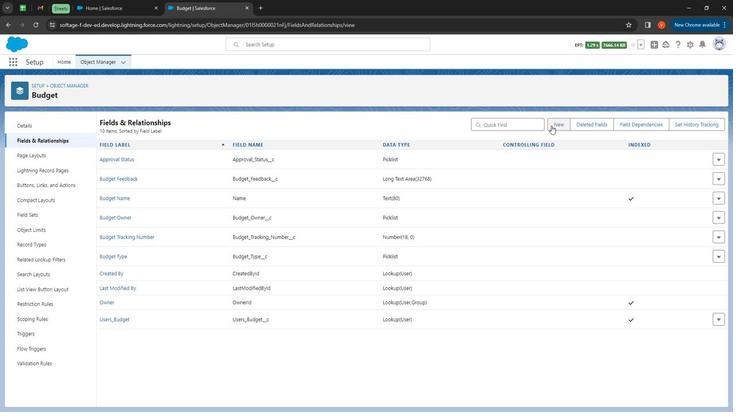 
Action: Mouse moved to (128, 267)
Screenshot: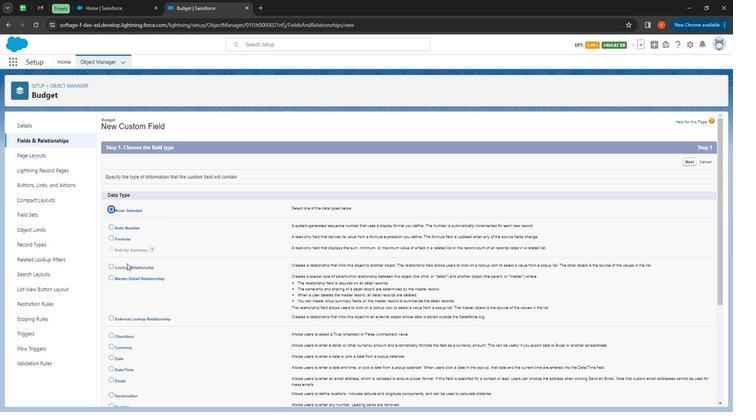 
Action: Mouse pressed left at (128, 267)
Screenshot: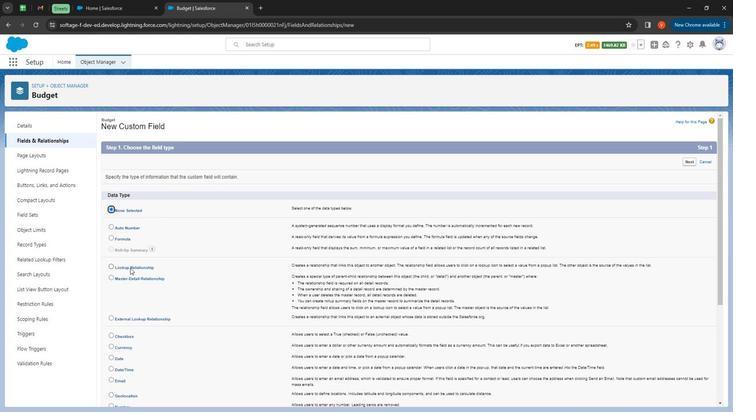 
Action: Mouse moved to (611, 317)
Screenshot: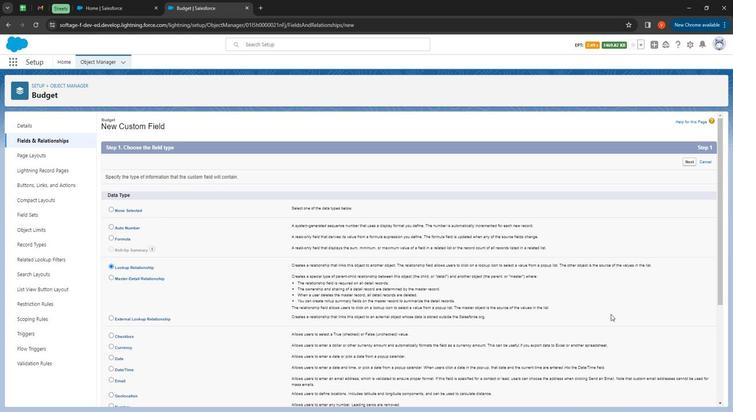 
Action: Mouse scrolled (611, 316) with delta (0, 0)
Screenshot: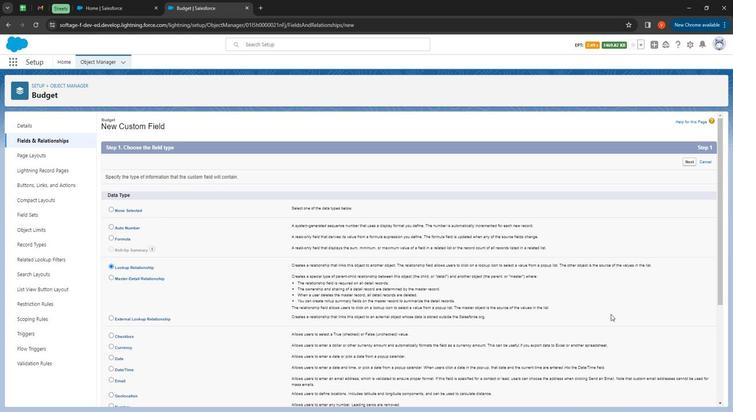 
Action: Mouse moved to (622, 332)
Screenshot: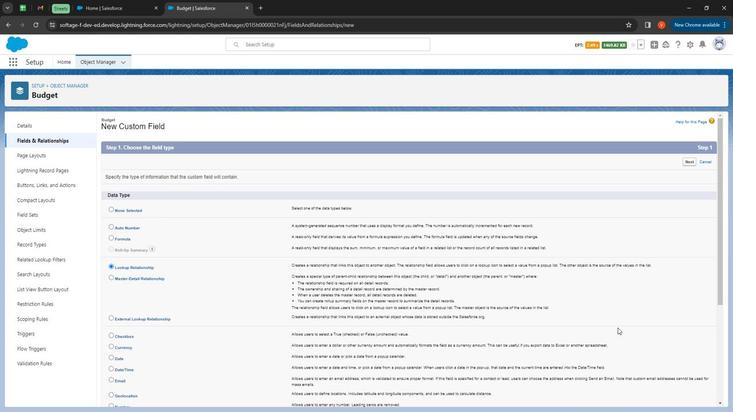 
Action: Mouse scrolled (622, 332) with delta (0, 0)
Screenshot: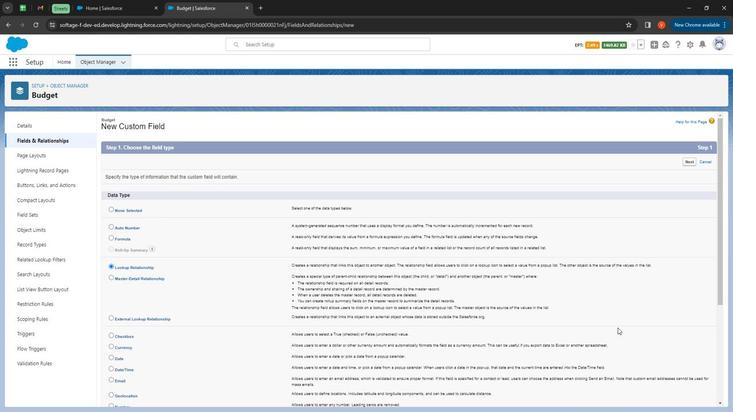 
Action: Mouse moved to (626, 336)
Screenshot: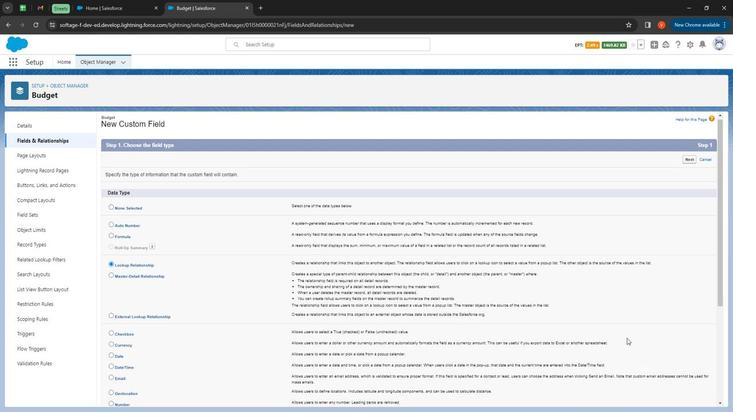 
Action: Mouse scrolled (626, 336) with delta (0, 0)
Screenshot: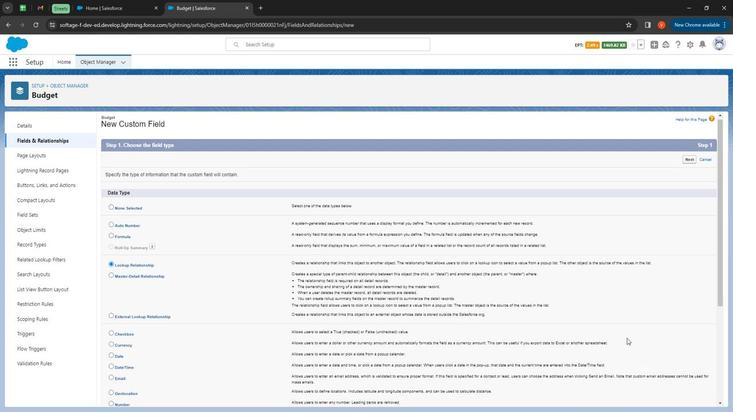 
Action: Mouse moved to (628, 340)
Screenshot: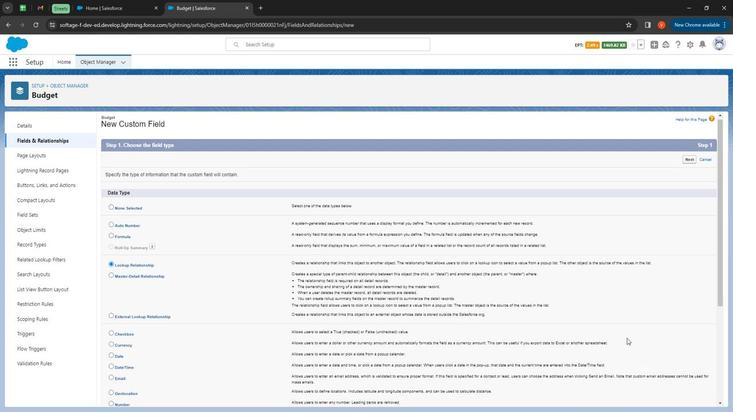 
Action: Mouse scrolled (628, 340) with delta (0, 0)
Screenshot: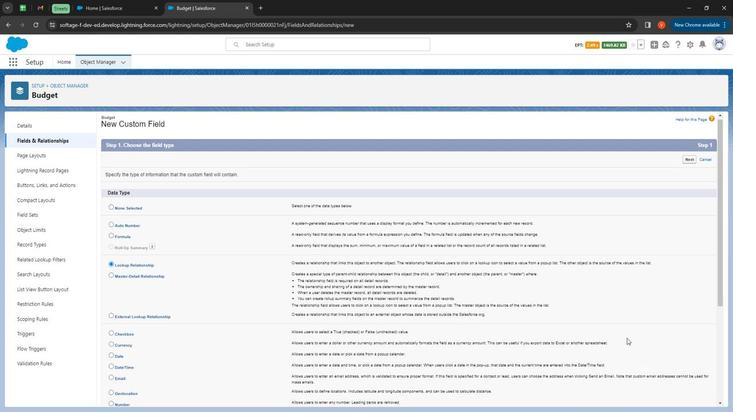 
Action: Mouse moved to (634, 346)
Screenshot: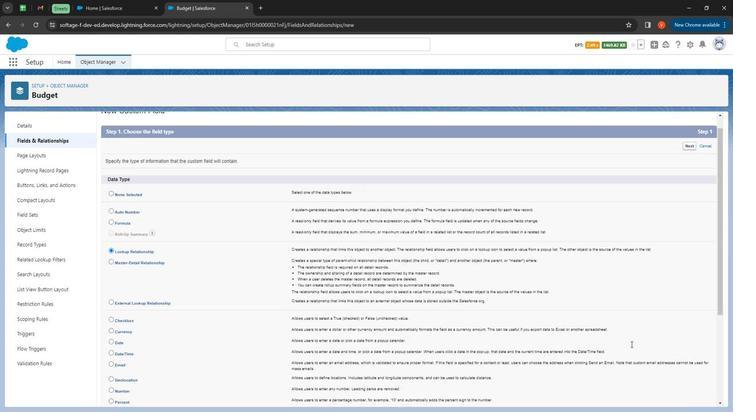 
Action: Mouse scrolled (632, 344) with delta (0, 0)
Screenshot: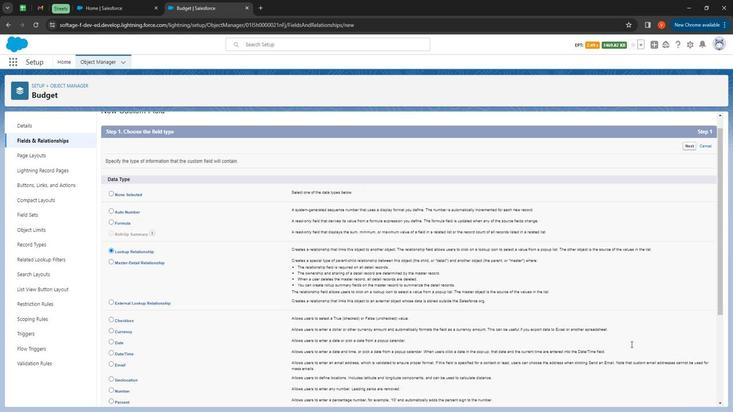 
Action: Mouse moved to (635, 347)
Screenshot: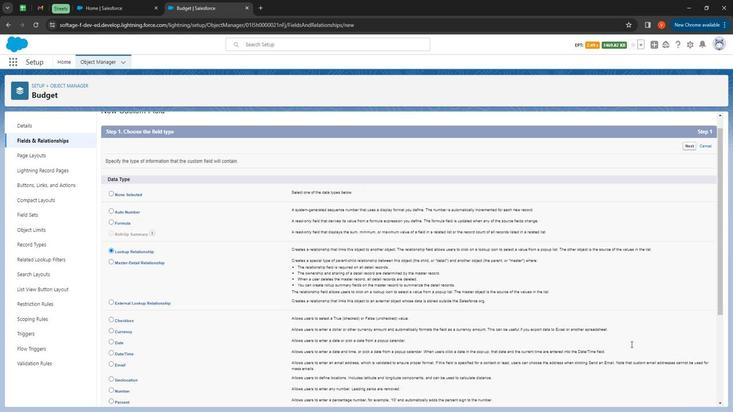 
Action: Mouse scrolled (635, 347) with delta (0, 0)
Screenshot: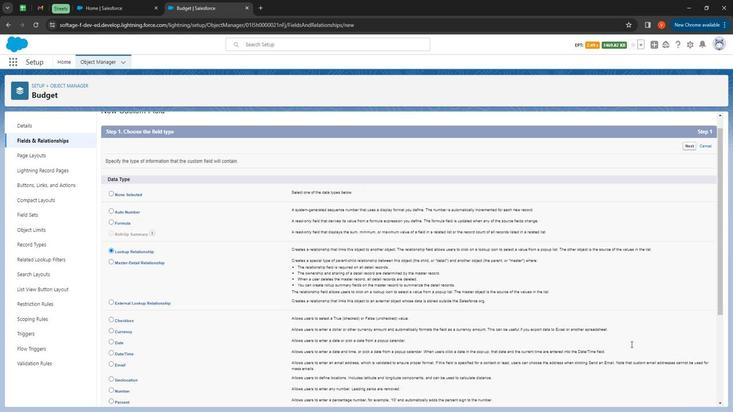 
Action: Mouse moved to (642, 351)
Screenshot: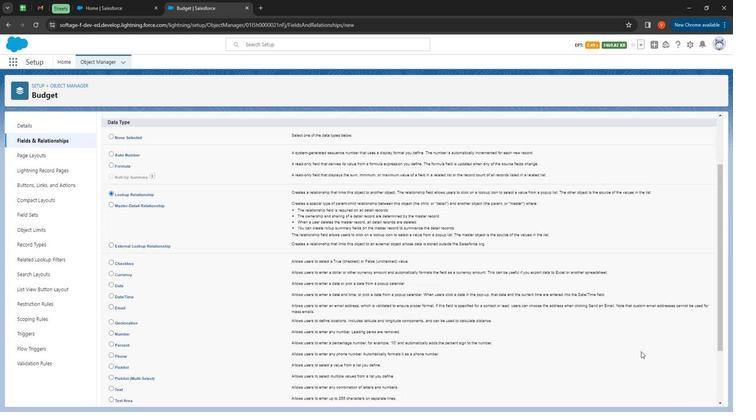 
Action: Mouse scrolled (642, 351) with delta (0, 0)
Screenshot: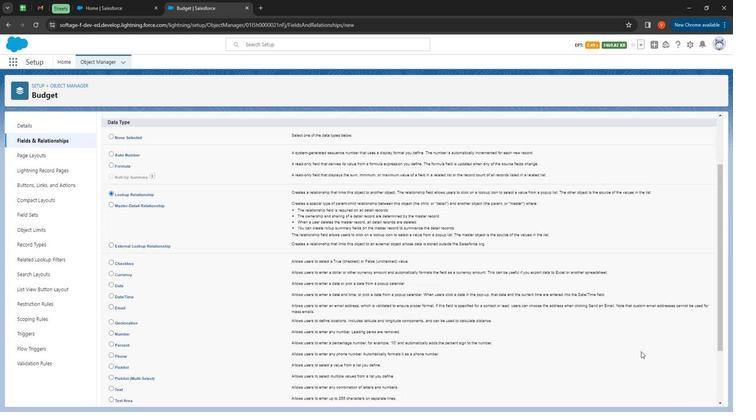 
Action: Mouse moved to (688, 395)
Screenshot: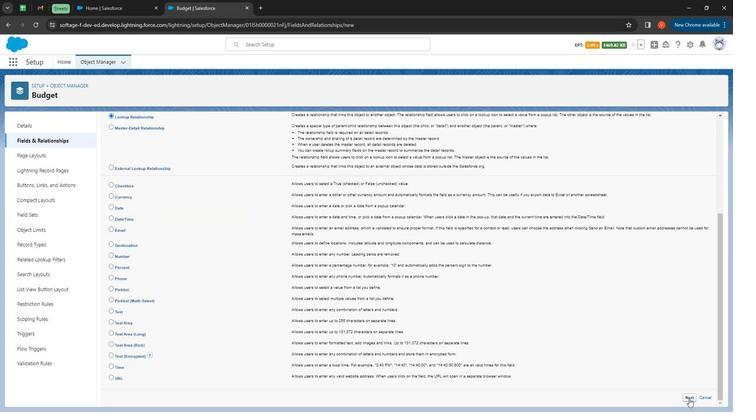 
Action: Mouse pressed left at (688, 395)
Screenshot: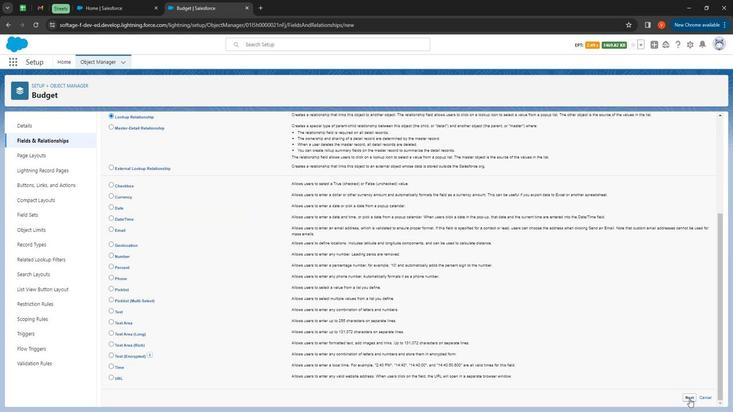 
Action: Mouse moved to (268, 193)
Screenshot: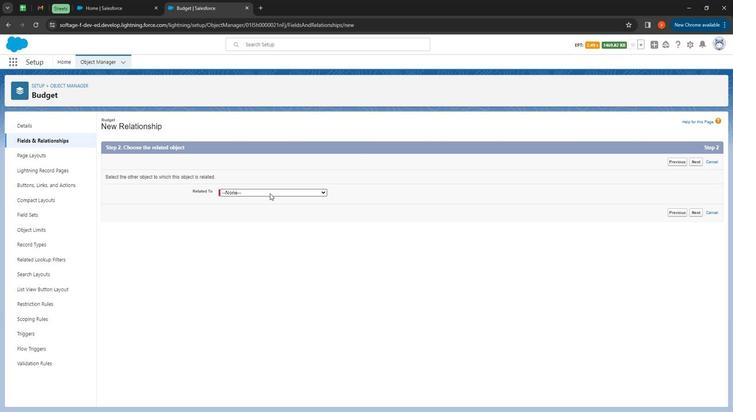 
Action: Mouse pressed left at (268, 193)
Screenshot: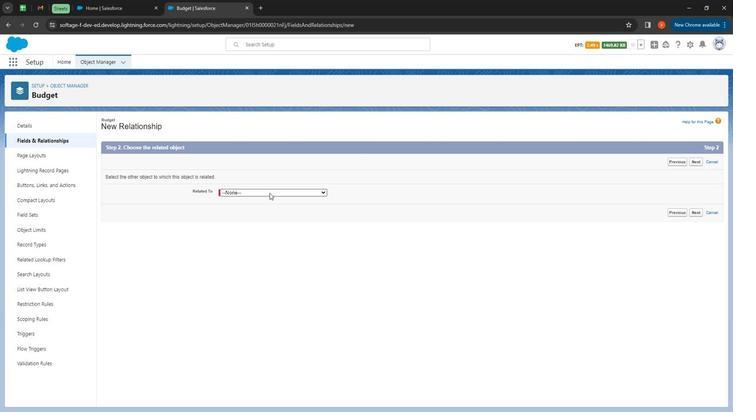 
Action: Mouse moved to (282, 230)
Screenshot: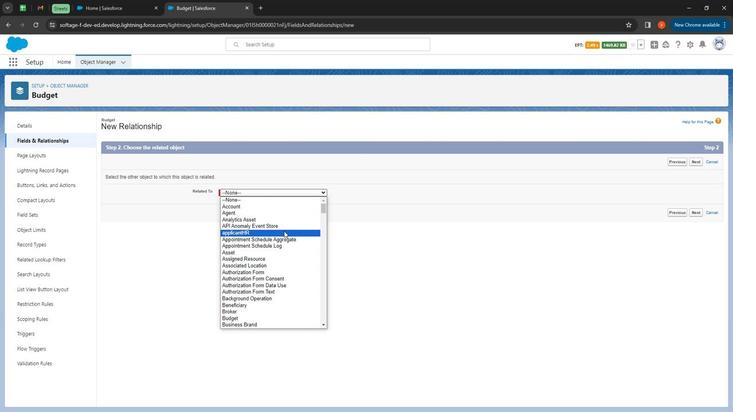 
Action: Mouse scrolled (282, 230) with delta (0, 0)
Screenshot: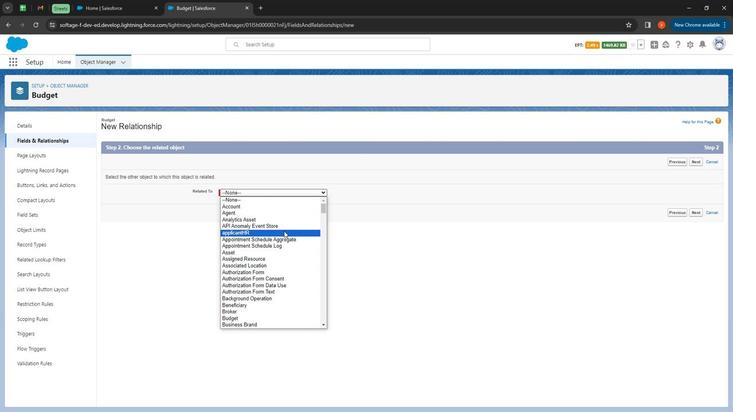 
Action: Mouse moved to (265, 241)
Screenshot: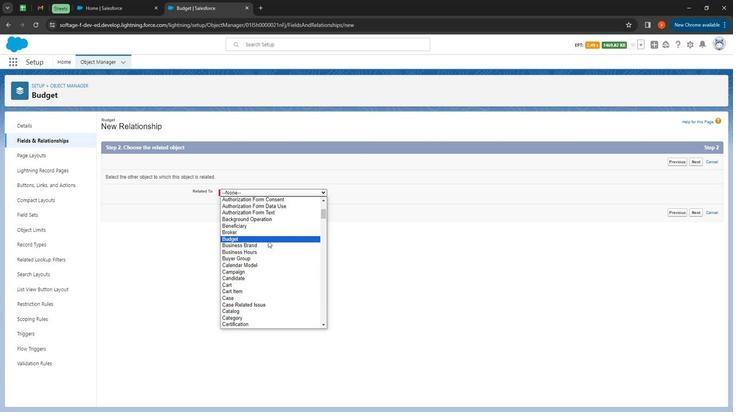 
Action: Mouse scrolled (265, 241) with delta (0, 0)
Screenshot: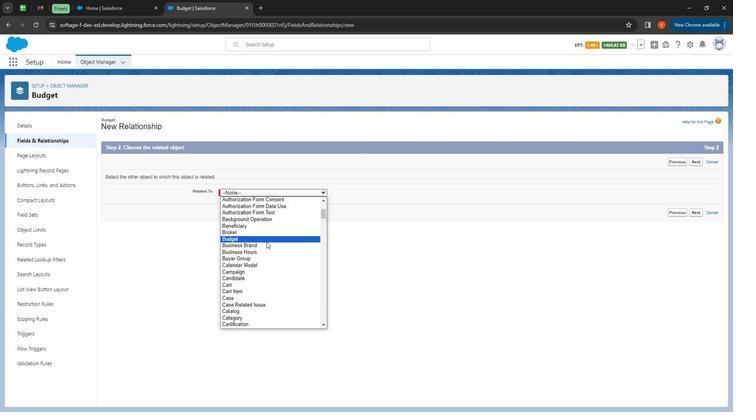 
Action: Mouse moved to (264, 241)
Screenshot: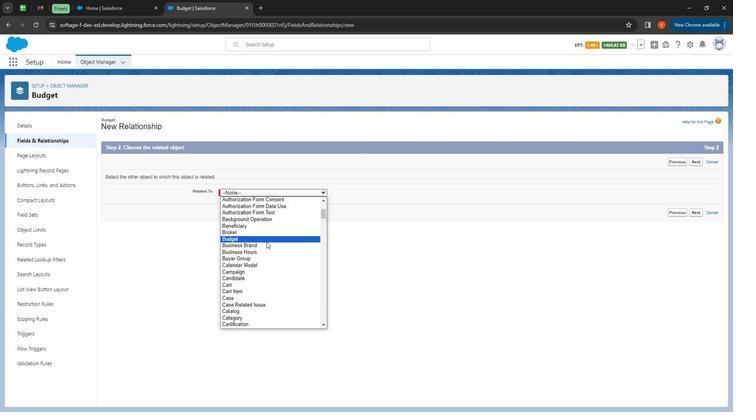 
Action: Mouse scrolled (264, 241) with delta (0, 0)
Screenshot: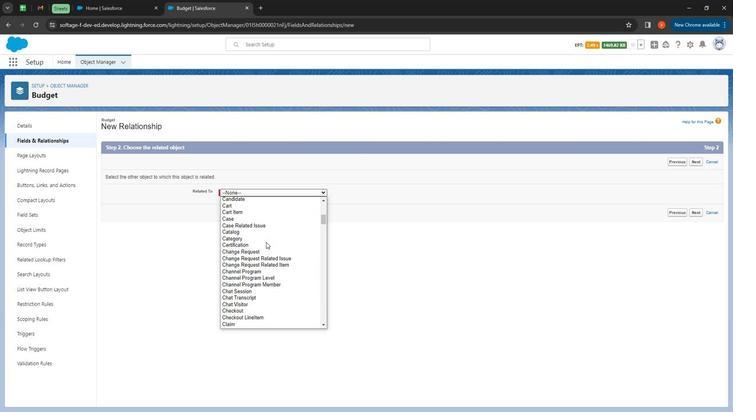 
Action: Mouse moved to (264, 241)
Screenshot: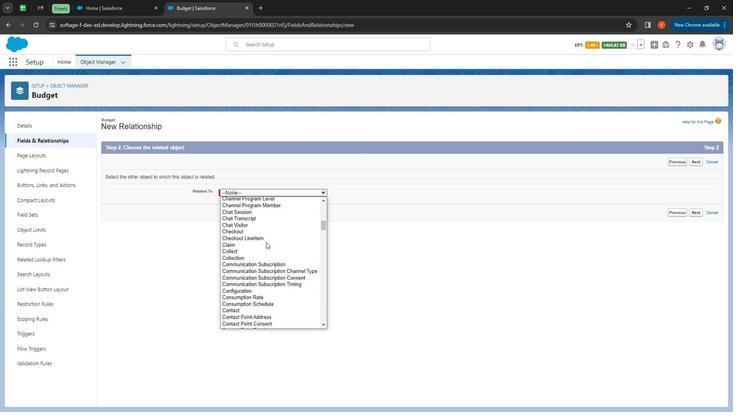 
Action: Mouse scrolled (264, 241) with delta (0, 0)
Screenshot: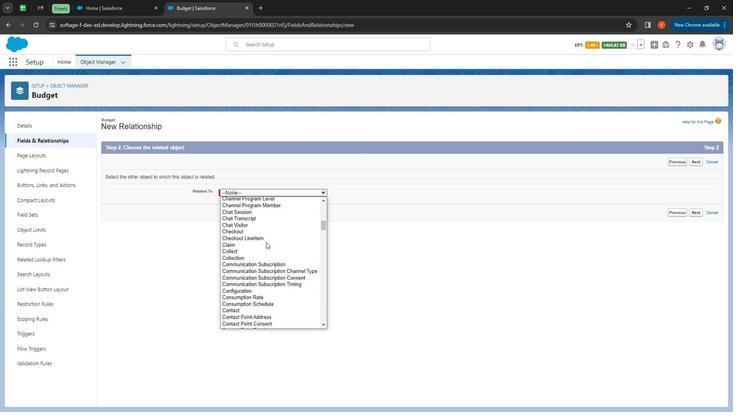 
Action: Mouse scrolled (264, 241) with delta (0, 0)
Screenshot: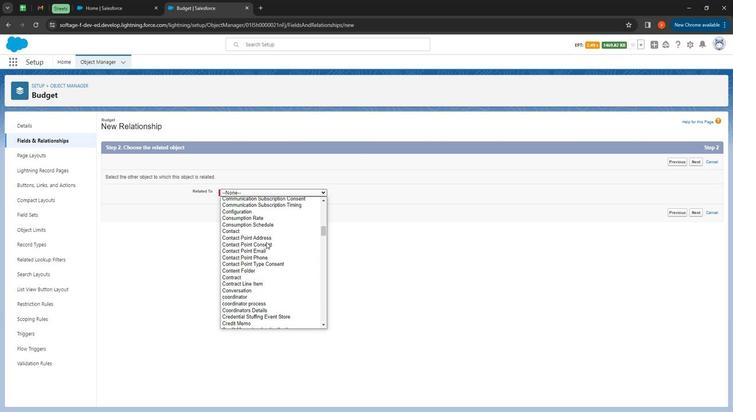 
Action: Mouse moved to (264, 241)
Screenshot: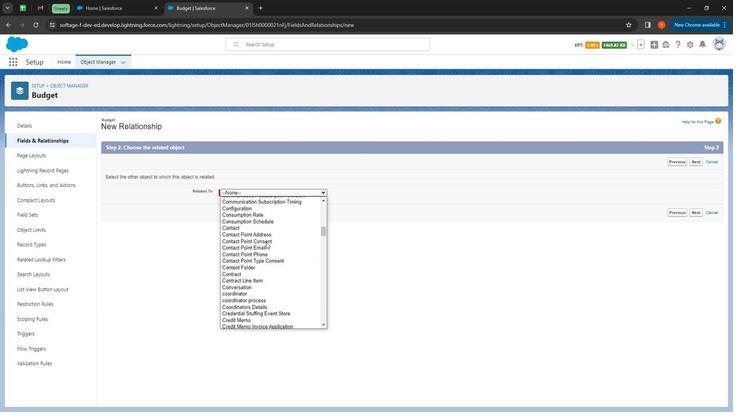 
Action: Mouse scrolled (264, 241) with delta (0, 0)
Screenshot: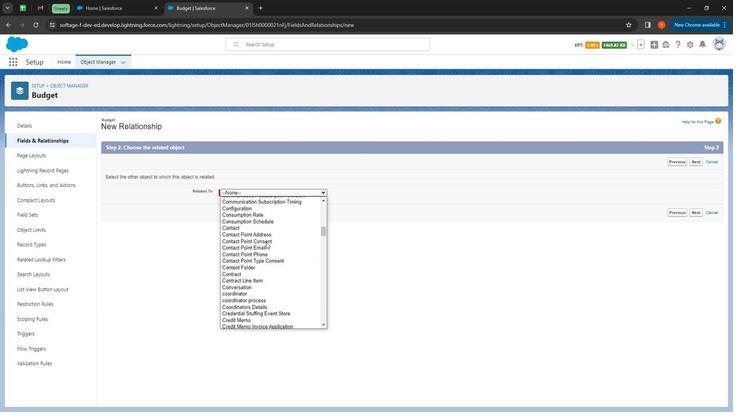 
Action: Mouse moved to (246, 213)
Screenshot: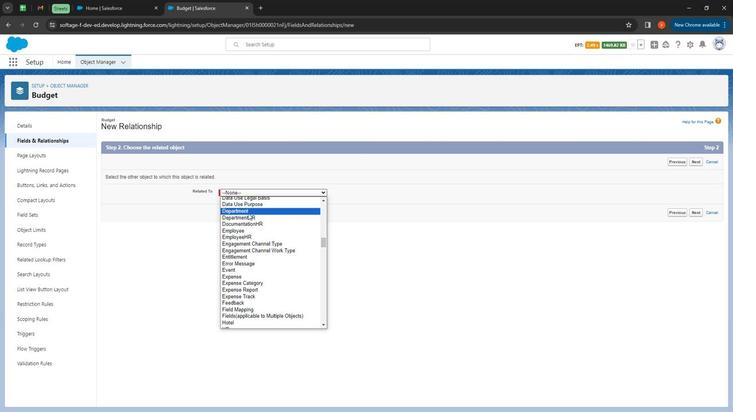 
Action: Mouse pressed left at (246, 213)
Screenshot: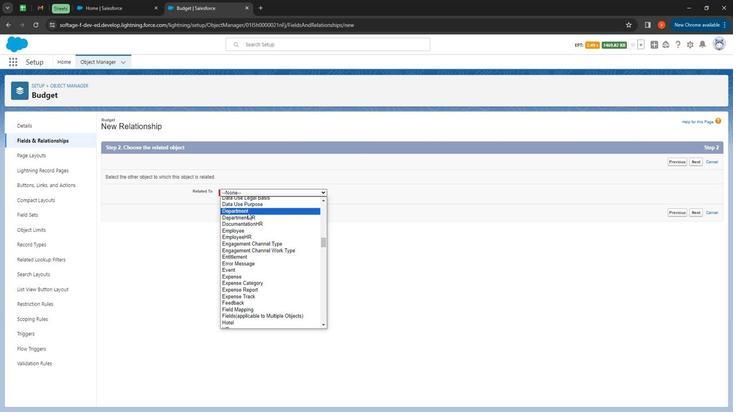 
Action: Mouse moved to (697, 213)
Screenshot: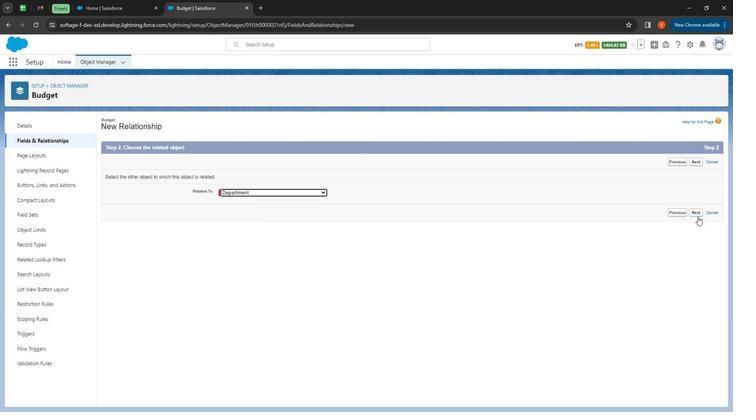 
Action: Mouse pressed left at (697, 213)
Screenshot: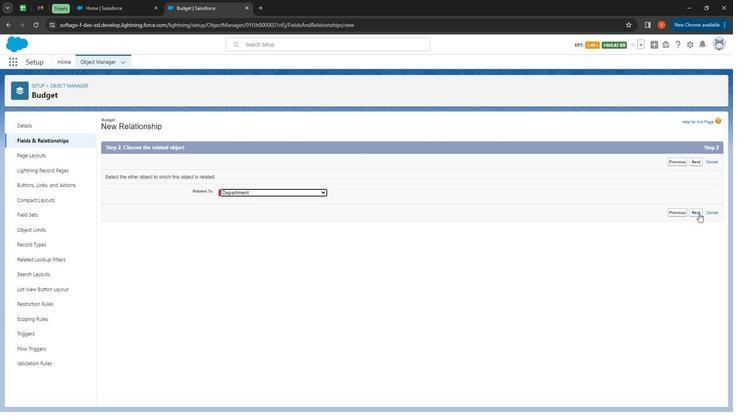
Action: Mouse moved to (232, 198)
Screenshot: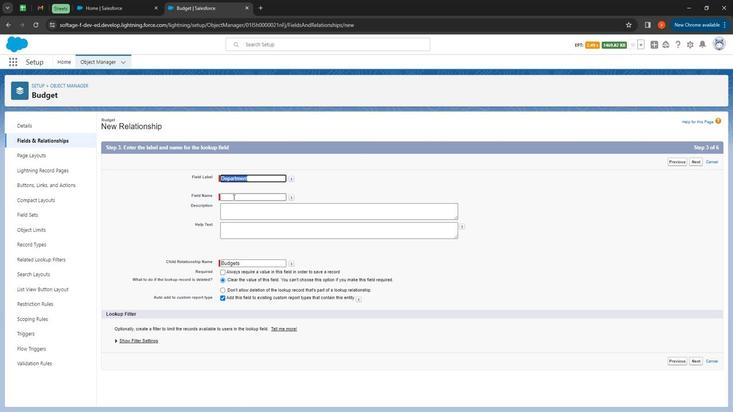 
Action: Mouse pressed left at (232, 198)
Screenshot: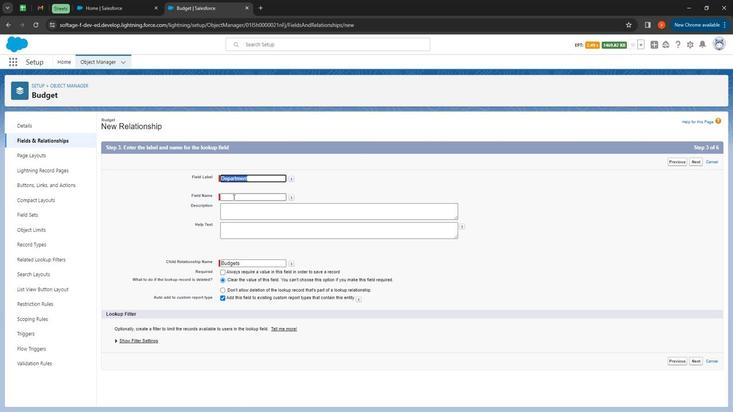 
Action: Mouse moved to (234, 215)
Screenshot: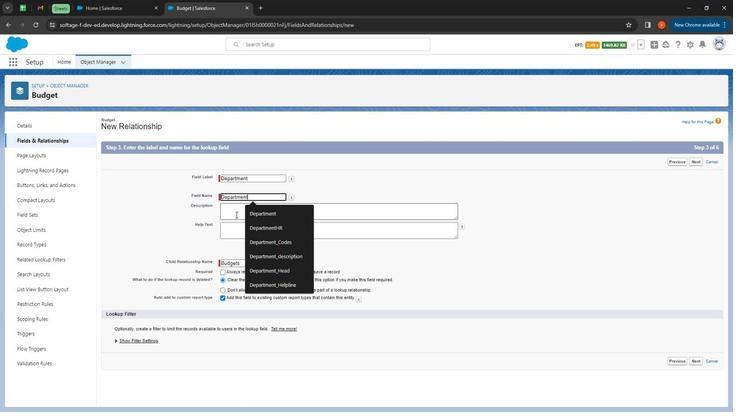 
Action: Mouse pressed left at (234, 215)
Screenshot: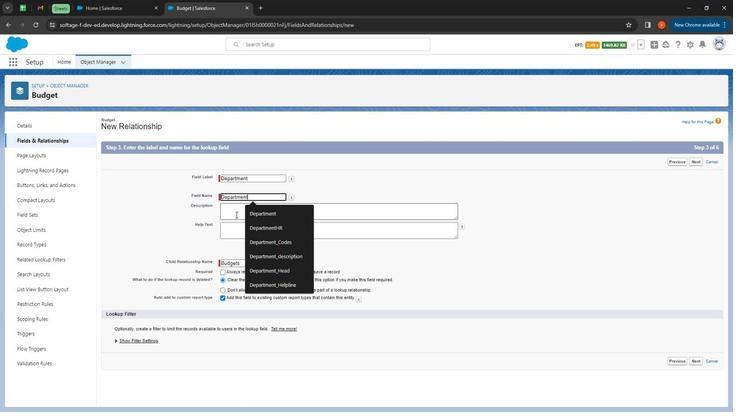 
Action: Mouse moved to (234, 215)
Screenshot: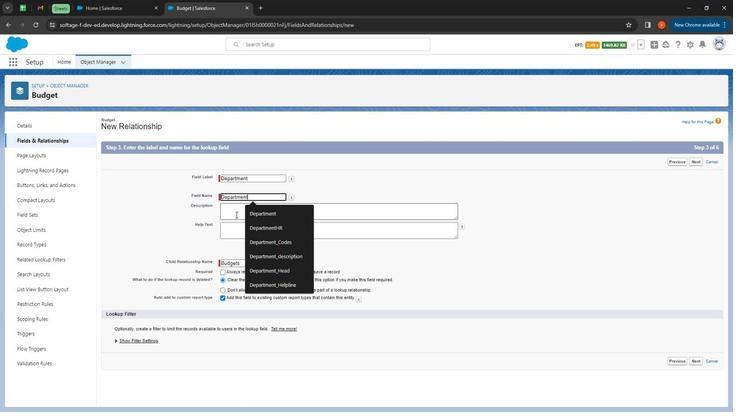 
Action: Key pressed <Key.shift>
Screenshot: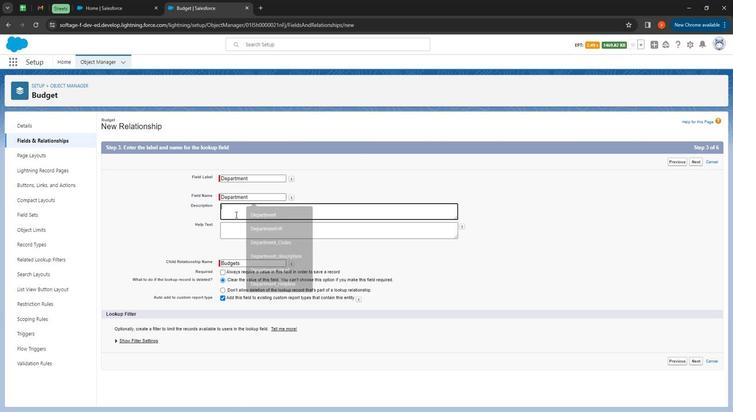
Action: Mouse moved to (233, 216)
Screenshot: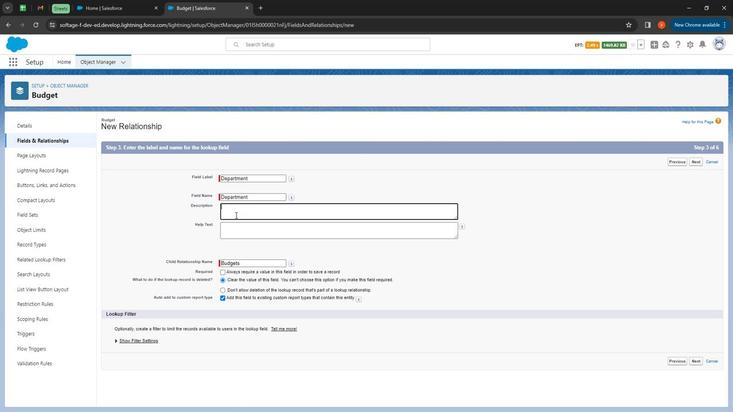 
Action: Key pressed <Key.shift><Key.shift><Key.shift><Key.shift><Key.shift><Key.shift><Key.shift><Key.shift><Key.shift><Key.shift><Key.shift><Key.shift><Key.shift><Key.shift>Look<Key.space>up<Key.space>relationship<Key.space><Key.shift>Between<Key.space><Key.shift><Key.shift><Key.shift><Key.shift><Key.shift><Key.shift><Key.shift><Key.shift><Key.shift><Key.shift>Department<Key.space>and<Key.space><Key.shift>Budget<Key.space><Key.shift>Custom<Key.space><Key.shift>Objects.
Screenshot: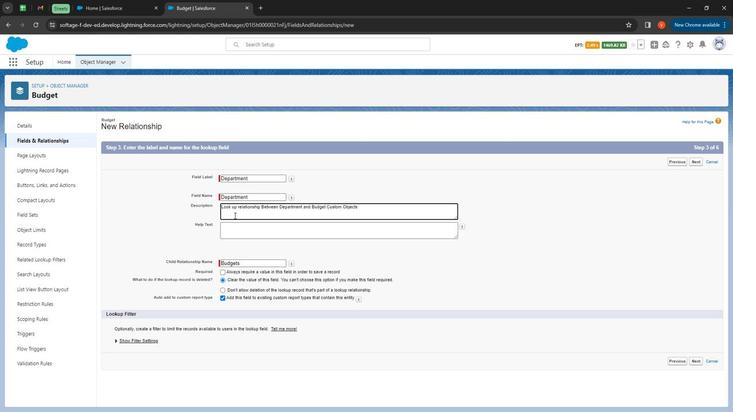 
Action: Mouse moved to (241, 229)
Screenshot: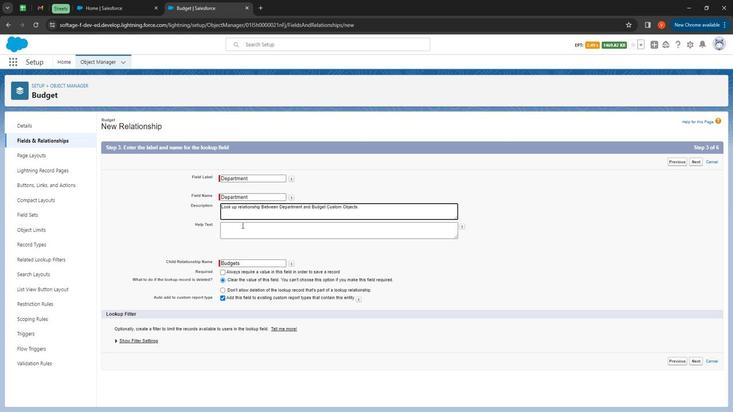 
Action: Mouse pressed left at (241, 229)
